 Task: Look for space in Beringen, Belgium from 1st June, 2023 to 9th June, 2023 for 5 adults in price range Rs.6000 to Rs.12000. Place can be entire place with 3 bedrooms having 3 beds and 3 bathrooms. Property type can be house, flat, guest house. Amenities needed are: heating. Booking option can be shelf check-in. Required host language is English.
Action: Mouse moved to (532, 97)
Screenshot: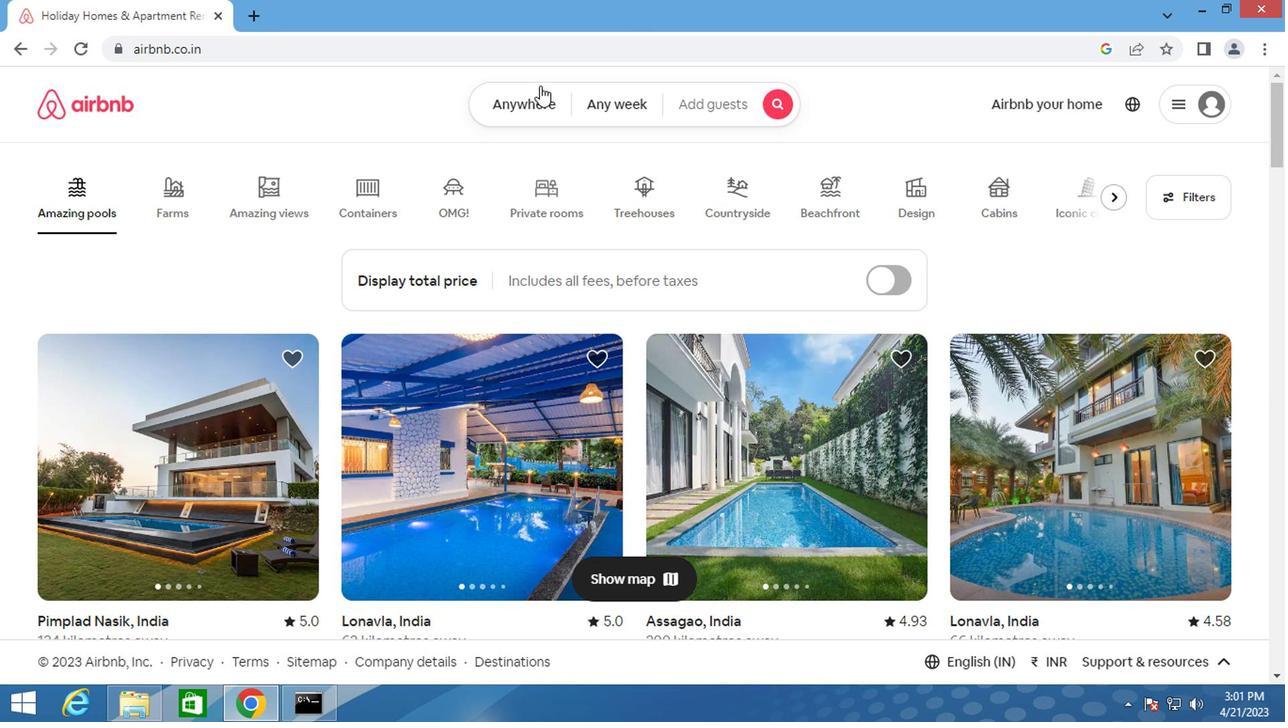 
Action: Mouse pressed left at (532, 97)
Screenshot: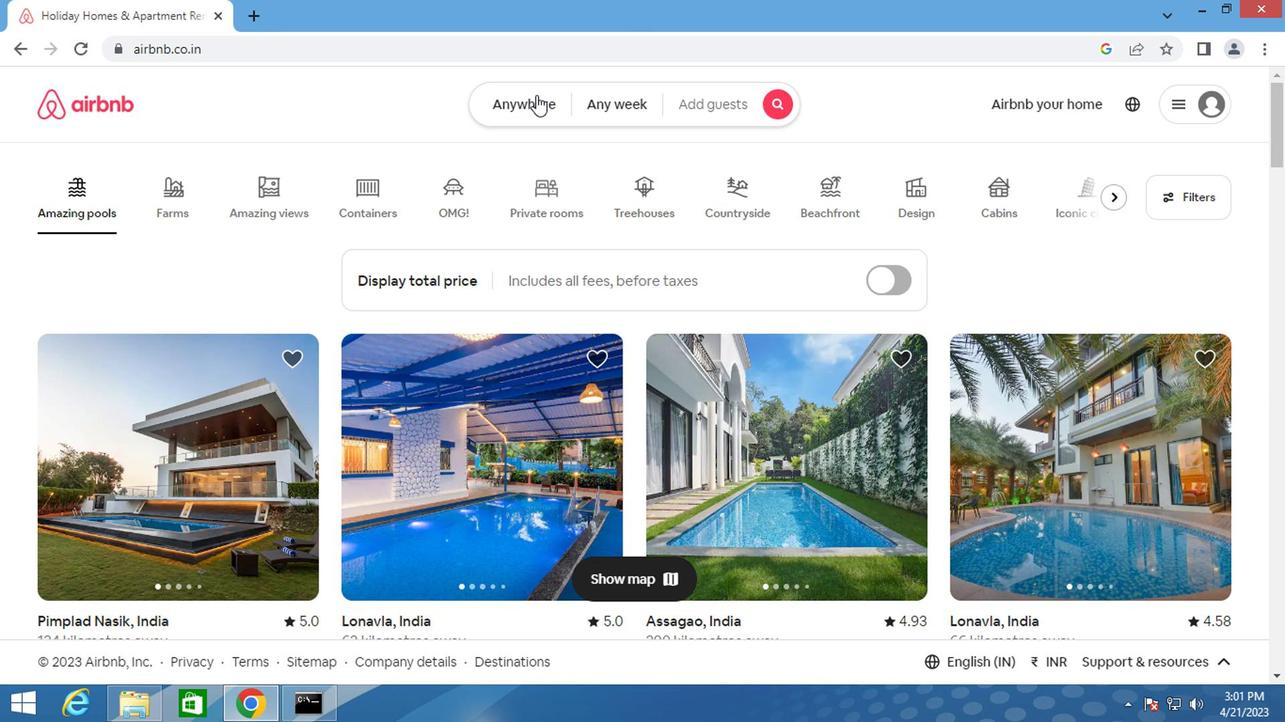 
Action: Mouse moved to (439, 168)
Screenshot: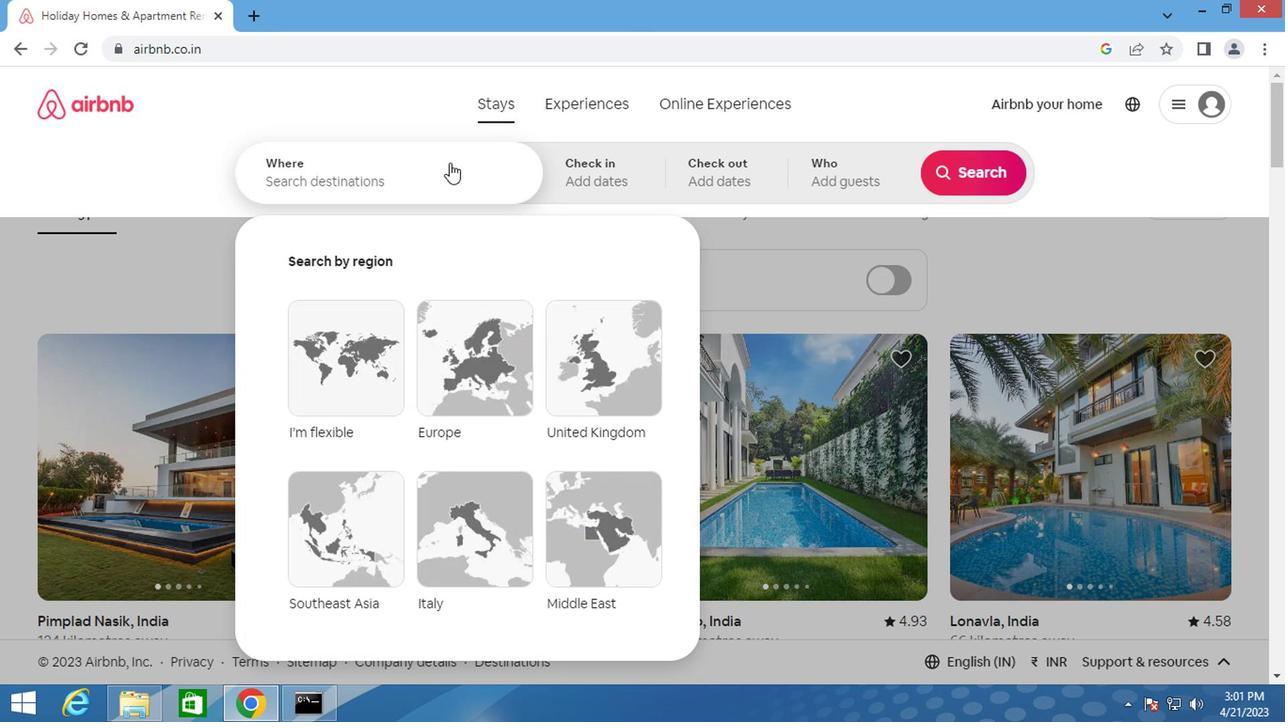 
Action: Mouse pressed left at (439, 168)
Screenshot: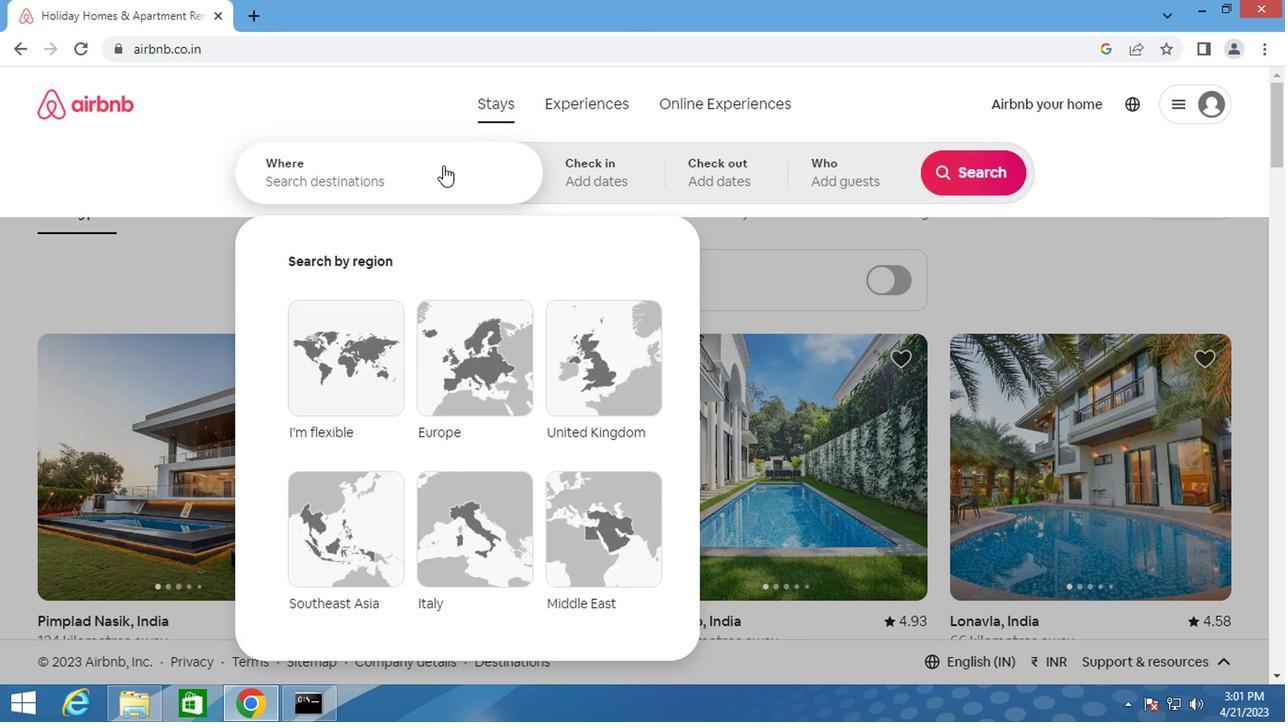 
Action: Mouse moved to (467, 159)
Screenshot: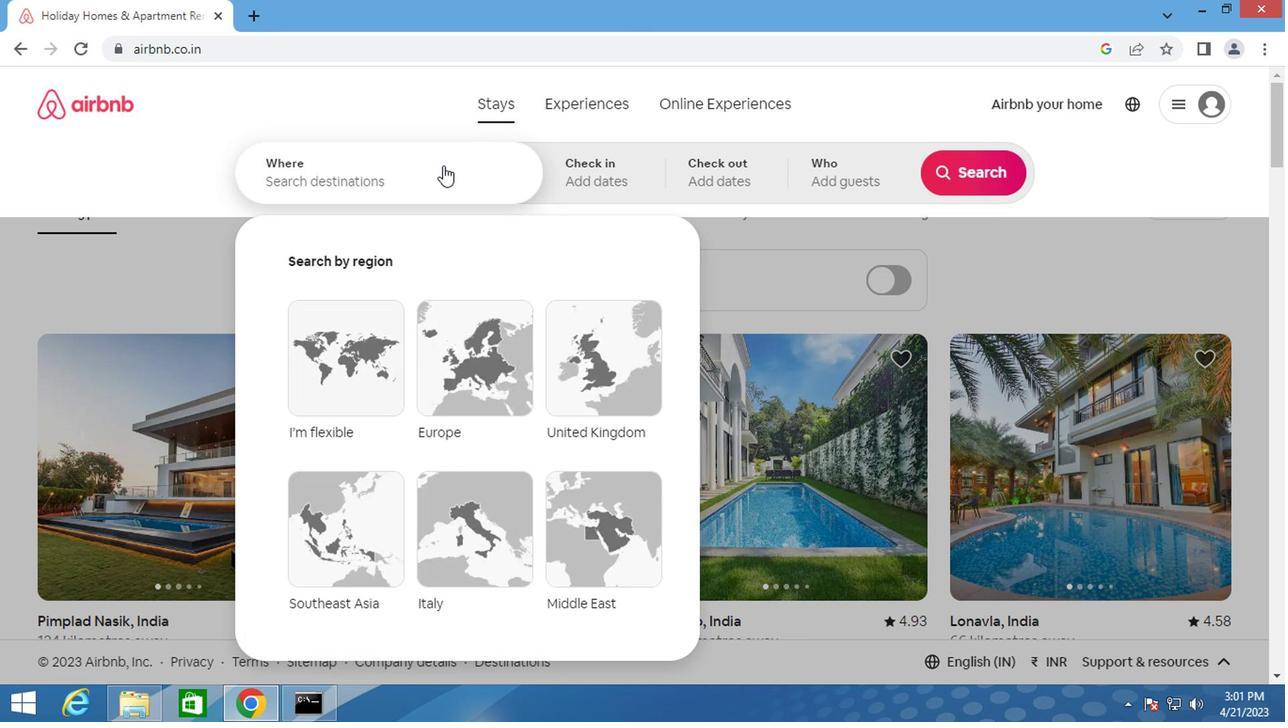
Action: Key pressed <Key.shift>BERINGEN,<Key.shift>BELGIUM
Screenshot: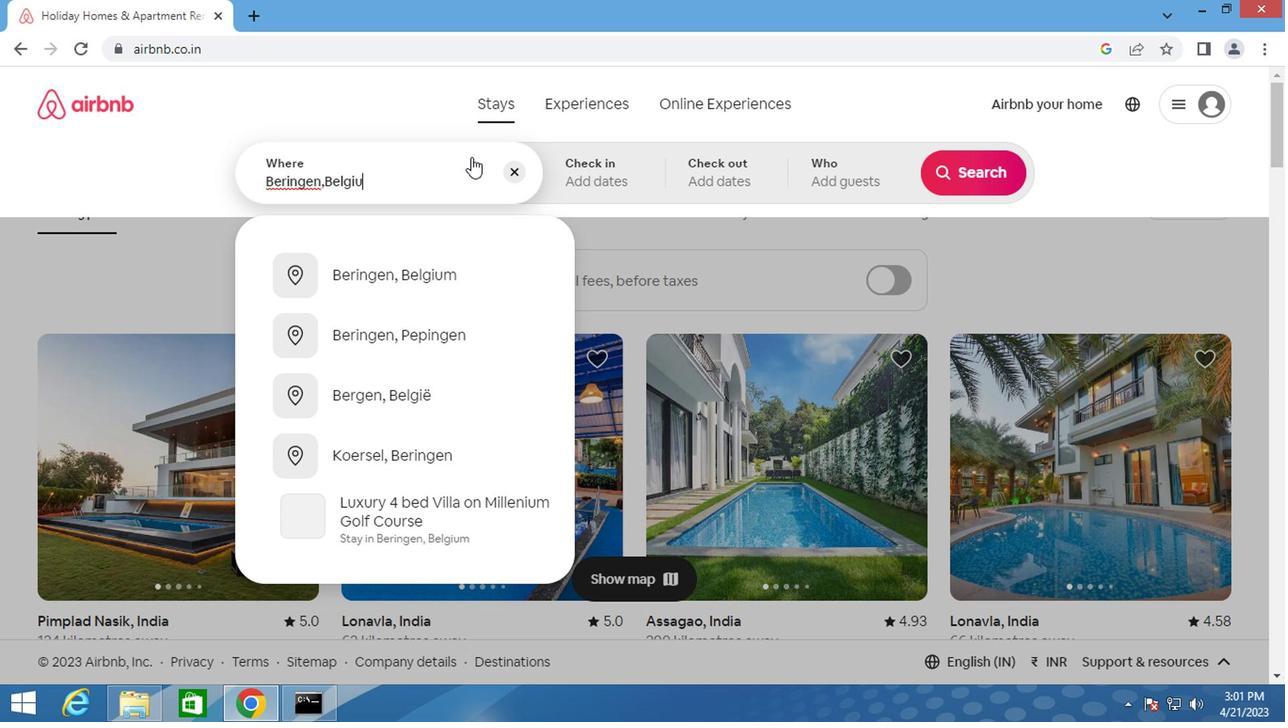 
Action: Mouse moved to (475, 273)
Screenshot: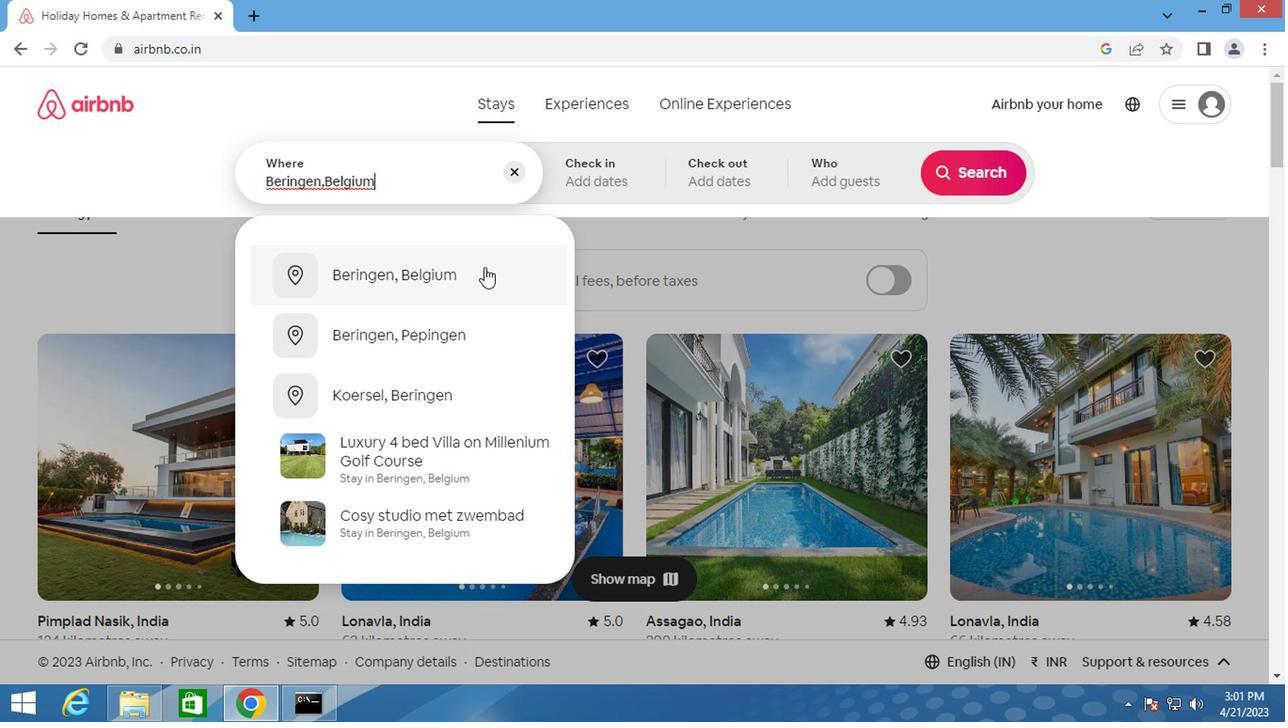 
Action: Mouse pressed left at (475, 273)
Screenshot: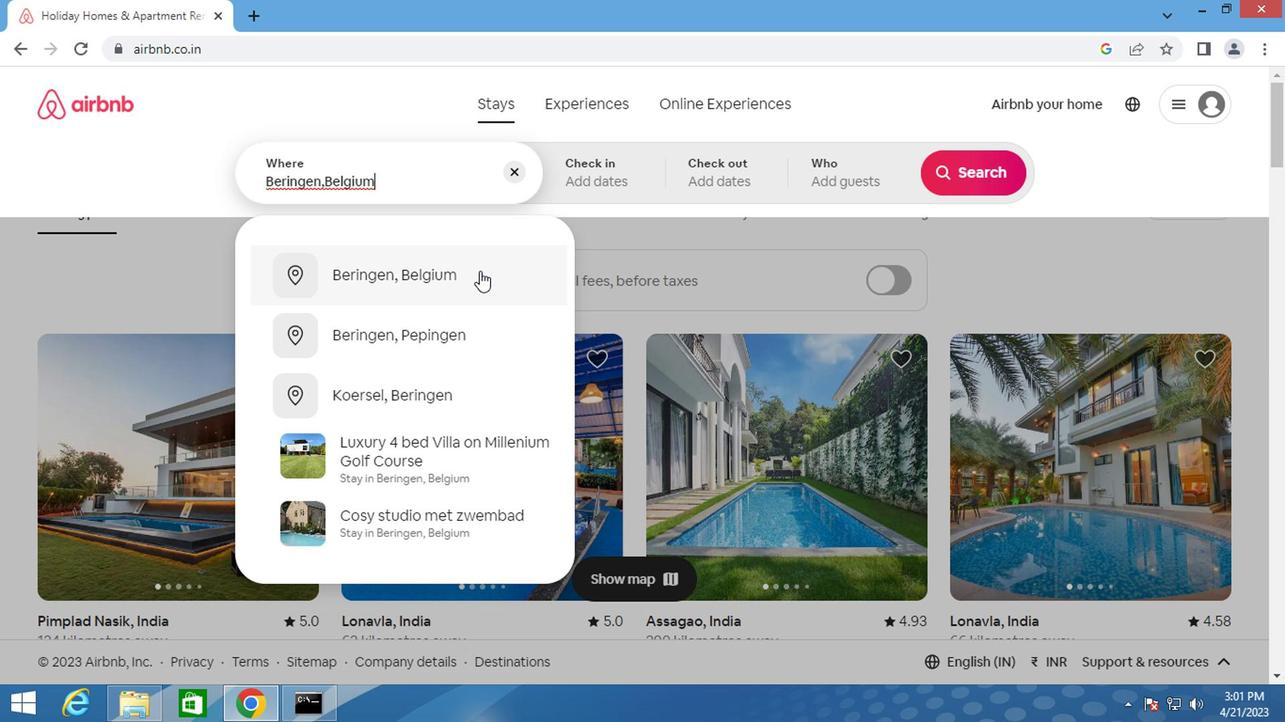 
Action: Mouse moved to (581, 170)
Screenshot: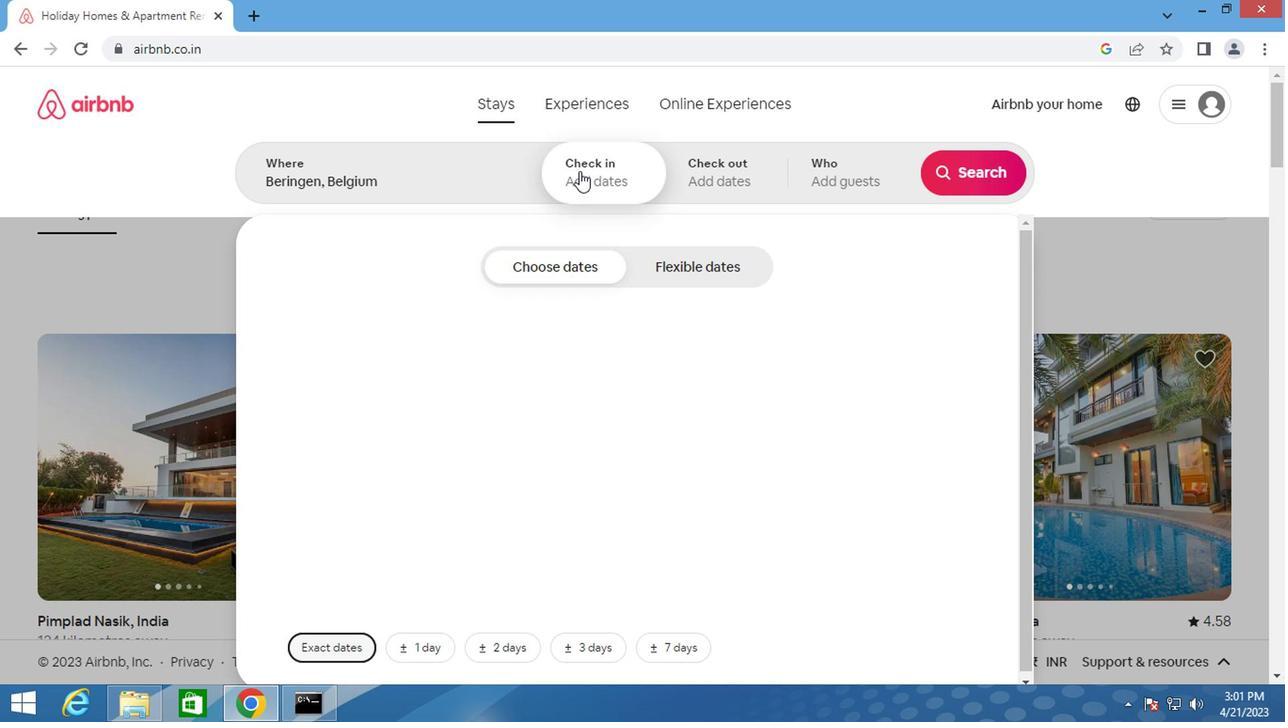 
Action: Mouse pressed left at (581, 170)
Screenshot: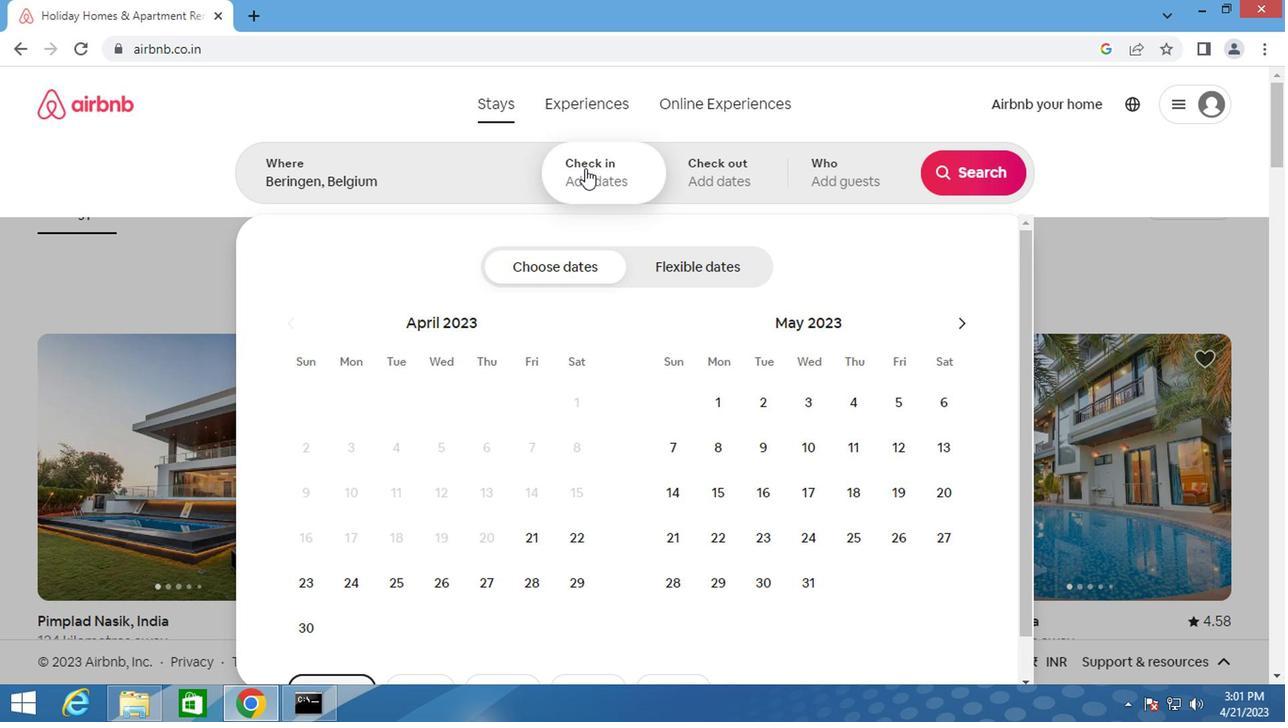 
Action: Mouse moved to (582, 170)
Screenshot: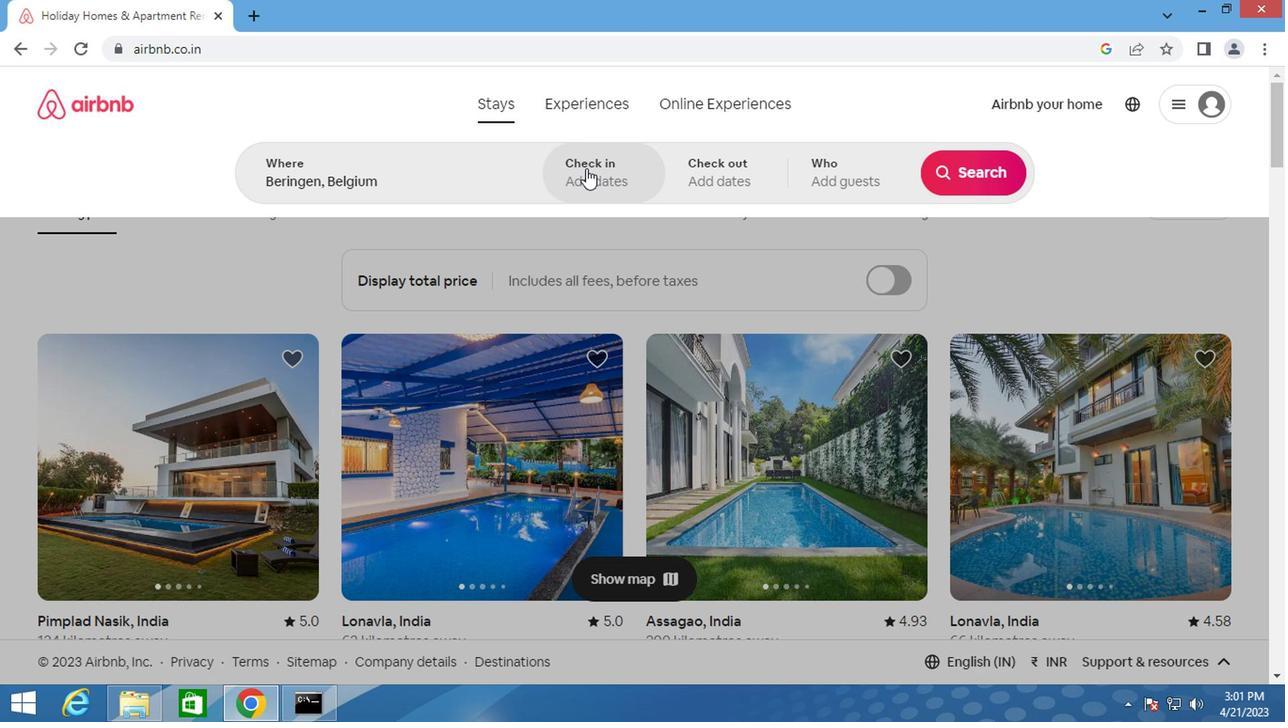 
Action: Mouse pressed left at (582, 170)
Screenshot: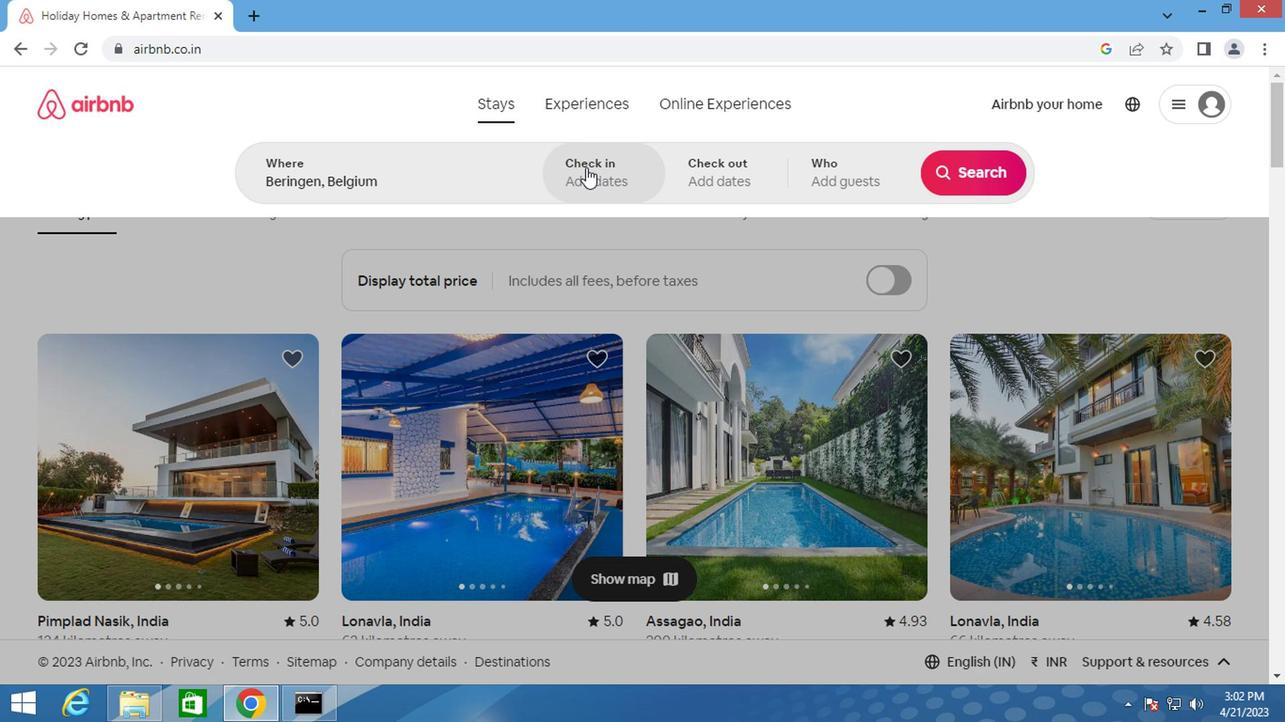 
Action: Mouse moved to (959, 323)
Screenshot: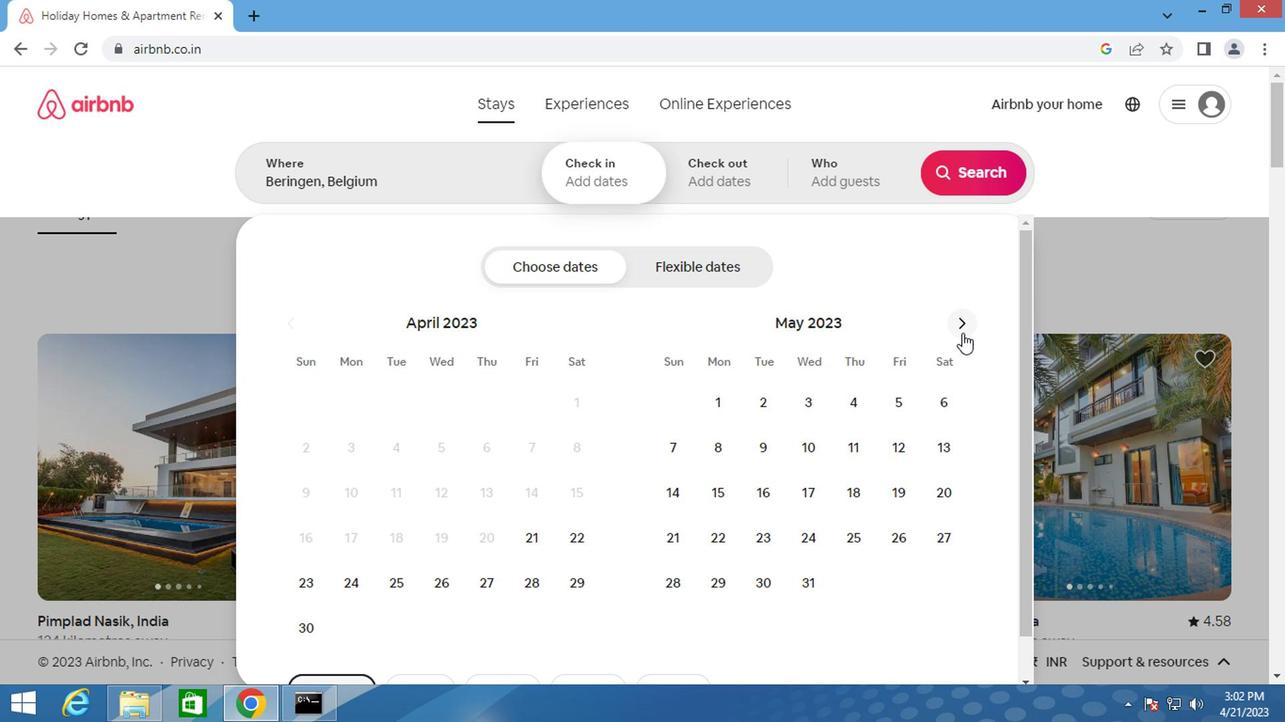 
Action: Mouse pressed left at (959, 323)
Screenshot: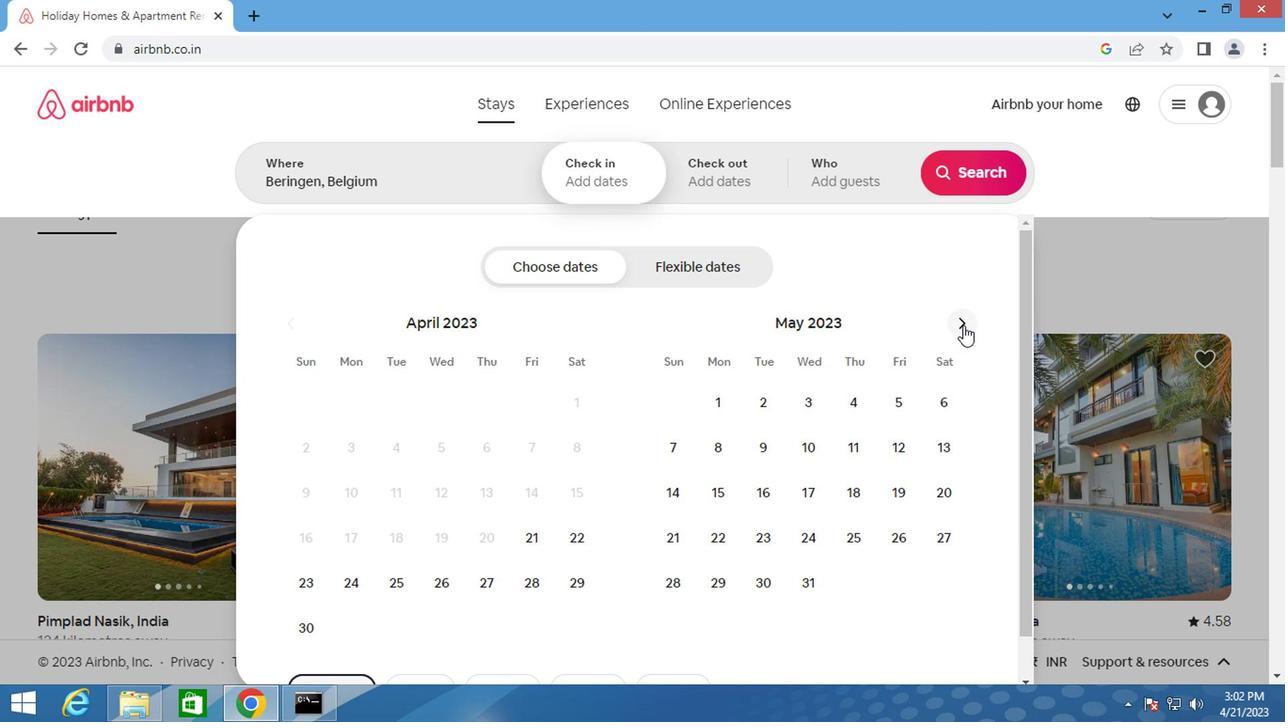 
Action: Mouse moved to (859, 407)
Screenshot: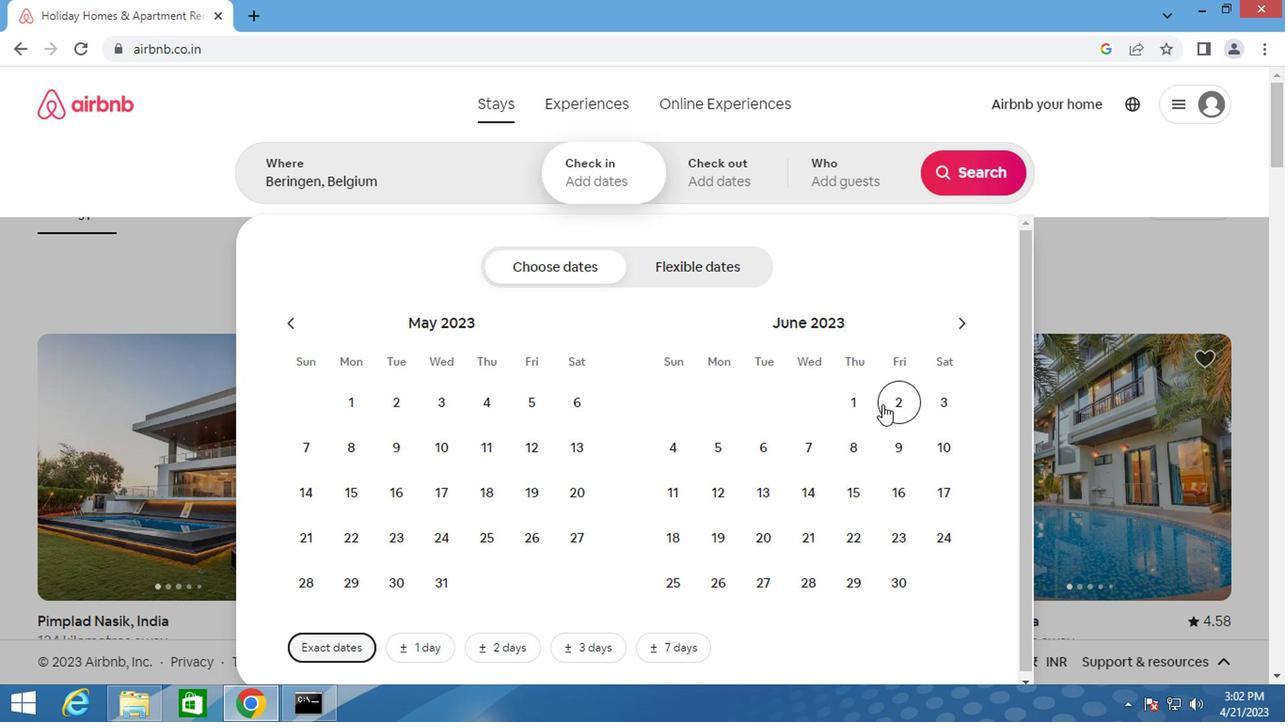 
Action: Mouse pressed left at (859, 407)
Screenshot: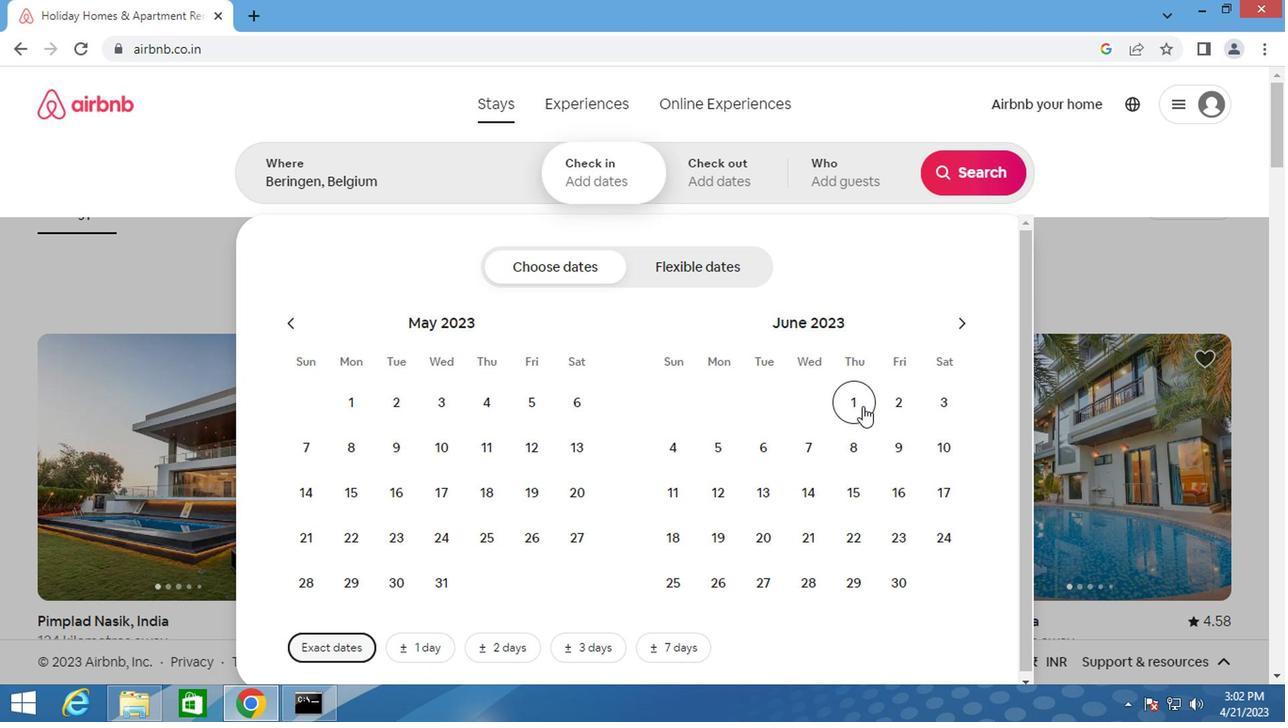 
Action: Mouse moved to (905, 448)
Screenshot: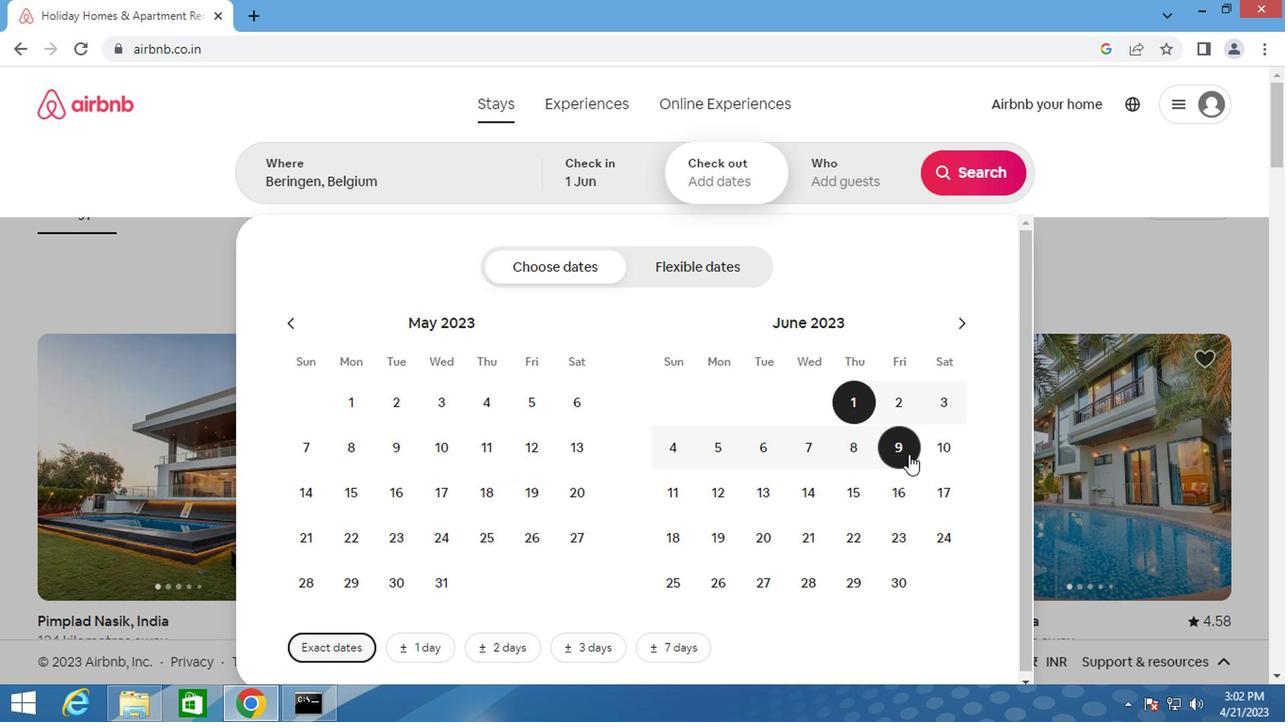 
Action: Mouse pressed left at (905, 448)
Screenshot: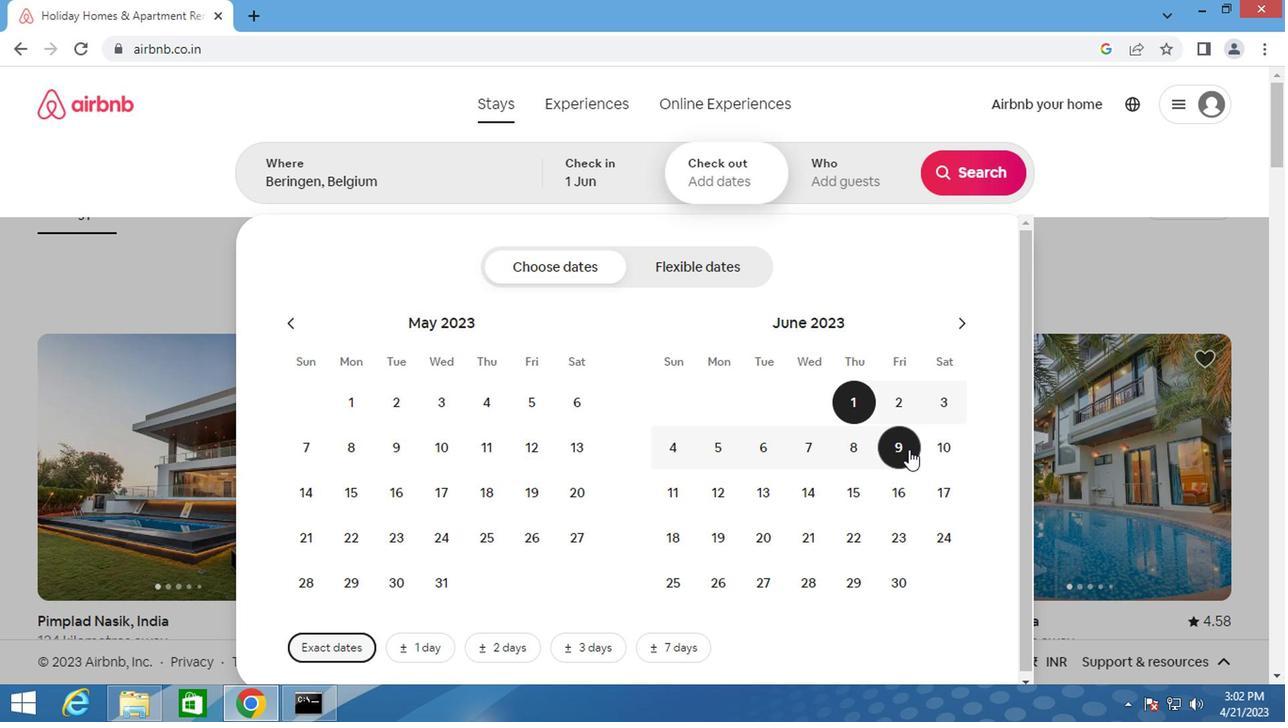 
Action: Mouse moved to (836, 186)
Screenshot: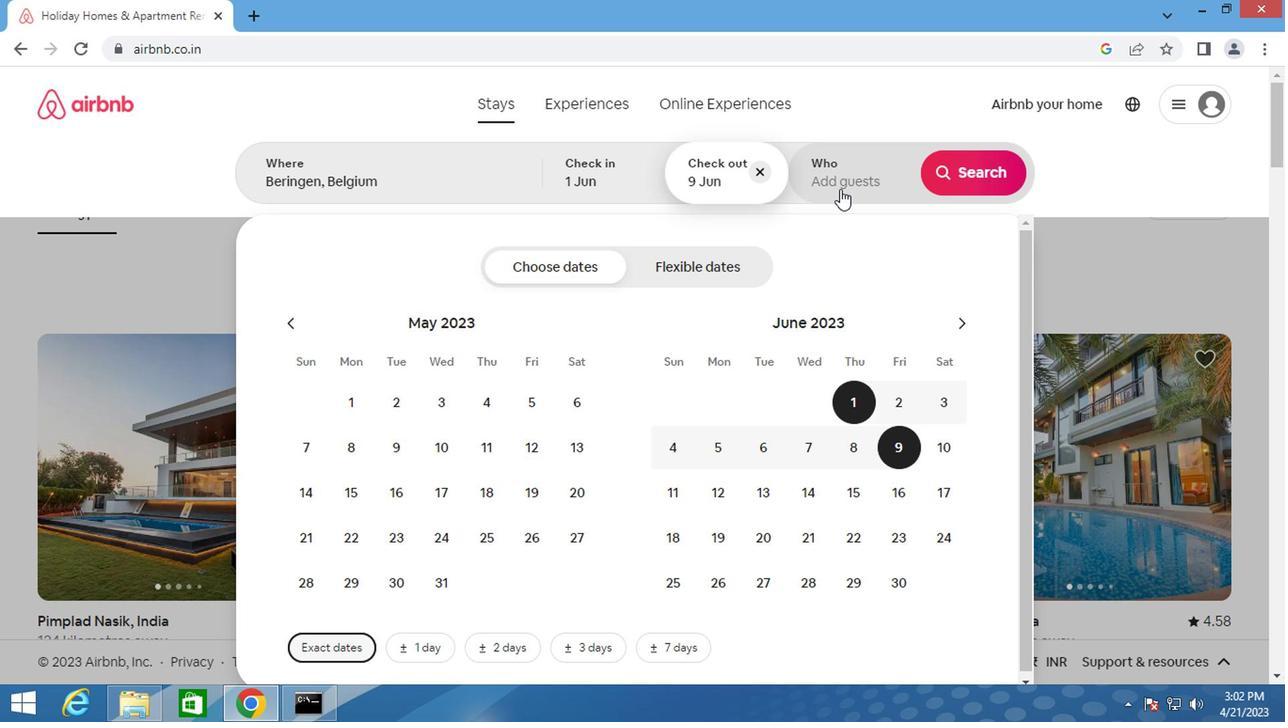 
Action: Mouse pressed left at (836, 186)
Screenshot: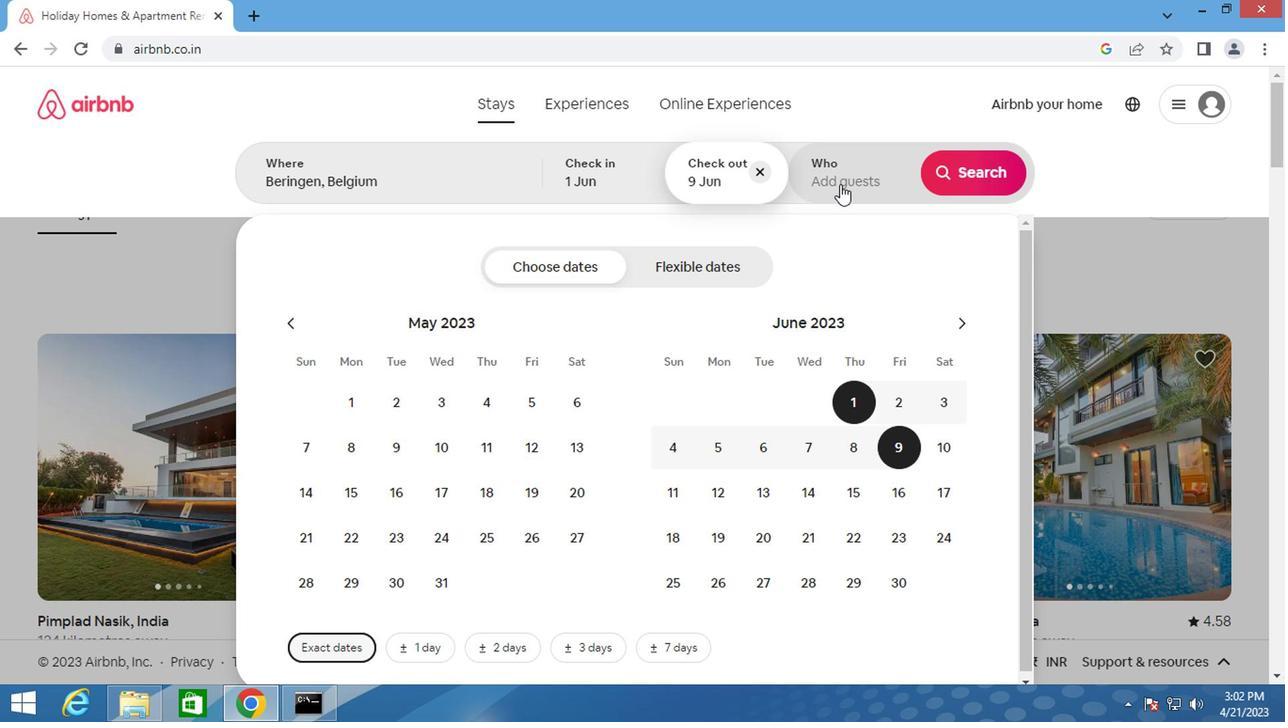 
Action: Mouse moved to (969, 275)
Screenshot: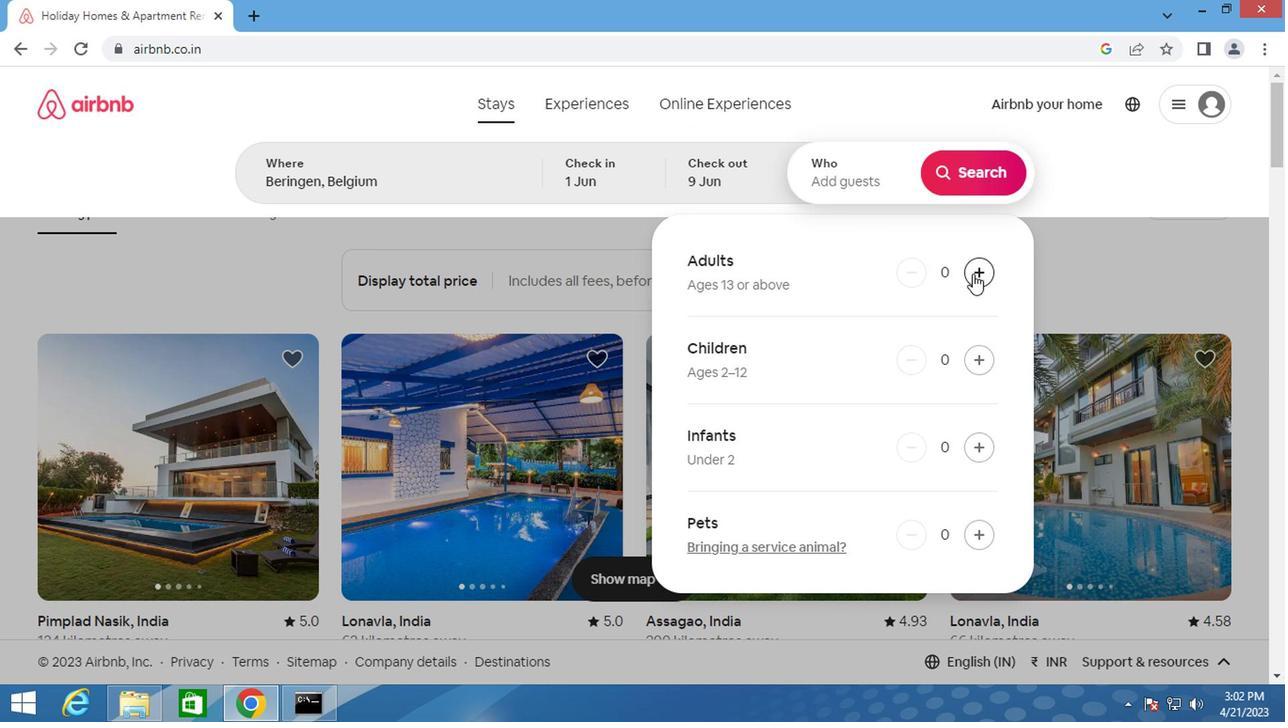 
Action: Mouse pressed left at (969, 275)
Screenshot: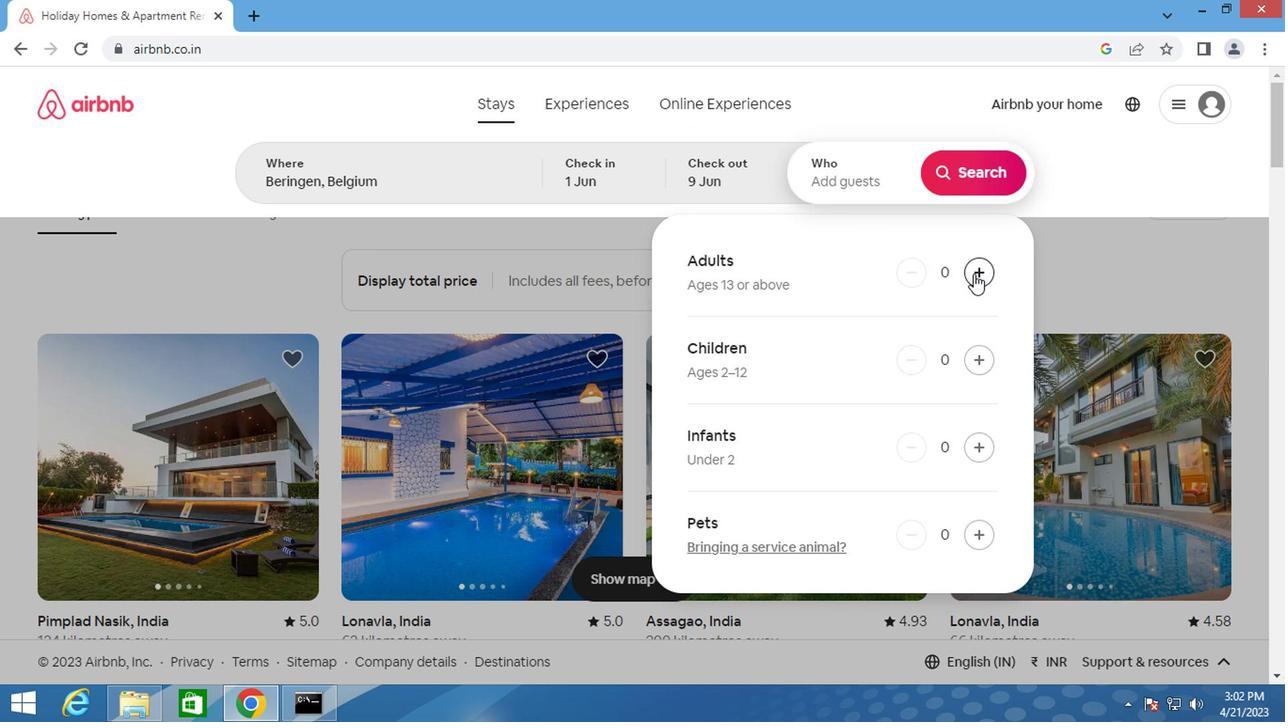 
Action: Mouse pressed left at (969, 275)
Screenshot: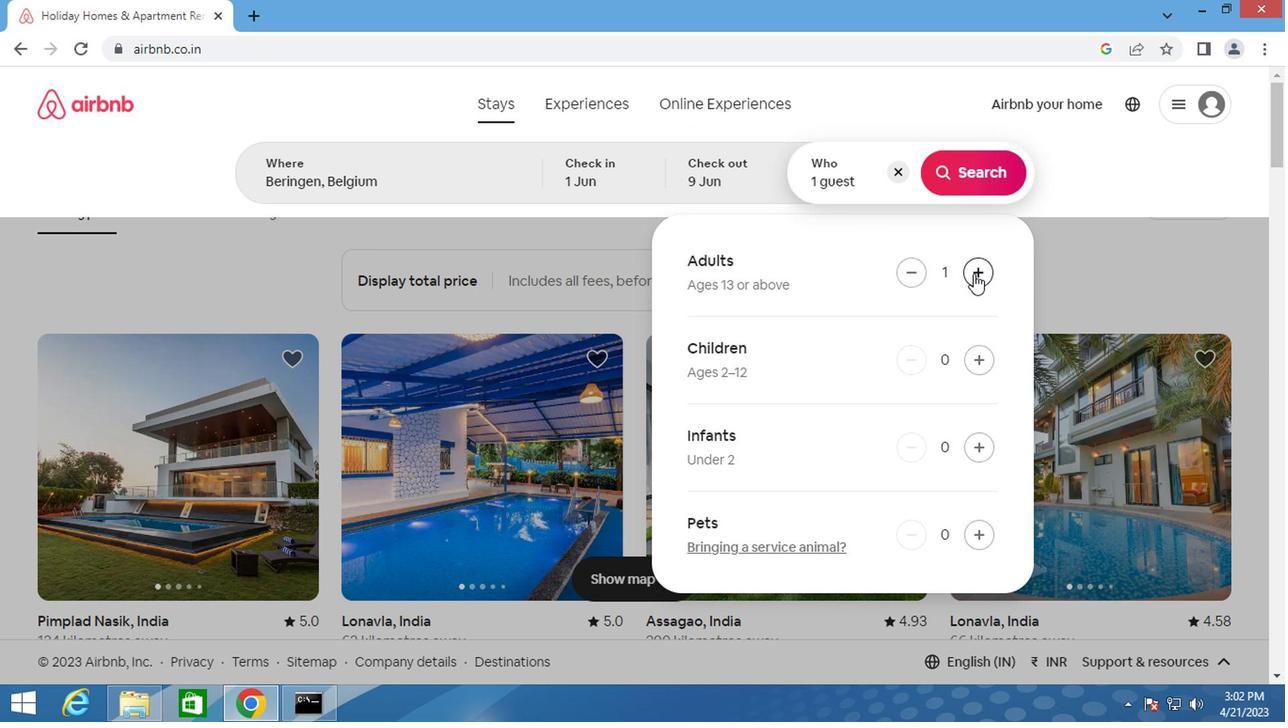
Action: Mouse pressed left at (969, 275)
Screenshot: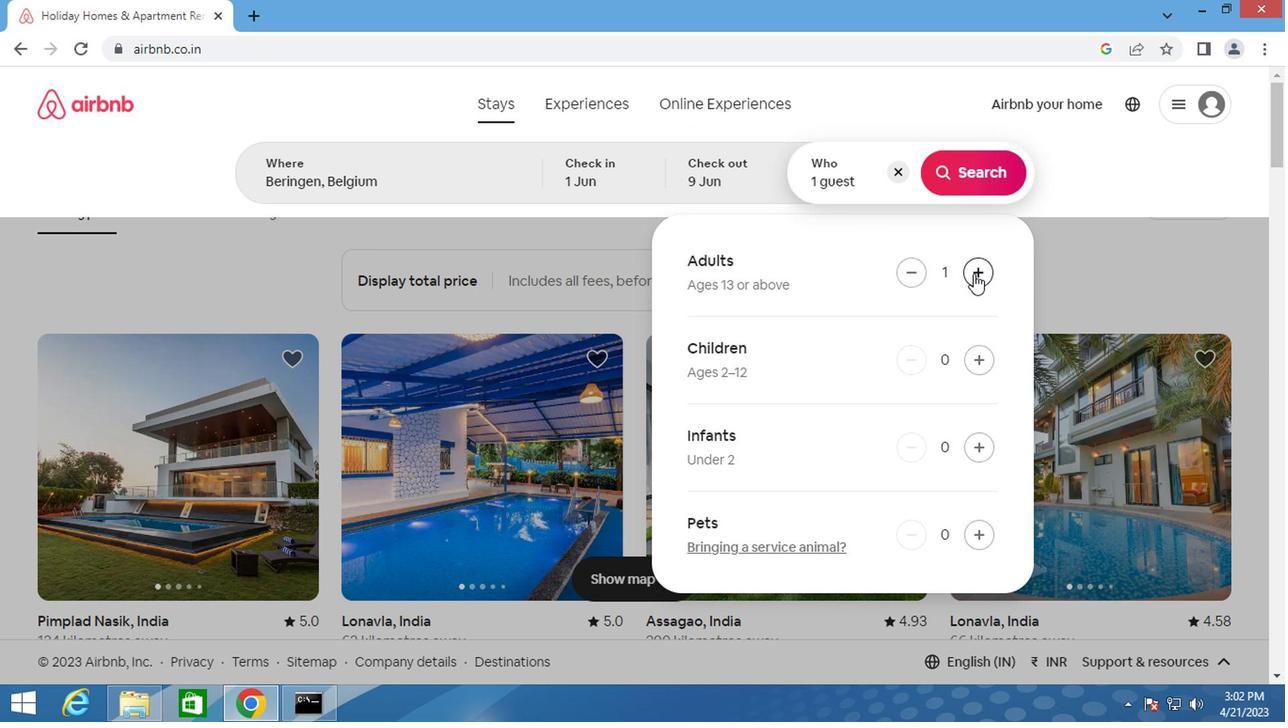 
Action: Mouse pressed left at (969, 275)
Screenshot: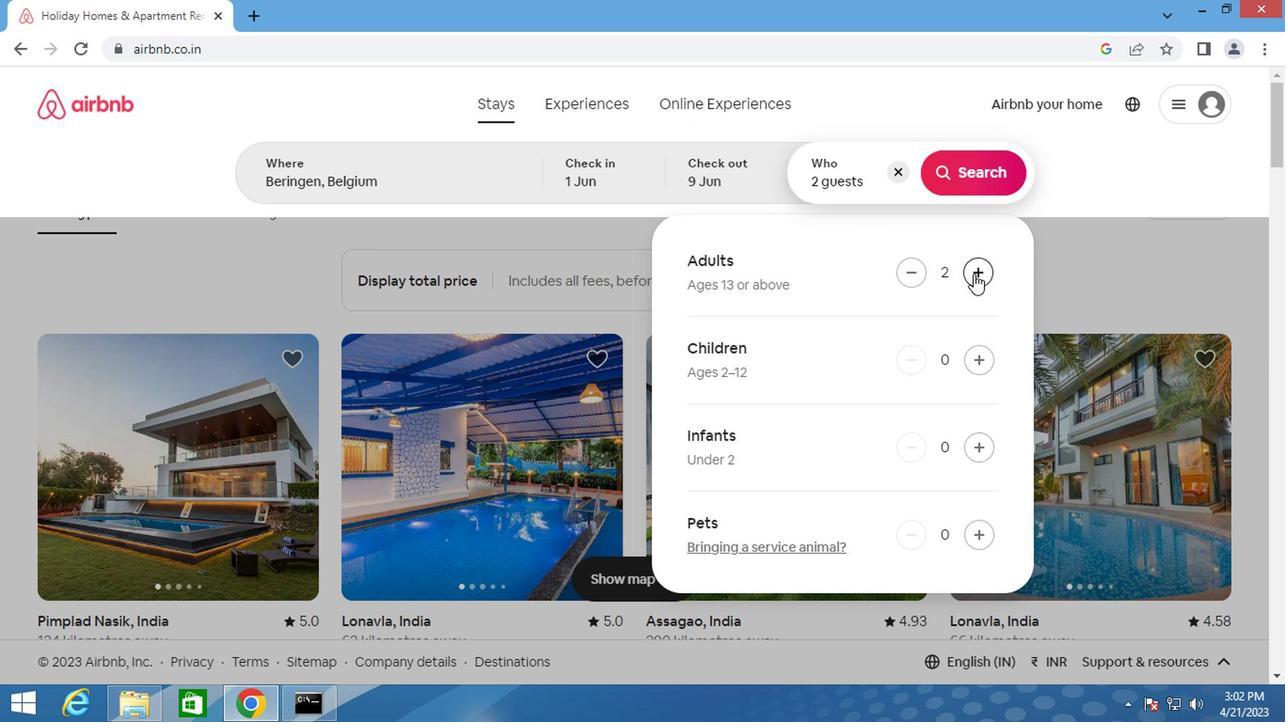
Action: Mouse moved to (969, 275)
Screenshot: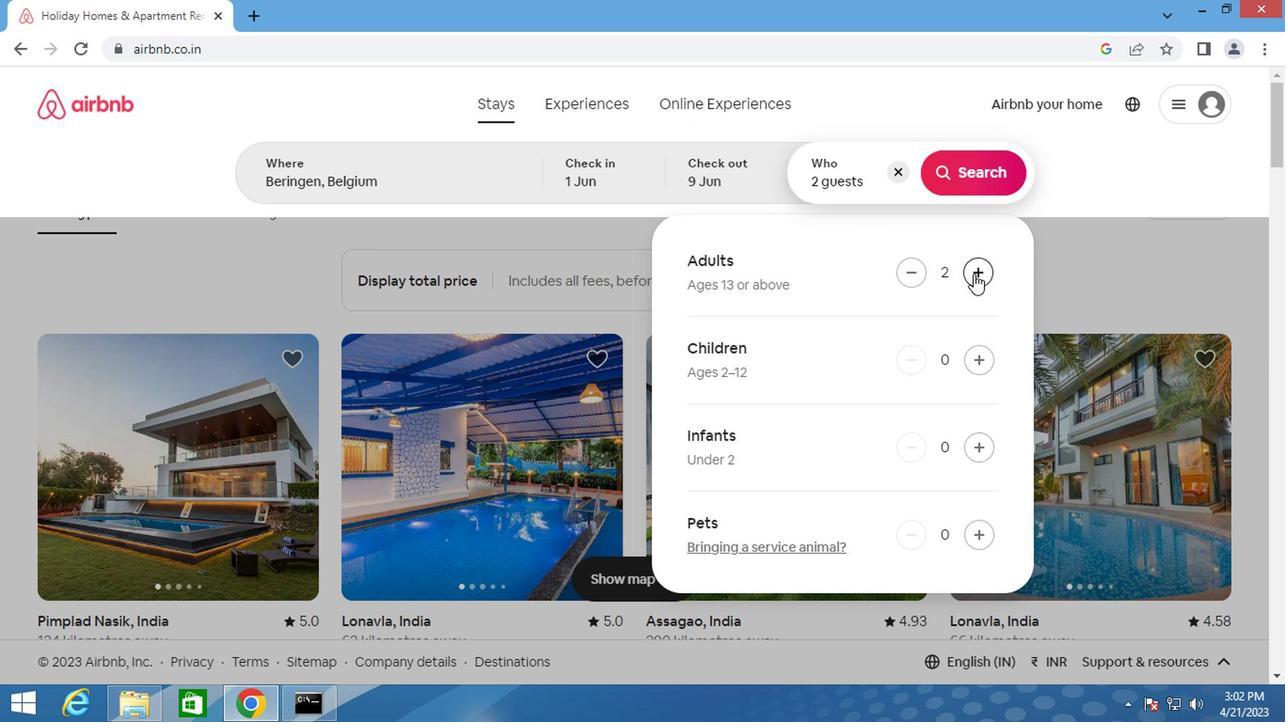 
Action: Mouse pressed left at (969, 275)
Screenshot: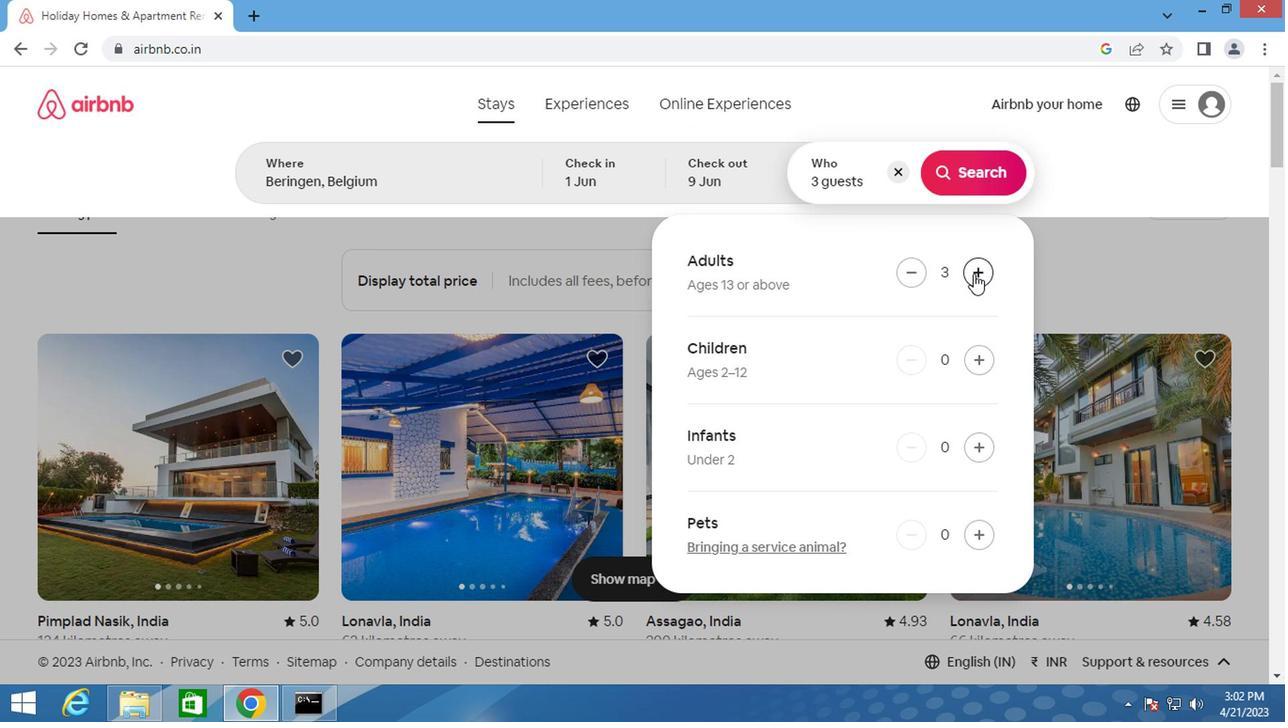 
Action: Mouse moved to (1003, 180)
Screenshot: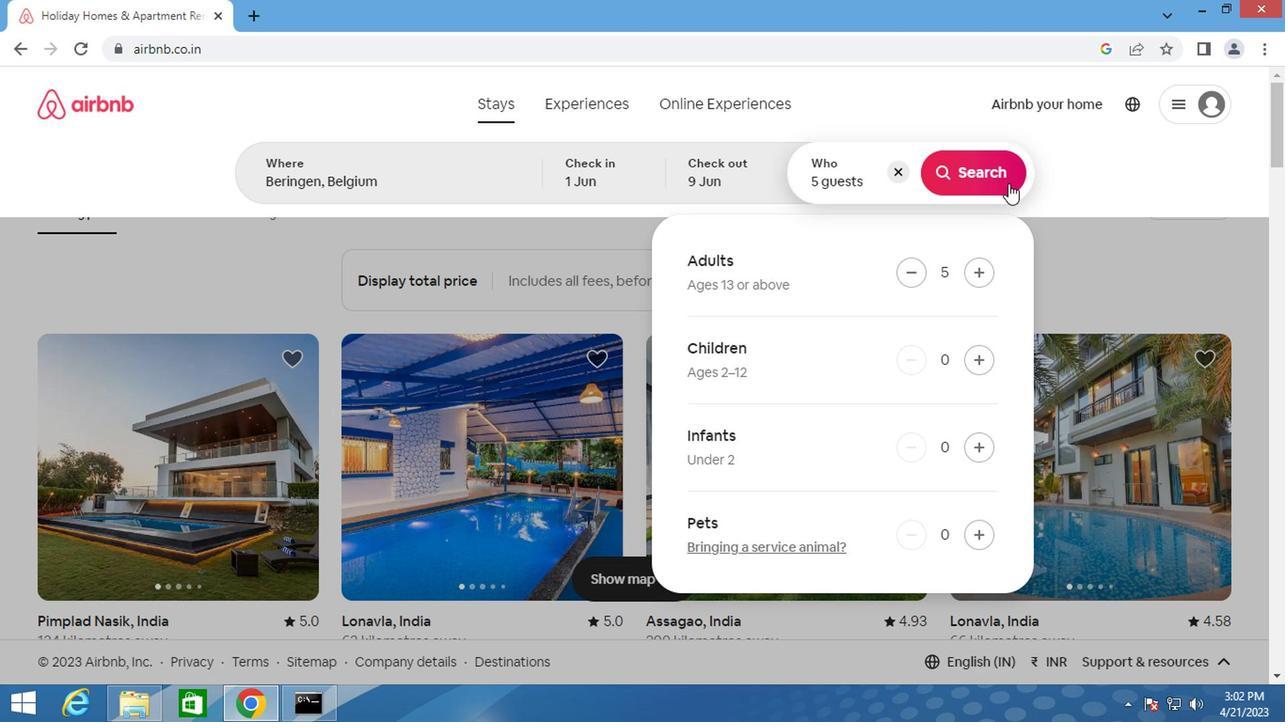 
Action: Mouse pressed left at (1003, 180)
Screenshot: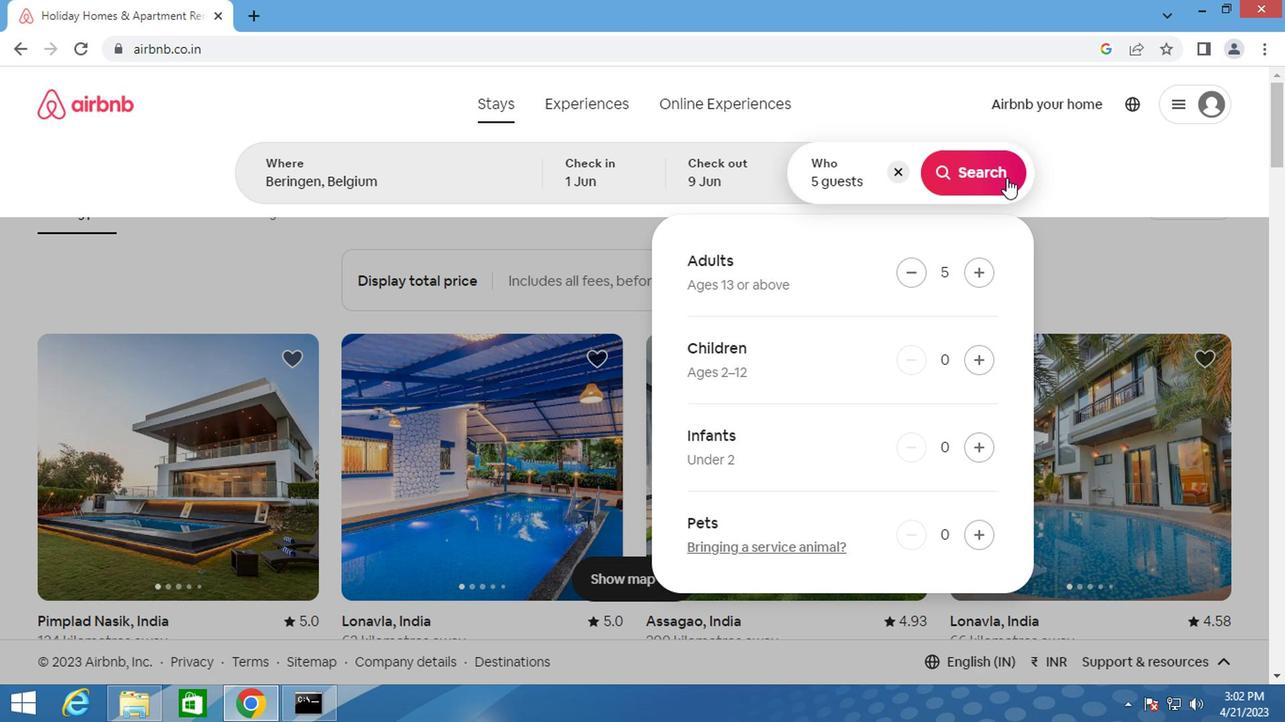 
Action: Mouse moved to (1187, 174)
Screenshot: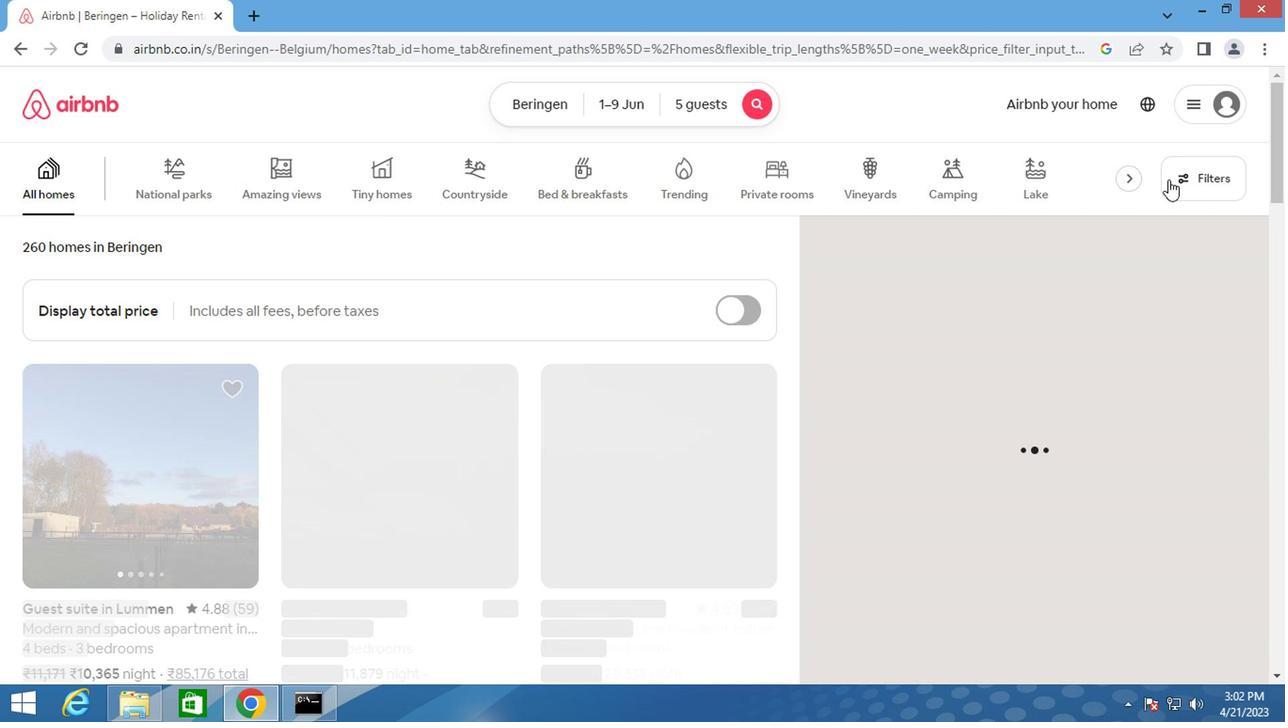 
Action: Mouse pressed left at (1187, 174)
Screenshot: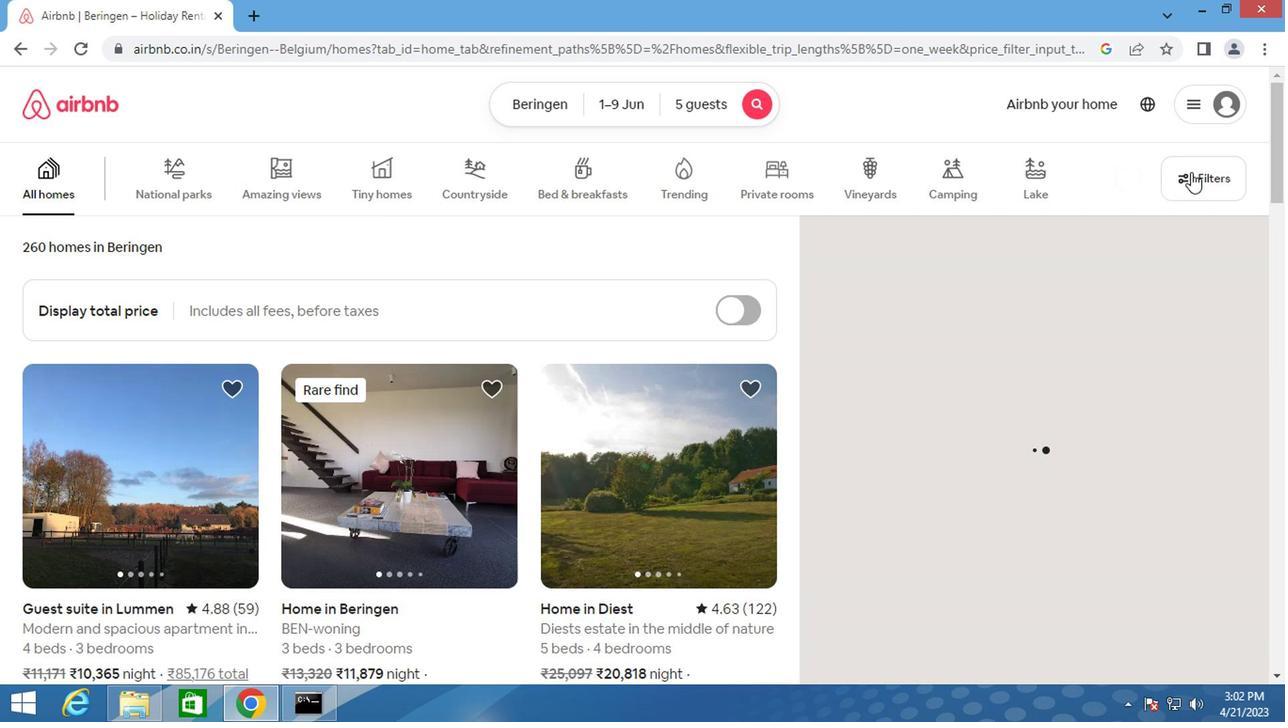 
Action: Mouse moved to (376, 414)
Screenshot: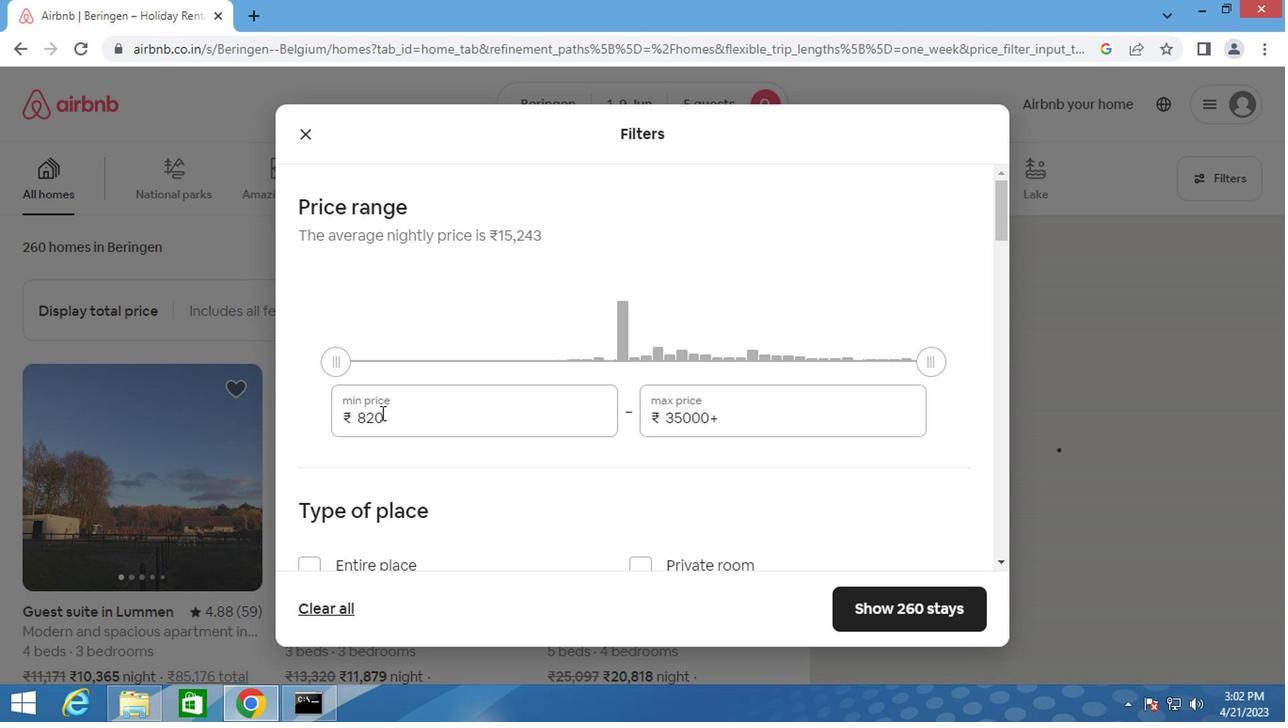 
Action: Mouse pressed left at (376, 414)
Screenshot: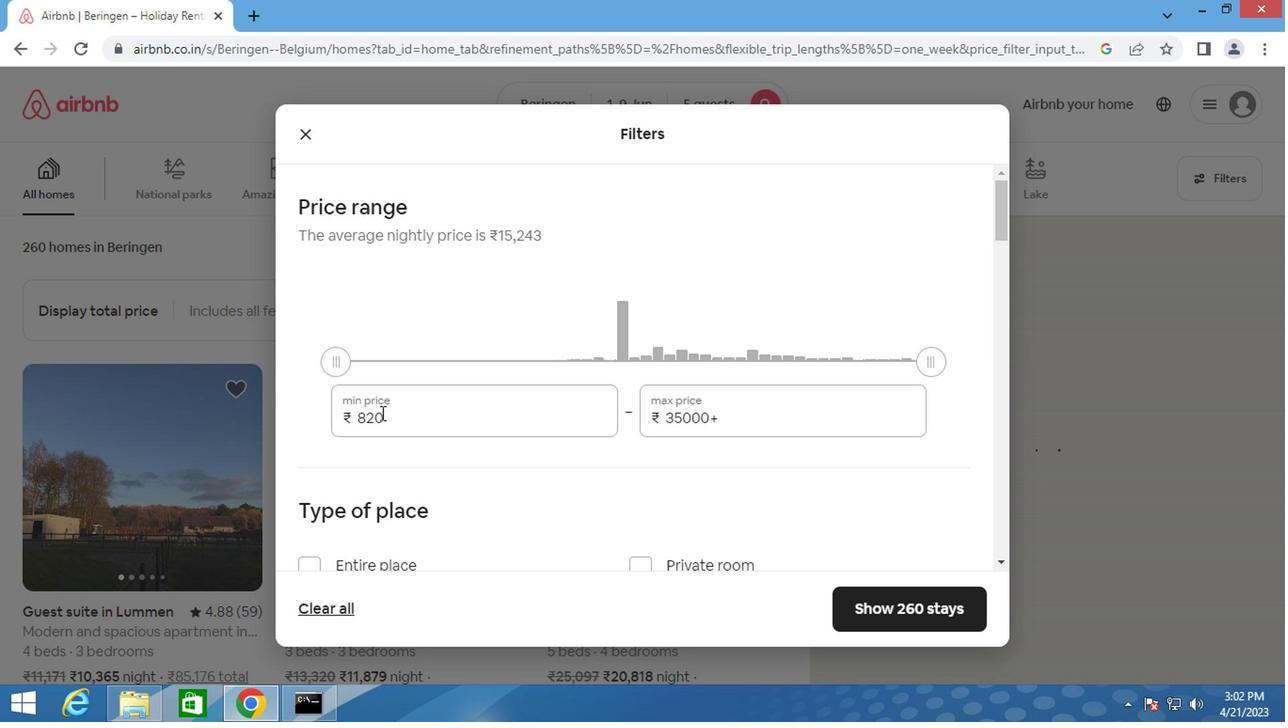
Action: Mouse moved to (376, 413)
Screenshot: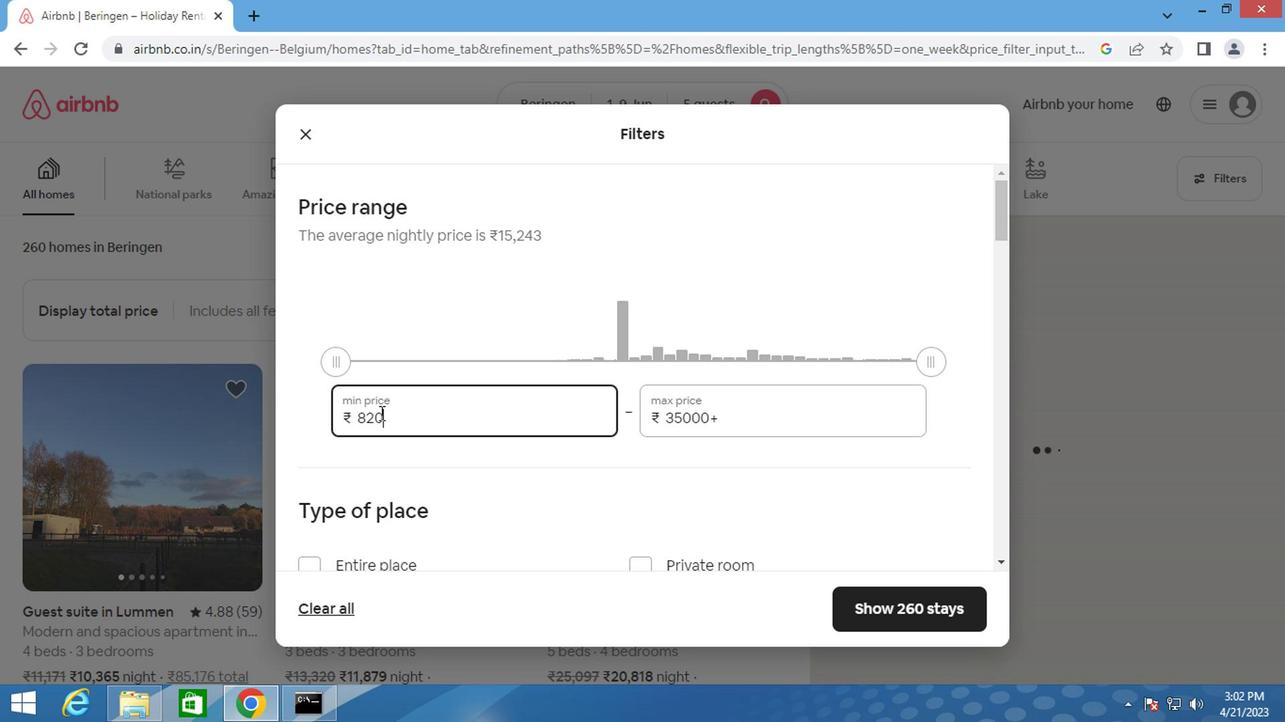 
Action: Mouse pressed left at (376, 413)
Screenshot: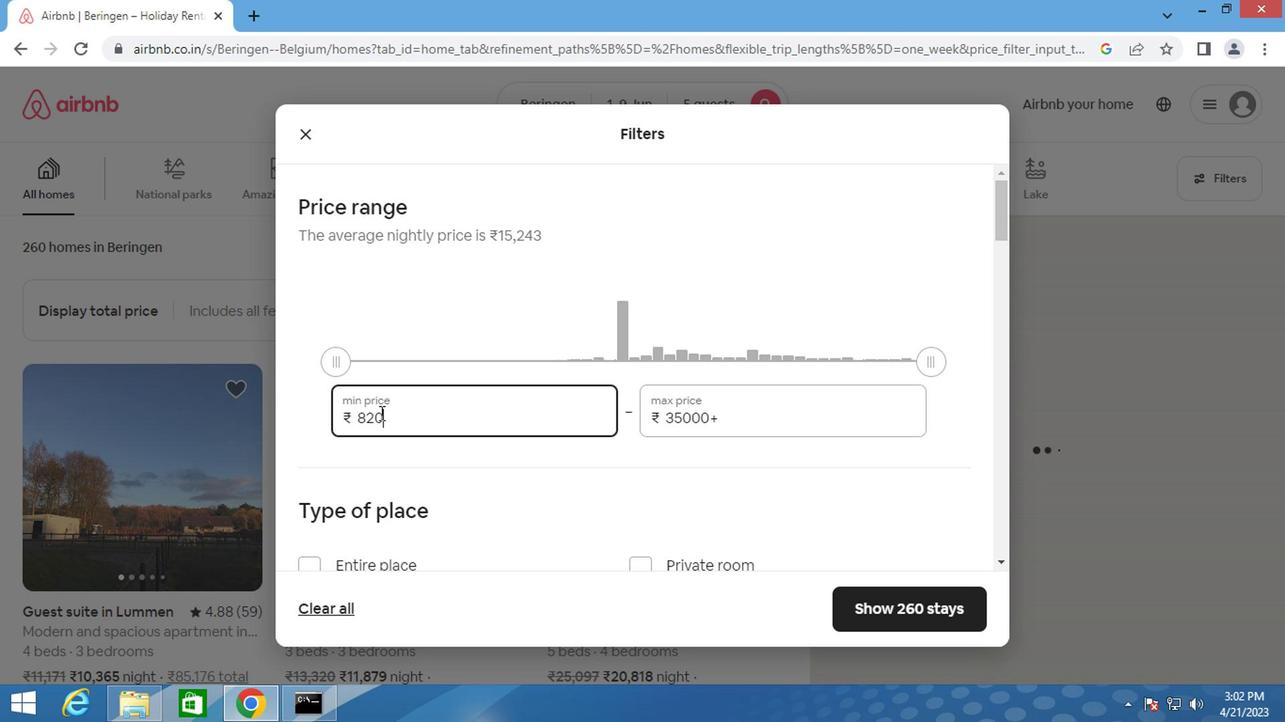 
Action: Mouse moved to (376, 412)
Screenshot: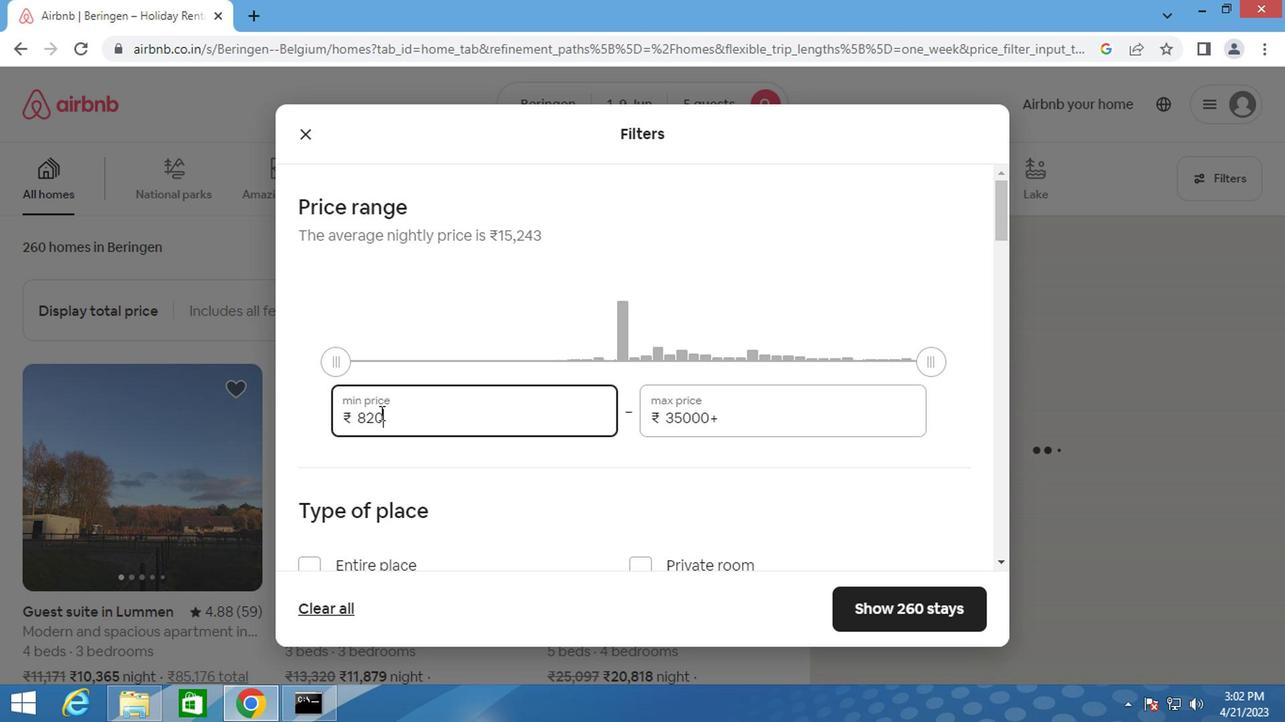 
Action: Key pressed <Key.backspace>
Screenshot: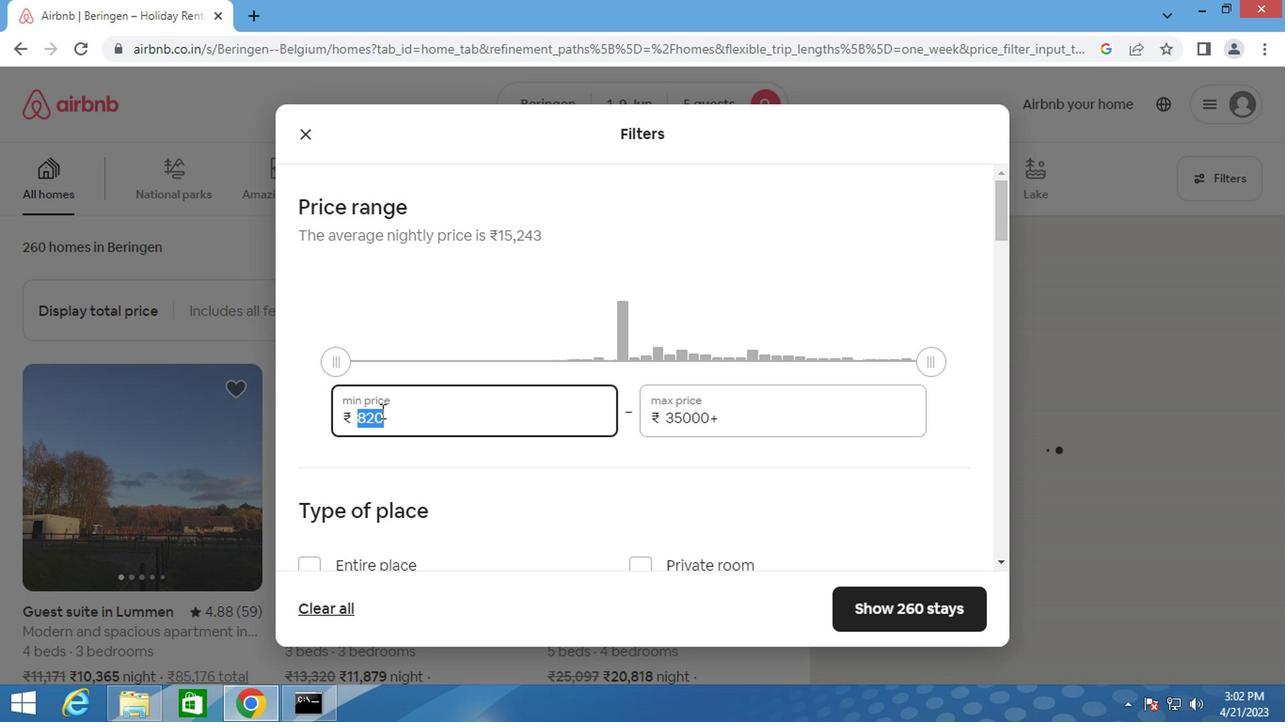
Action: Mouse moved to (371, 415)
Screenshot: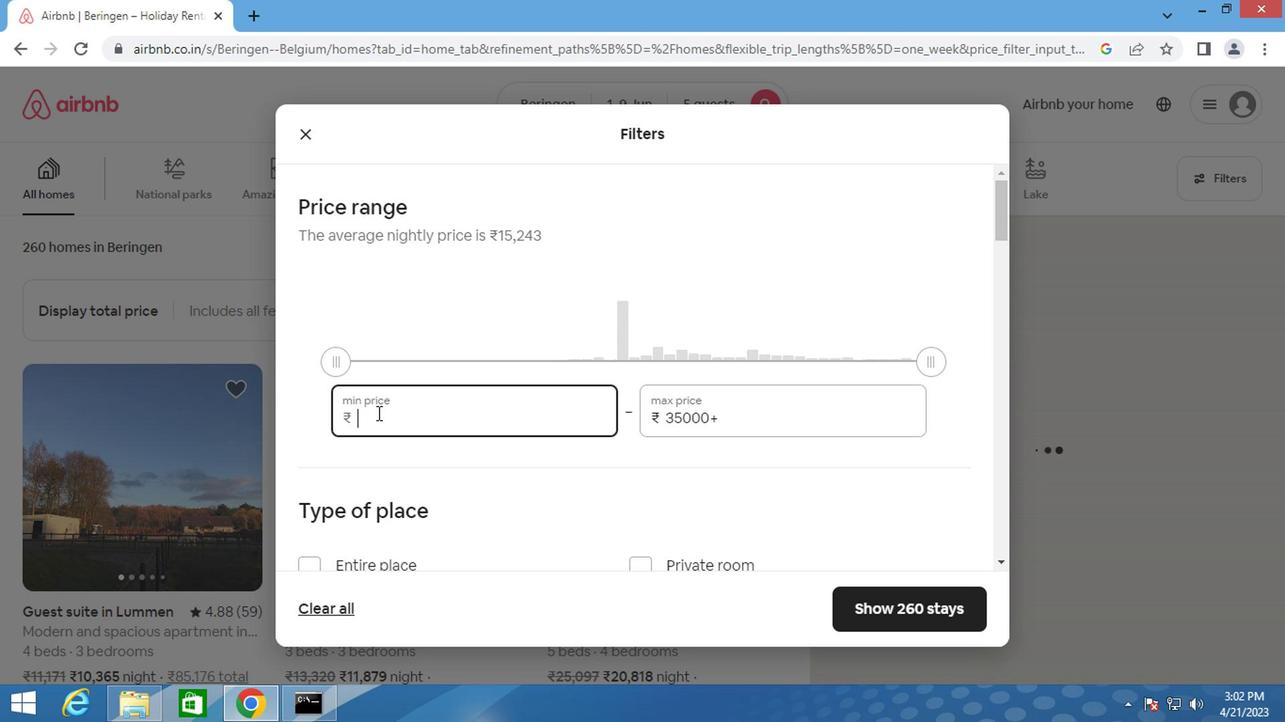 
Action: Key pressed 1
Screenshot: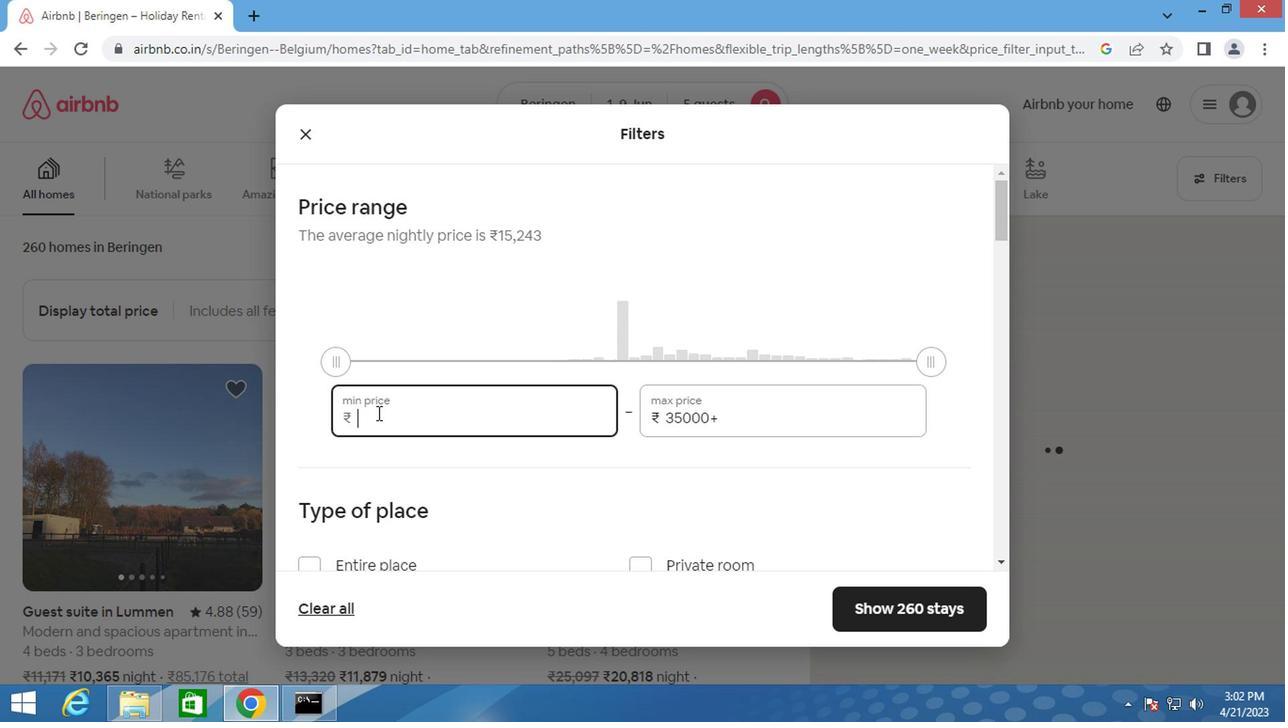 
Action: Mouse moved to (368, 417)
Screenshot: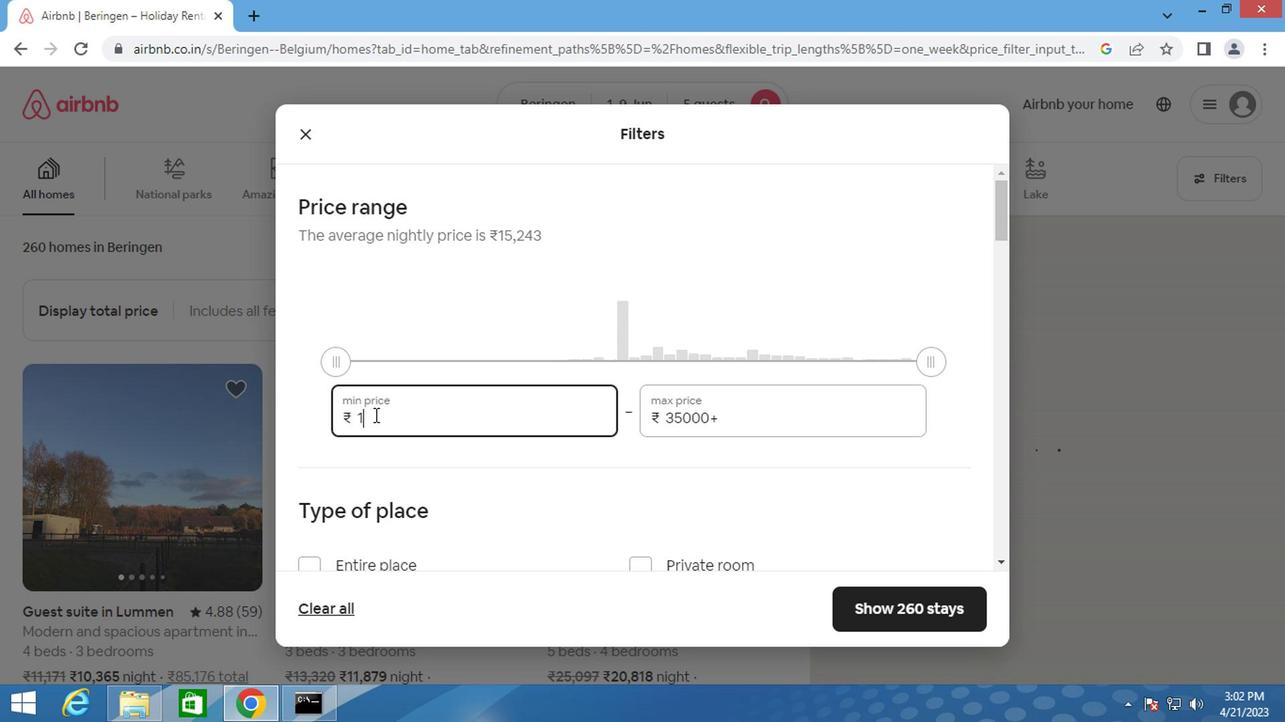 
Action: Key pressed 0
Screenshot: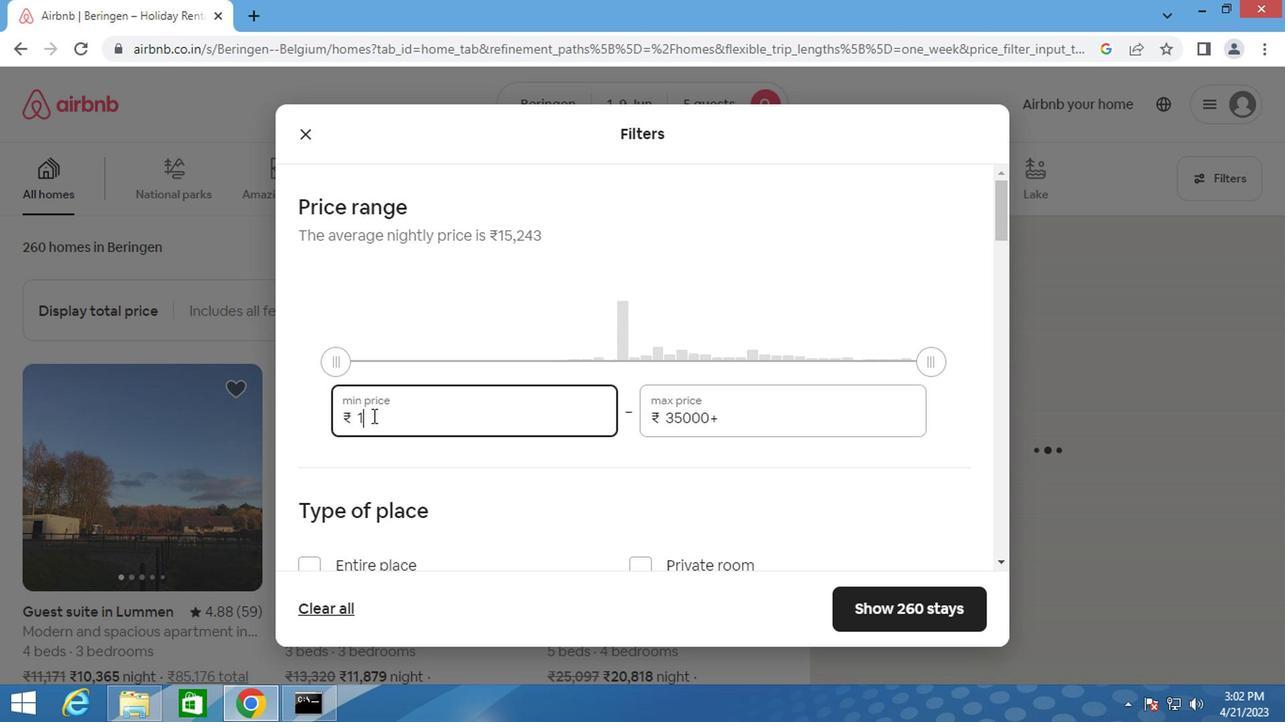 
Action: Mouse moved to (368, 417)
Screenshot: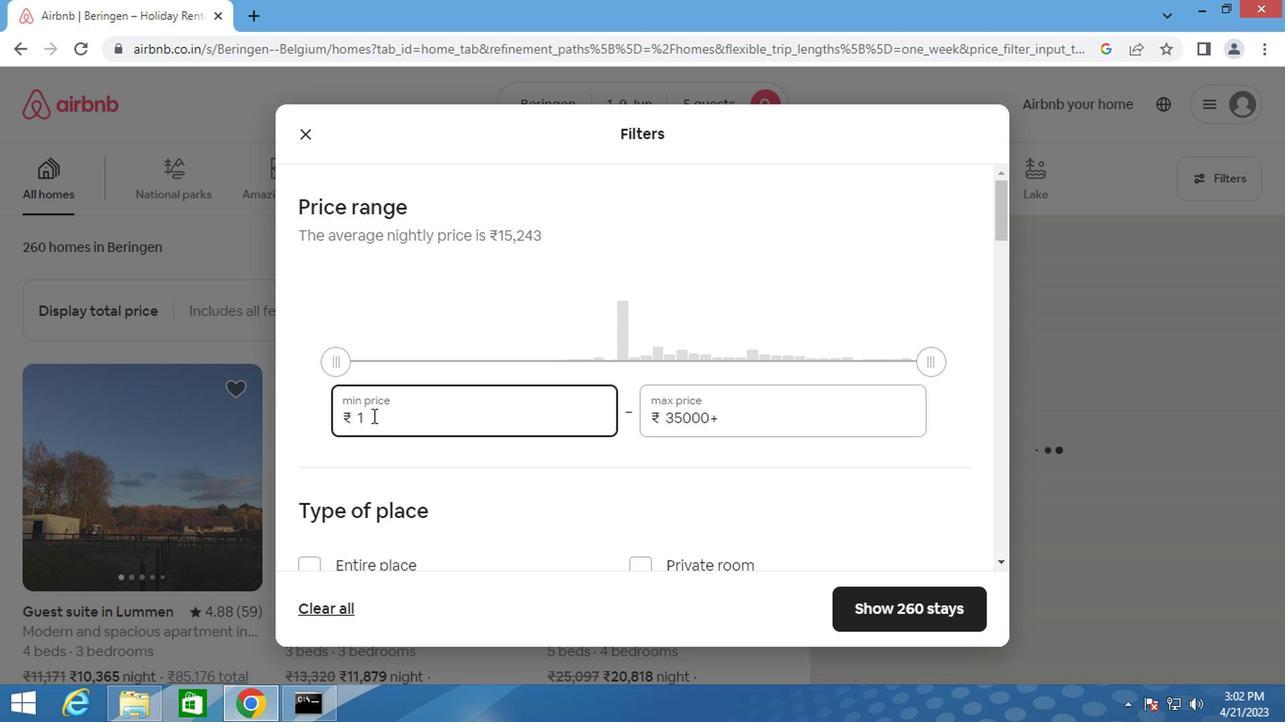 
Action: Key pressed 000
Screenshot: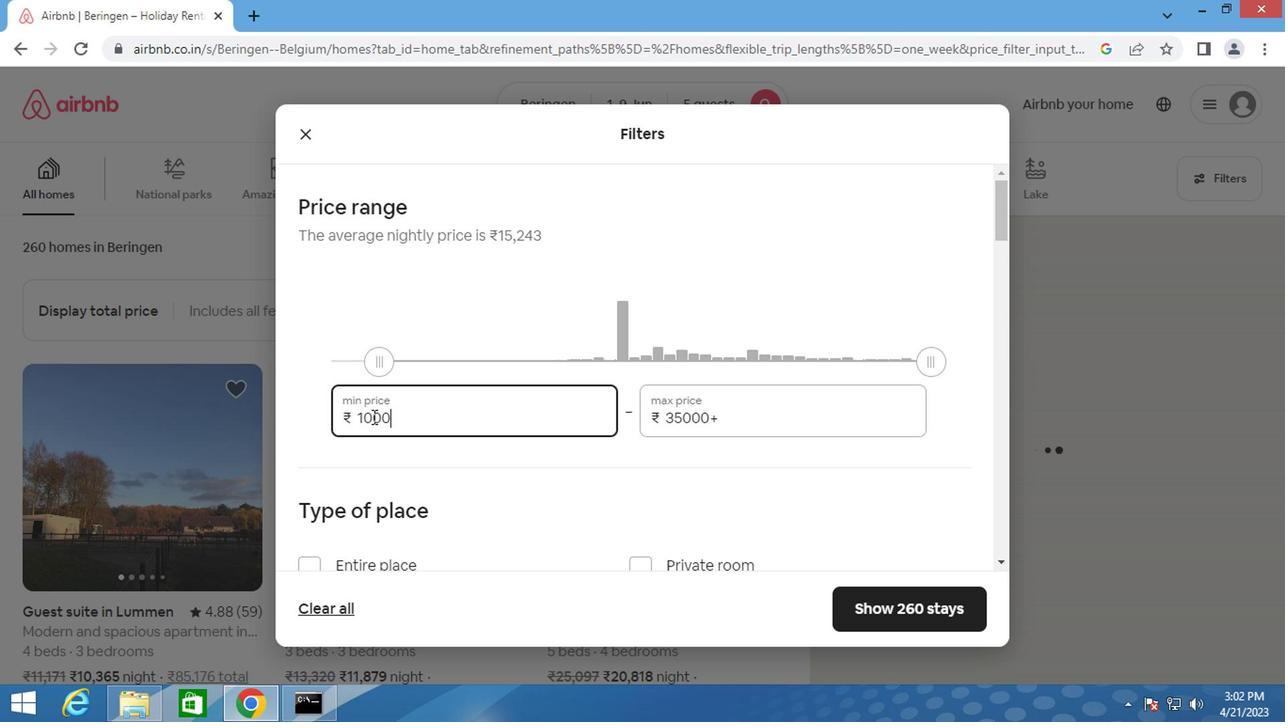 
Action: Mouse moved to (688, 417)
Screenshot: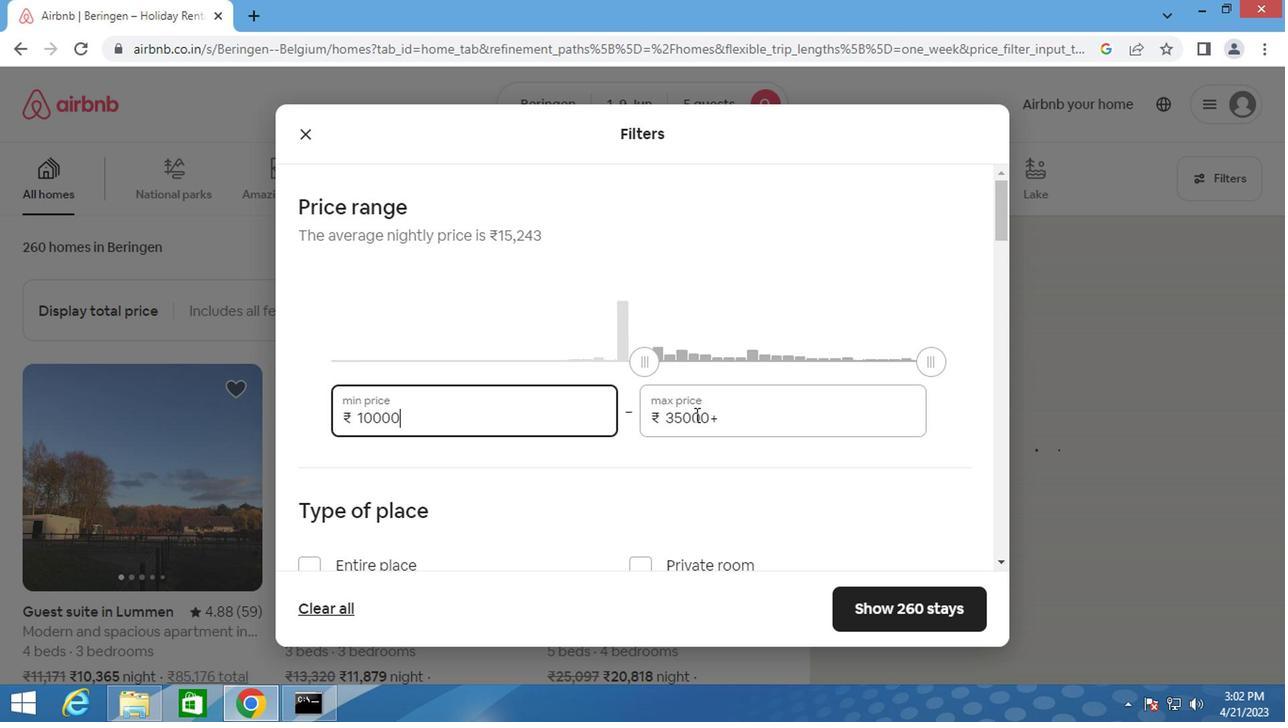 
Action: Mouse pressed left at (688, 417)
Screenshot: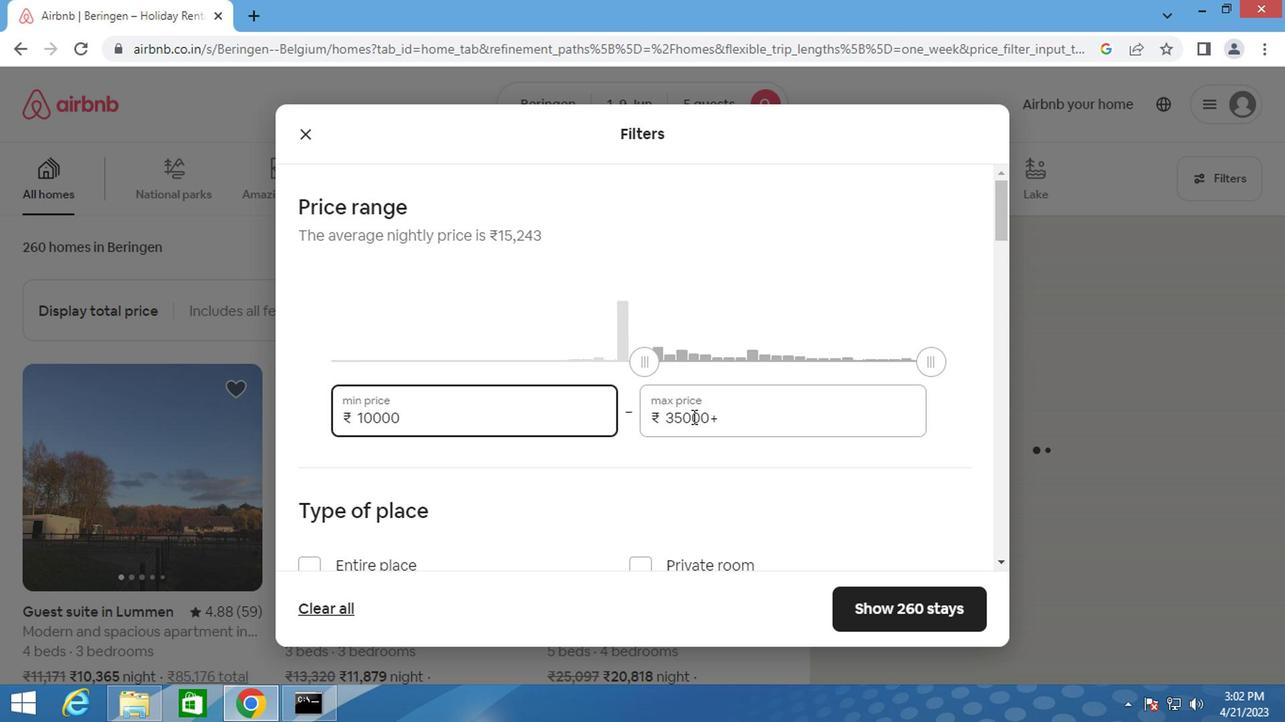 
Action: Mouse pressed left at (688, 417)
Screenshot: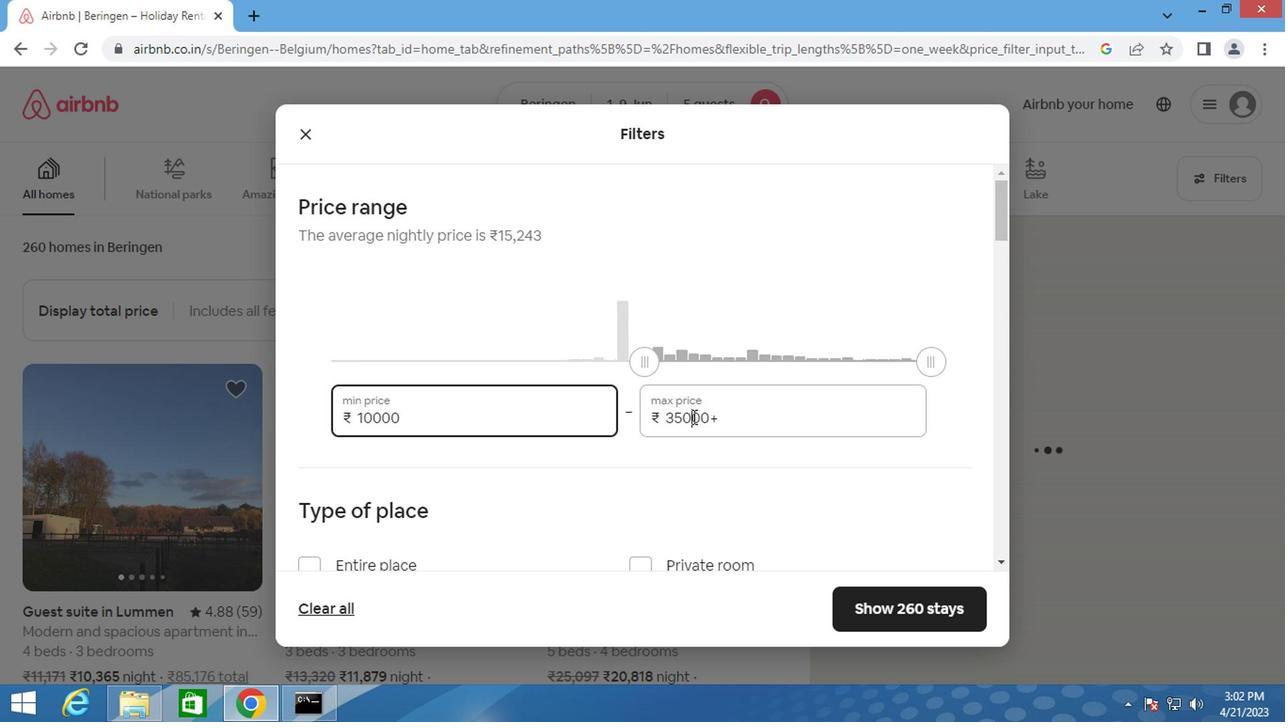 
Action: Mouse moved to (689, 417)
Screenshot: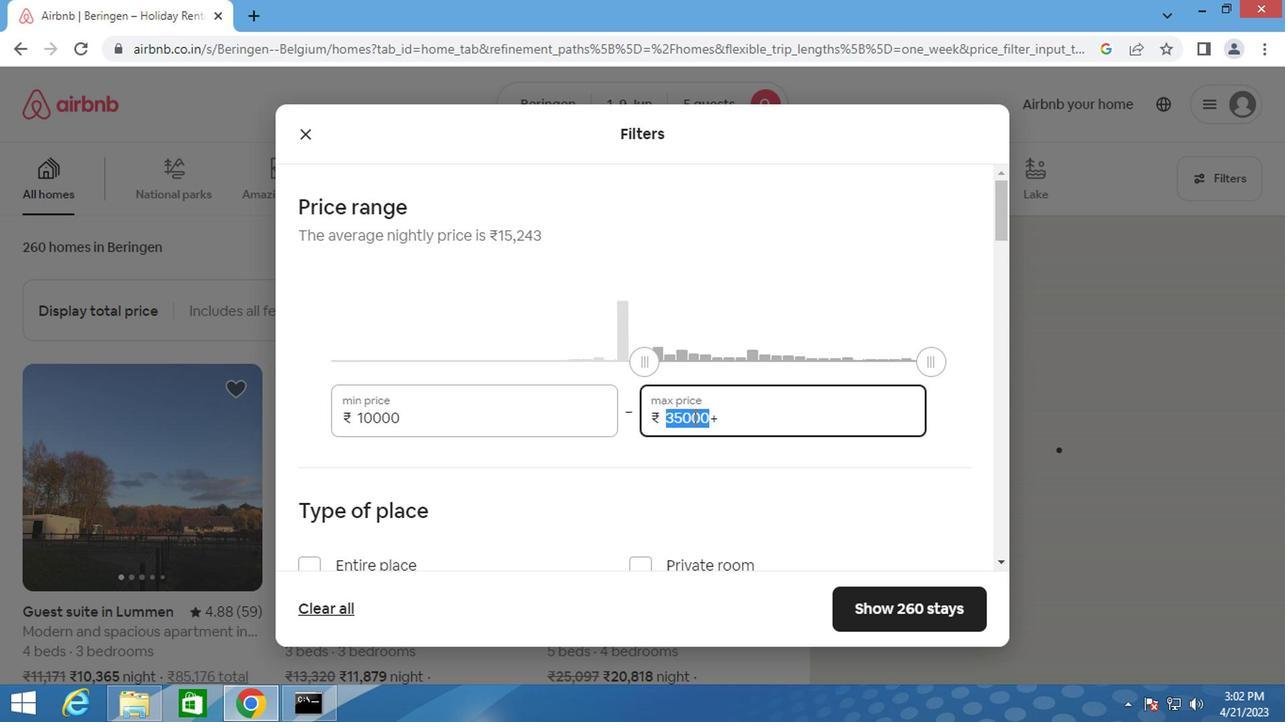 
Action: Key pressed <Key.backspace>15000<Key.backspace><Key.backspace><Key.backspace><Key.backspace><Key.backspace><Key.backspace><Key.backspace><Key.backspace><Key.backspace><Key.backspace><Key.backspace><Key.backspace>15000
Screenshot: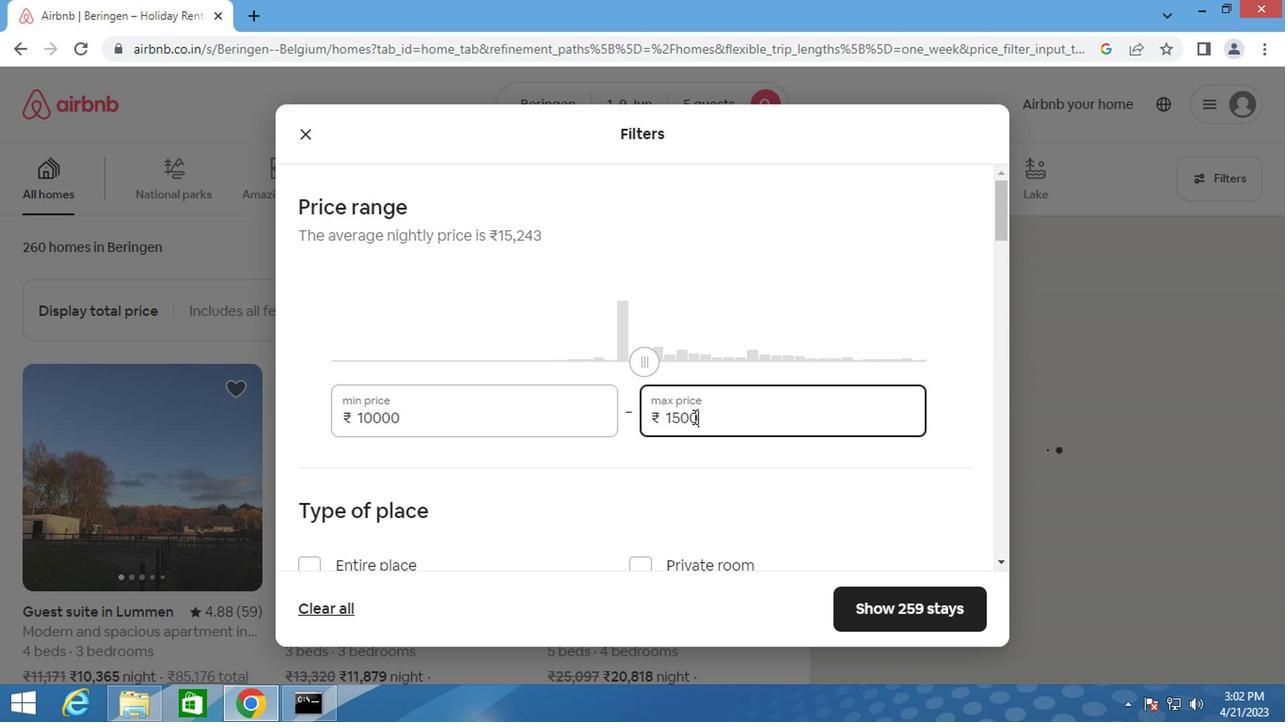 
Action: Mouse moved to (730, 477)
Screenshot: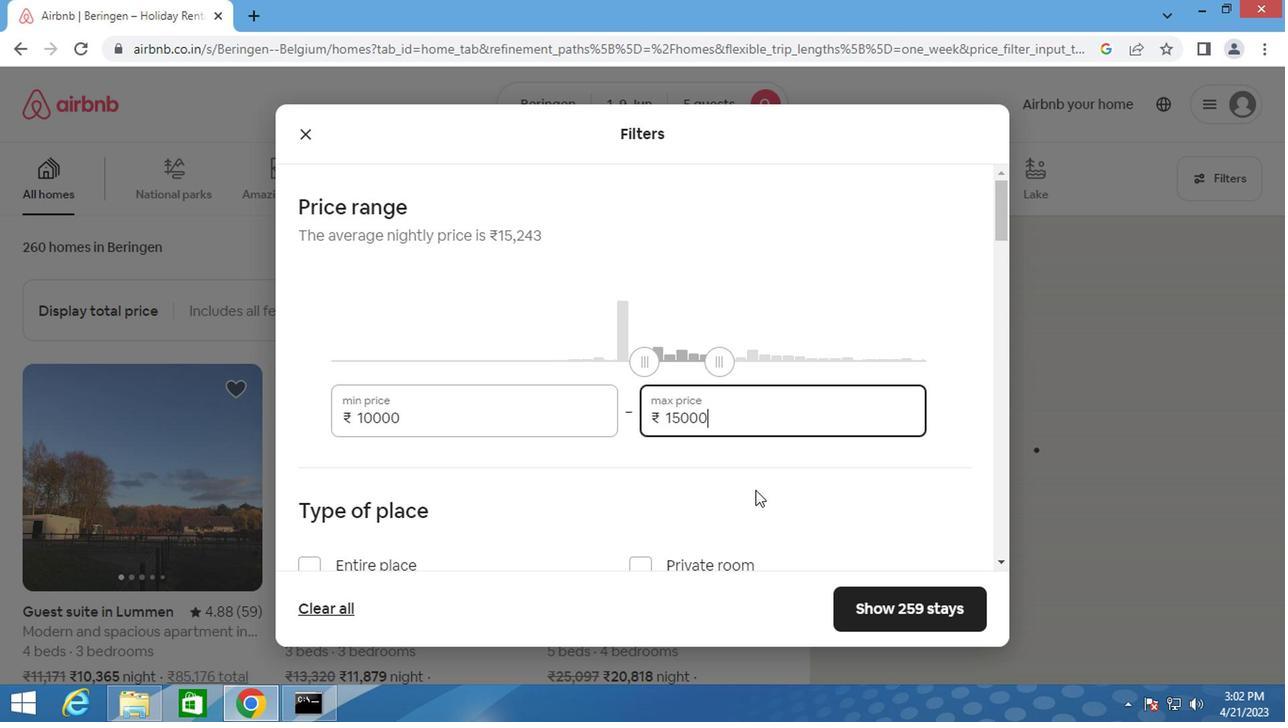 
Action: Mouse scrolled (730, 476) with delta (0, -1)
Screenshot: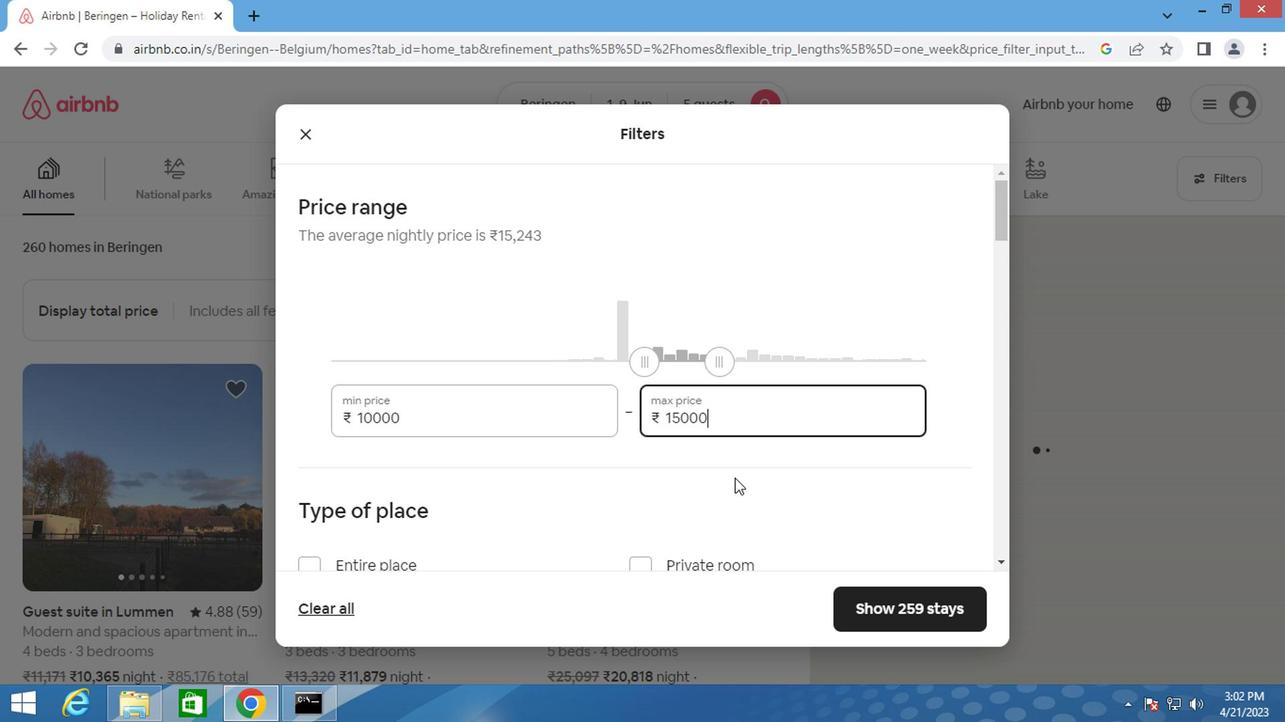 
Action: Mouse scrolled (730, 476) with delta (0, -1)
Screenshot: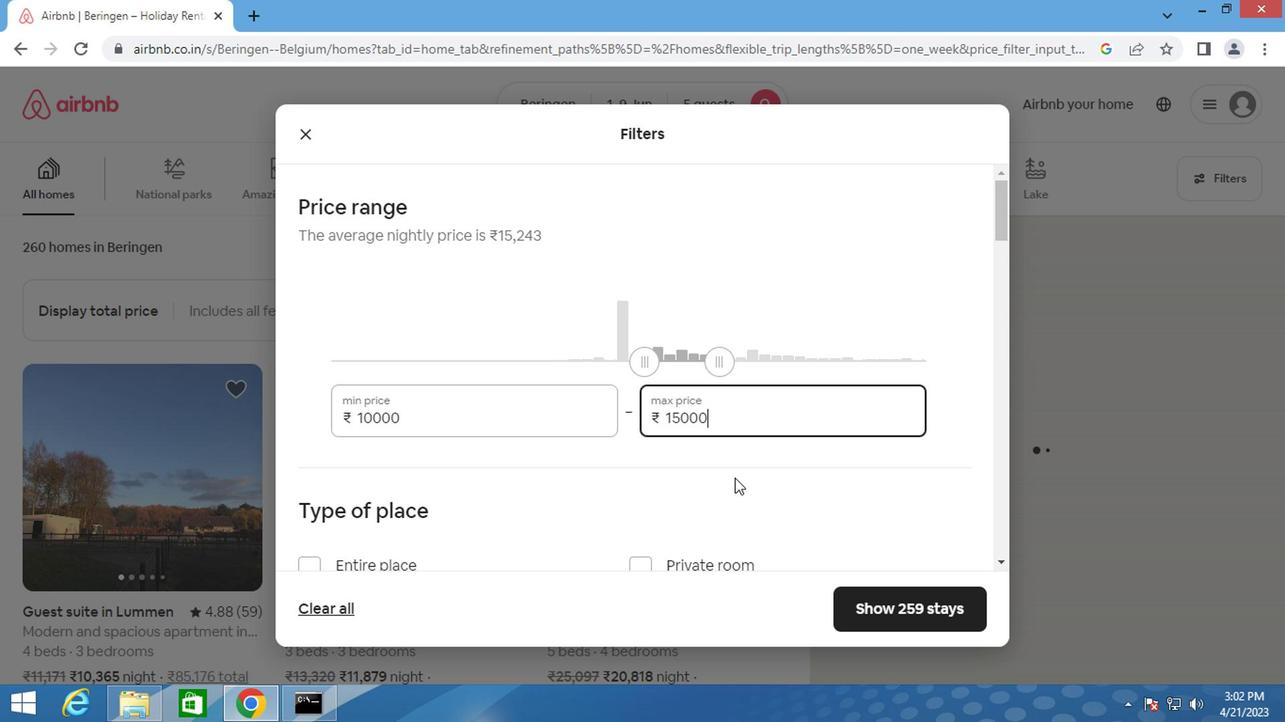 
Action: Mouse scrolled (730, 476) with delta (0, -1)
Screenshot: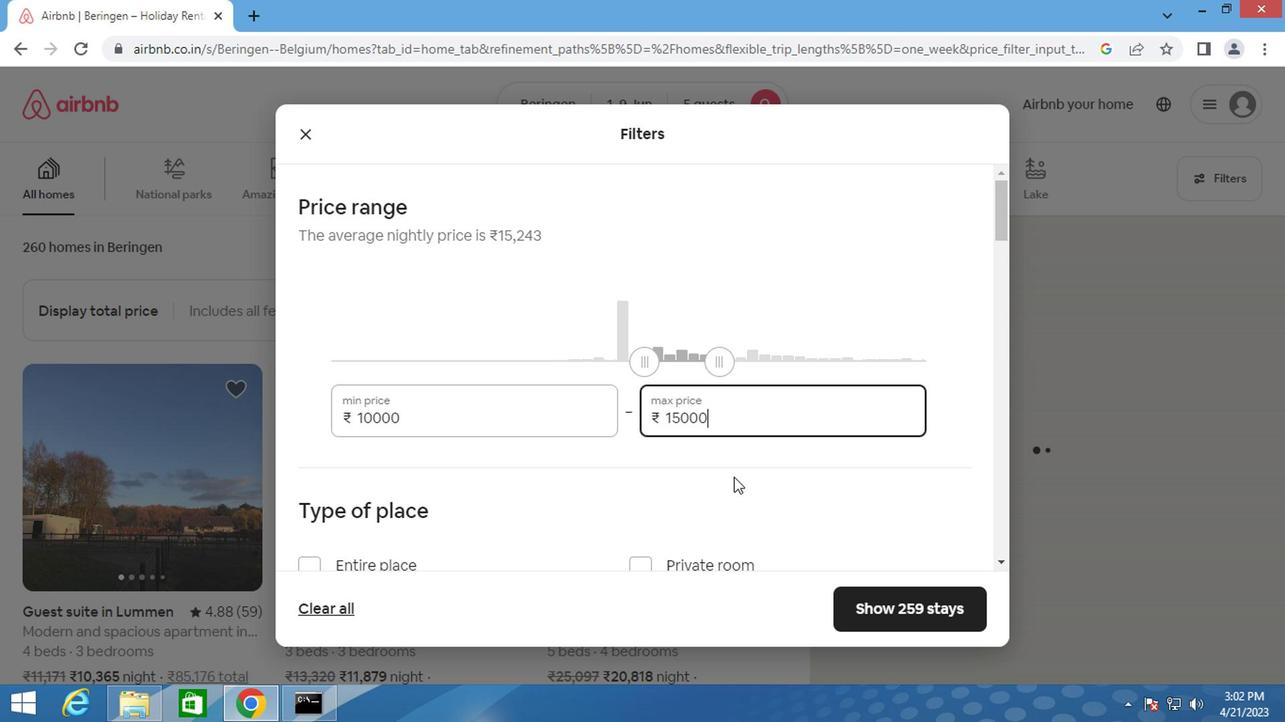 
Action: Mouse moved to (307, 285)
Screenshot: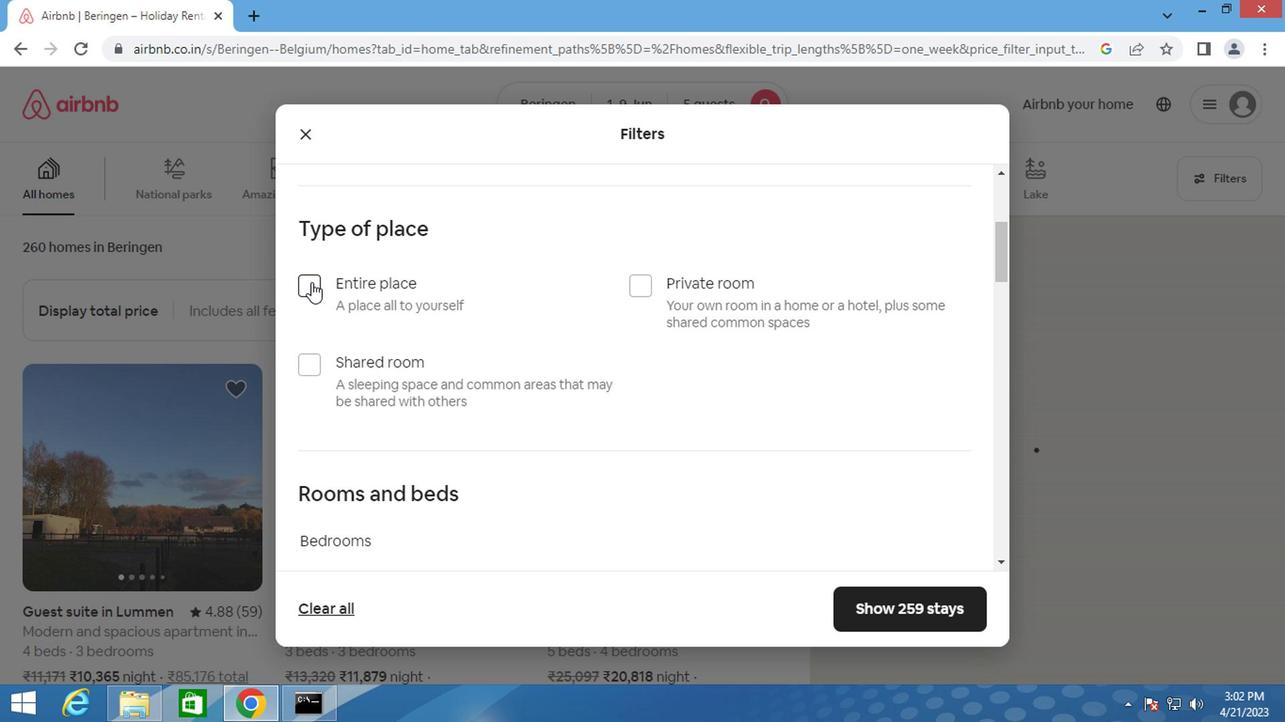 
Action: Mouse pressed left at (307, 285)
Screenshot: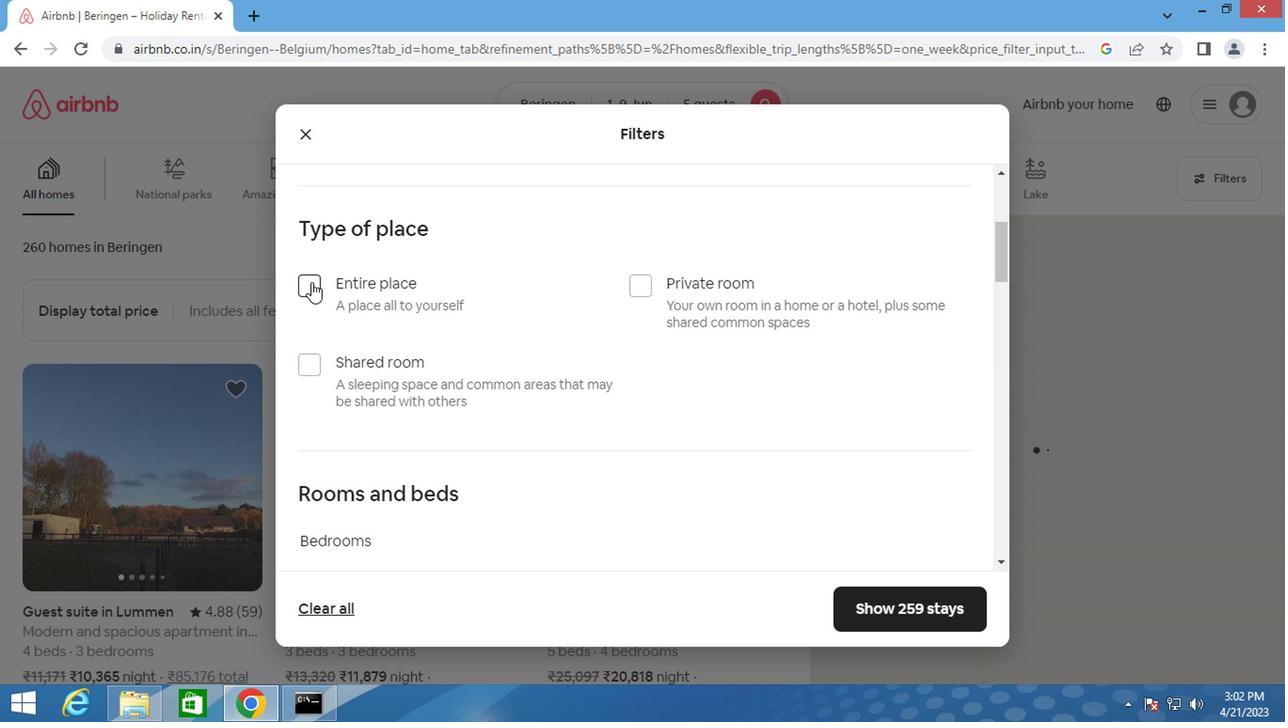 
Action: Mouse moved to (439, 313)
Screenshot: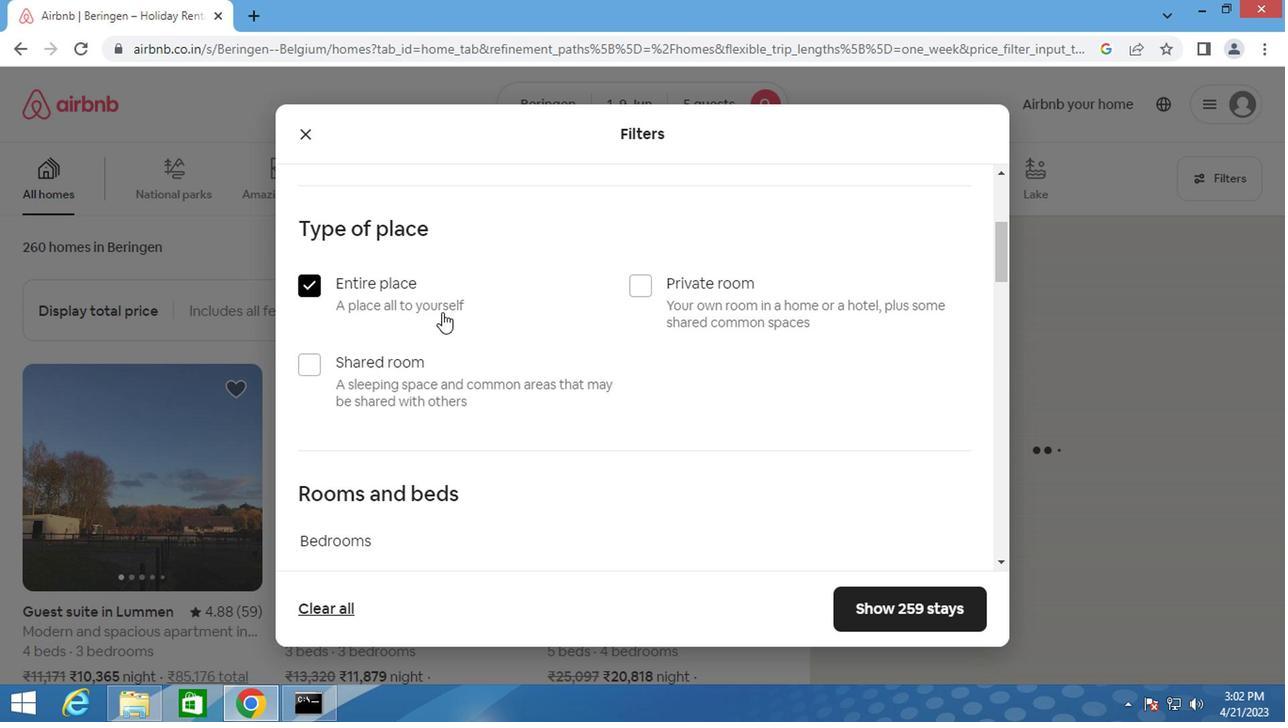 
Action: Mouse scrolled (439, 313) with delta (0, 0)
Screenshot: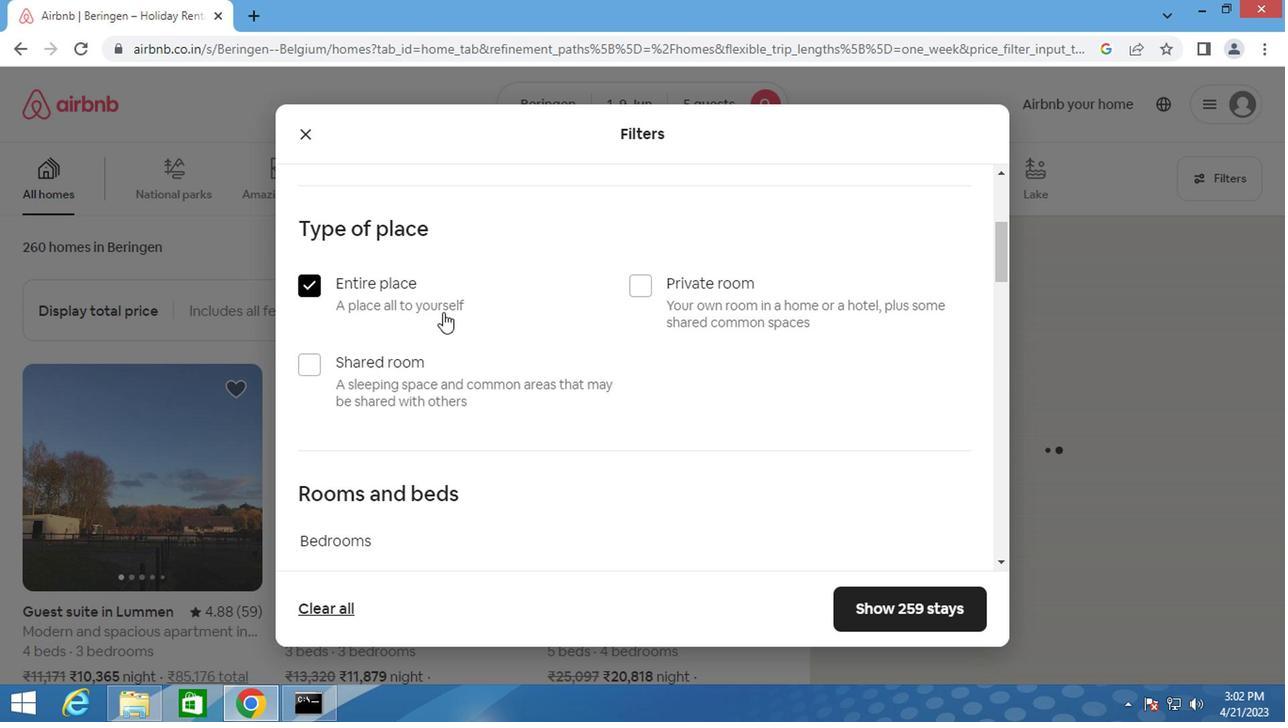 
Action: Mouse scrolled (439, 313) with delta (0, 0)
Screenshot: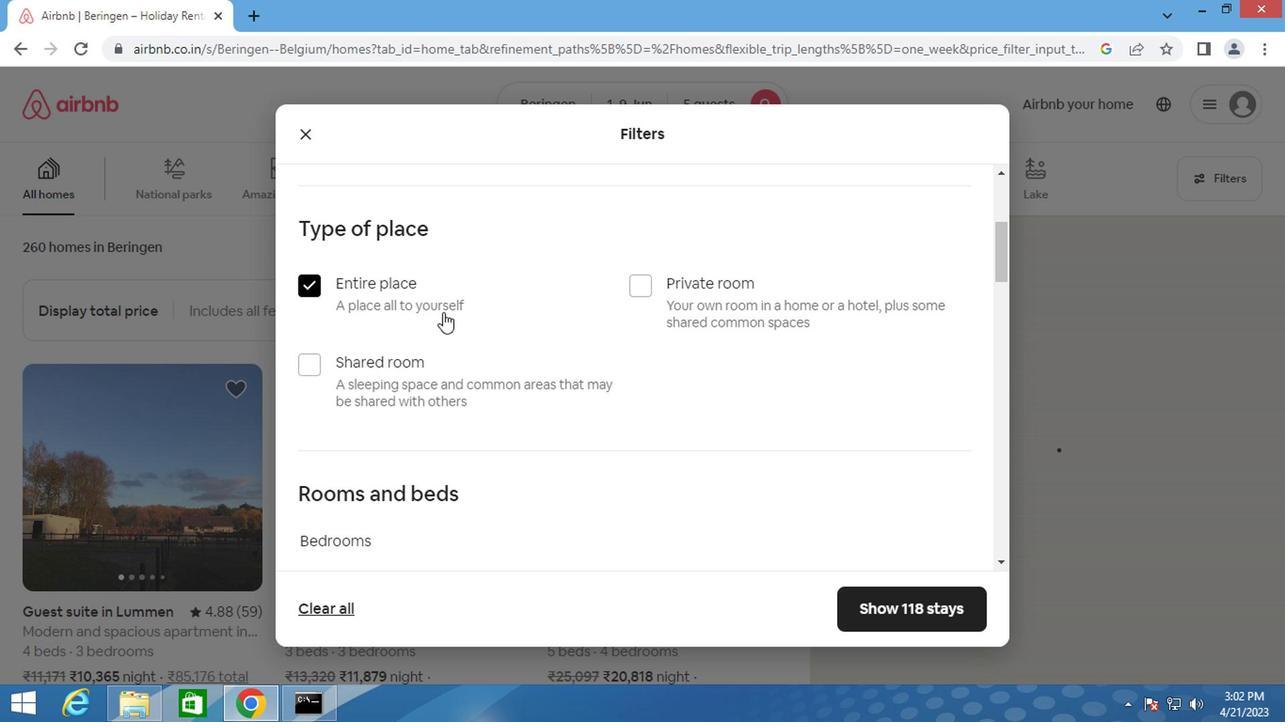 
Action: Mouse moved to (413, 391)
Screenshot: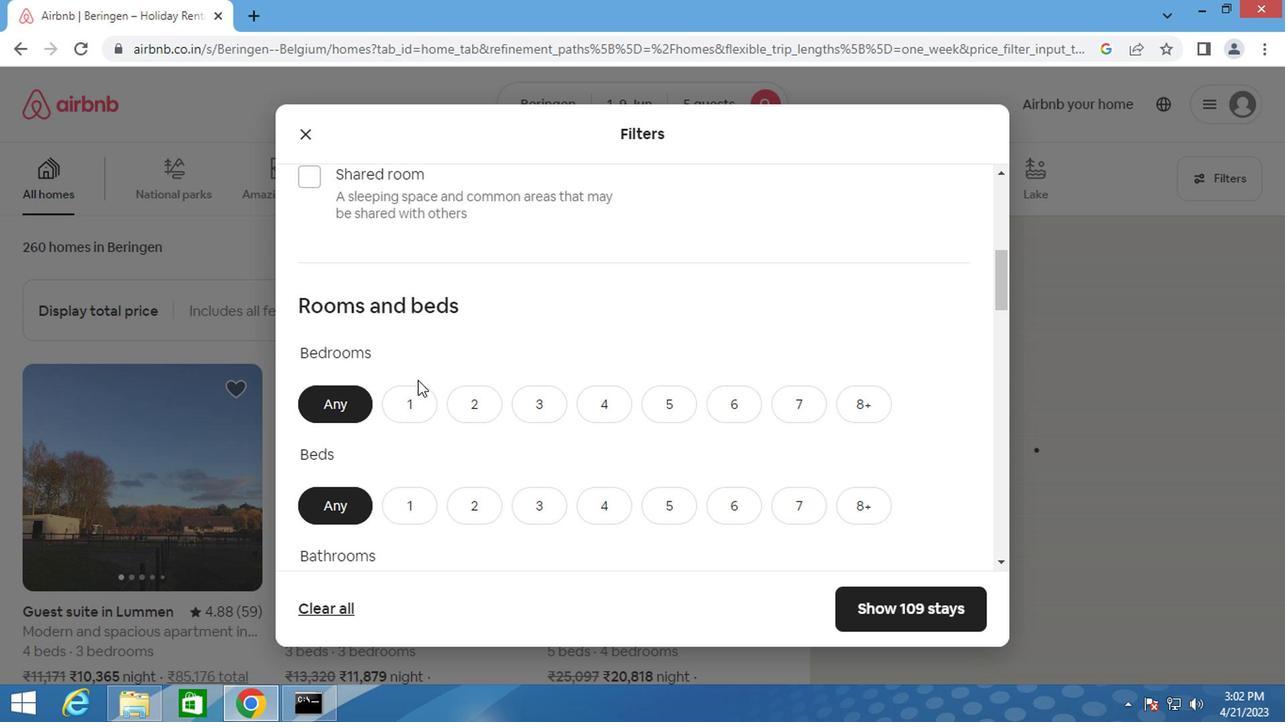 
Action: Mouse pressed left at (413, 391)
Screenshot: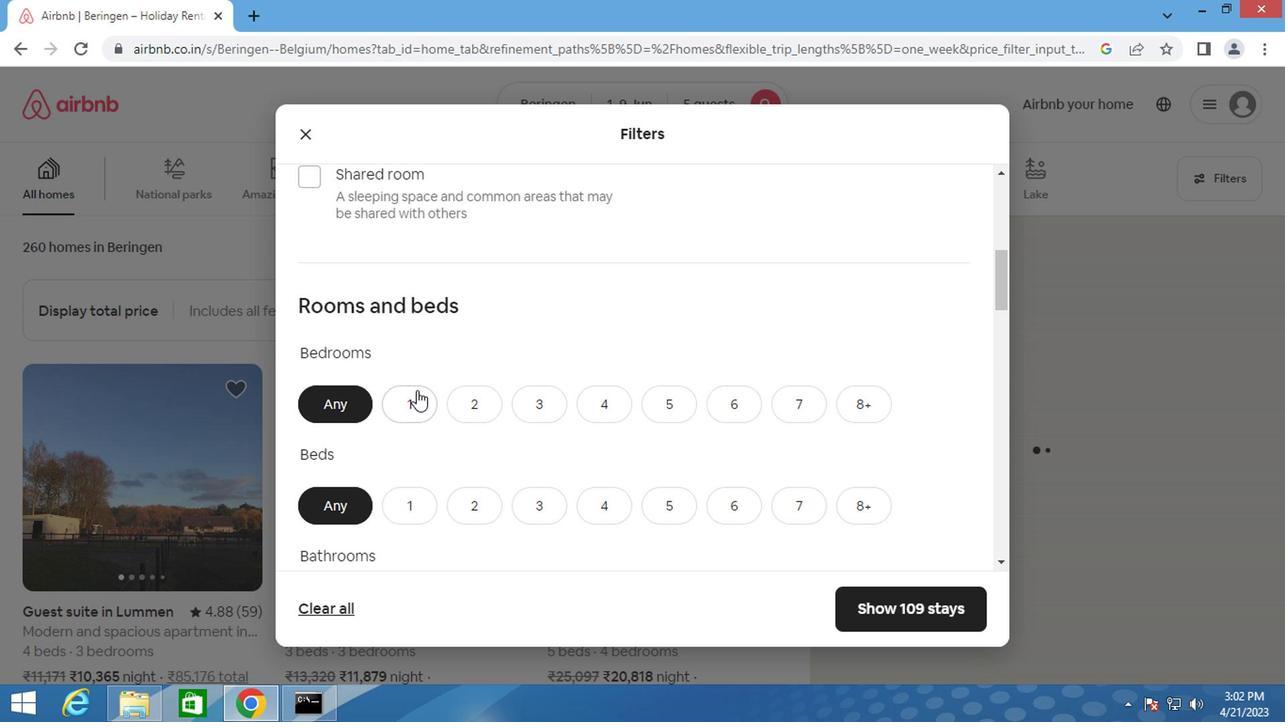 
Action: Mouse moved to (401, 502)
Screenshot: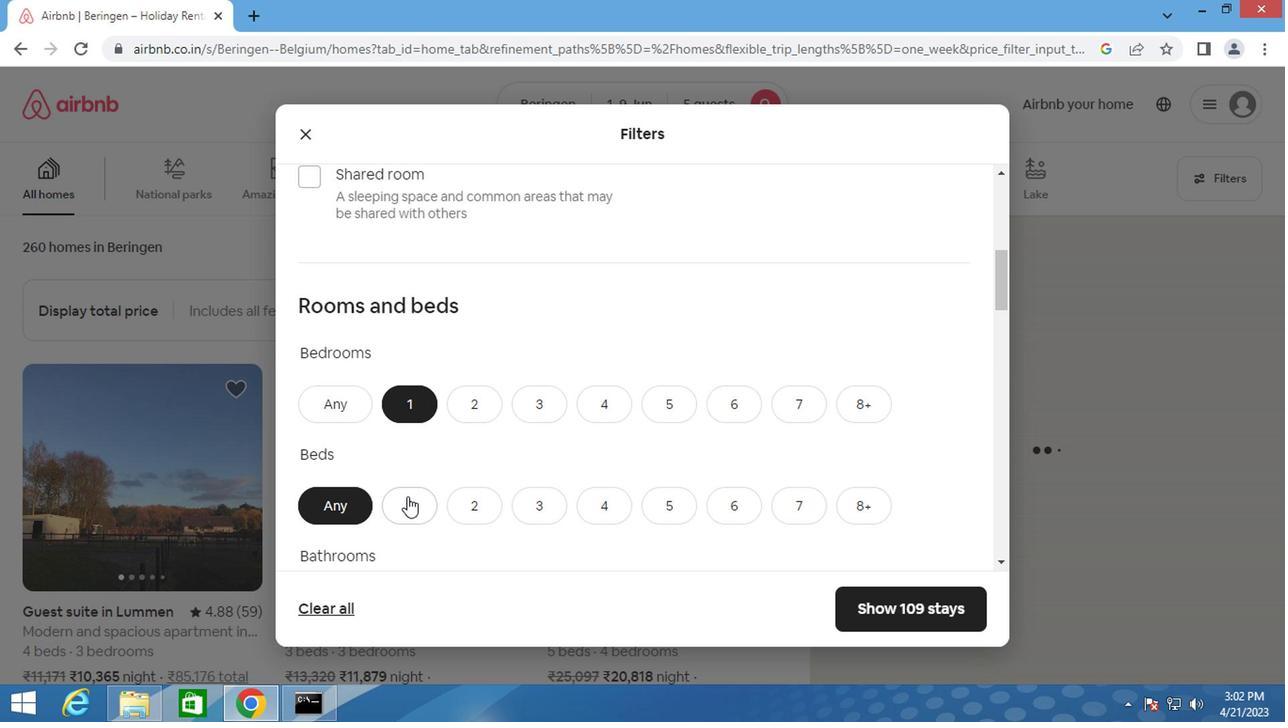 
Action: Mouse pressed left at (401, 502)
Screenshot: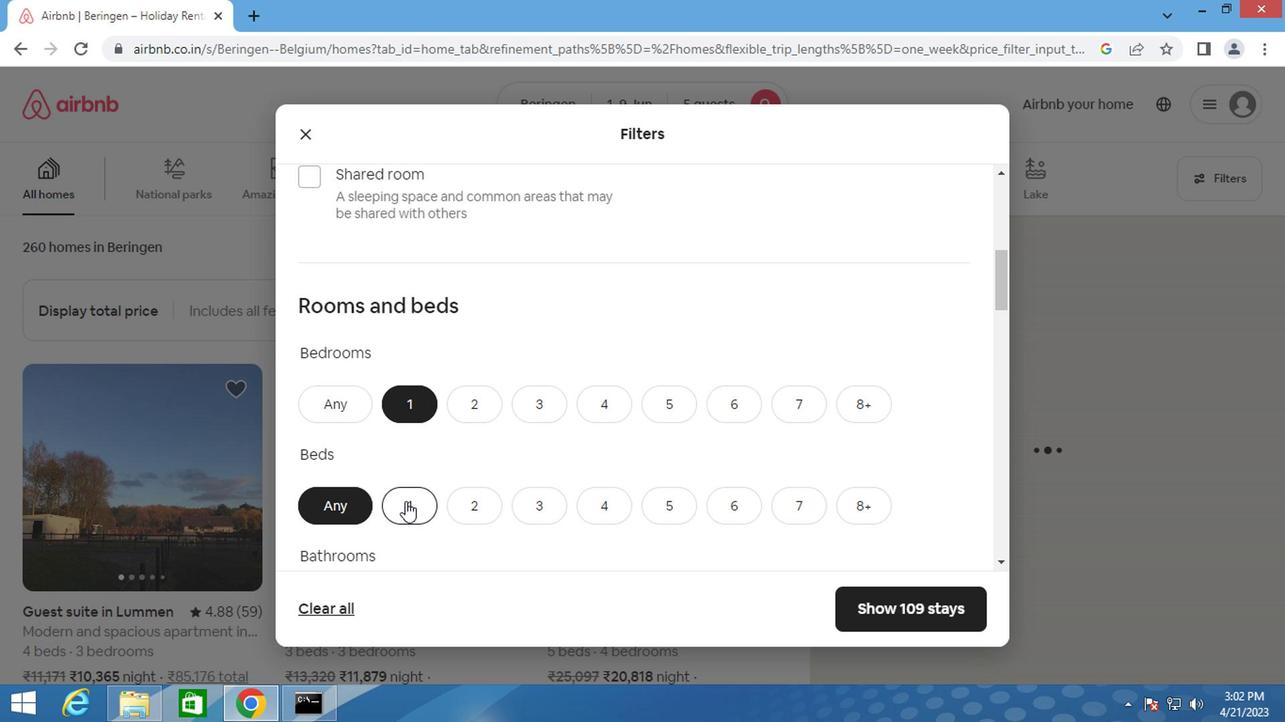 
Action: Mouse moved to (408, 494)
Screenshot: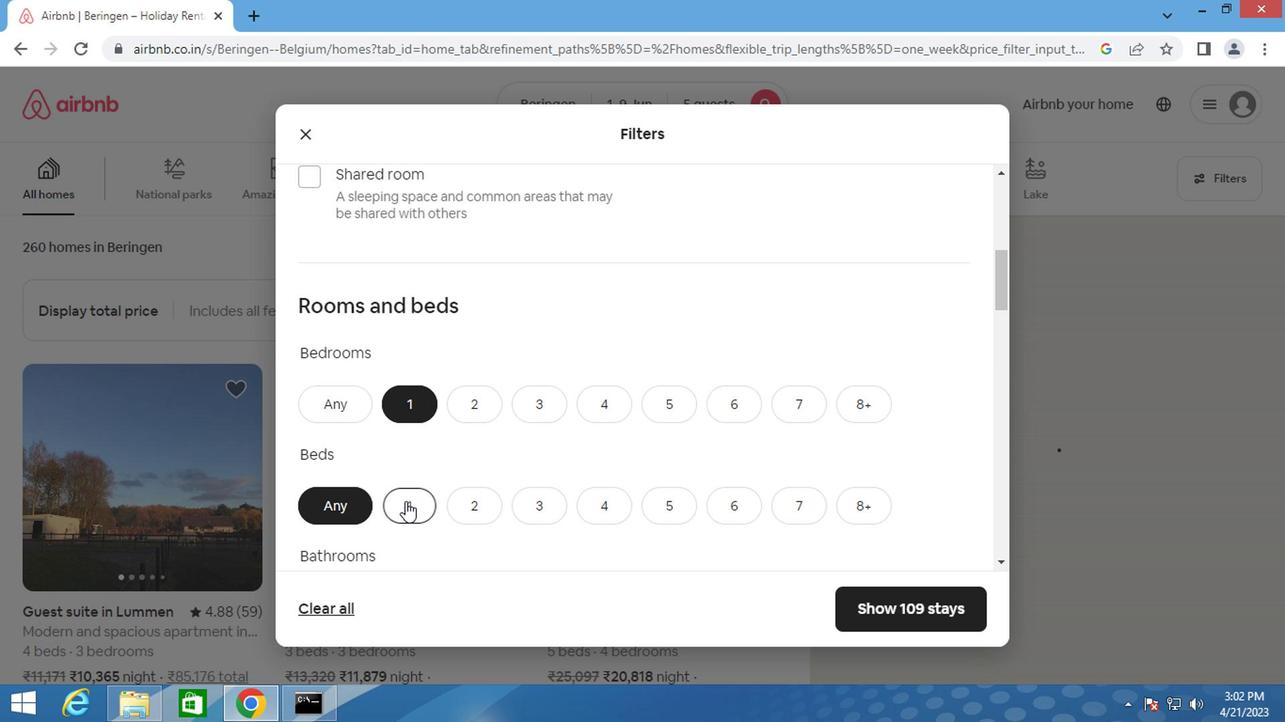 
Action: Mouse scrolled (408, 493) with delta (0, -1)
Screenshot: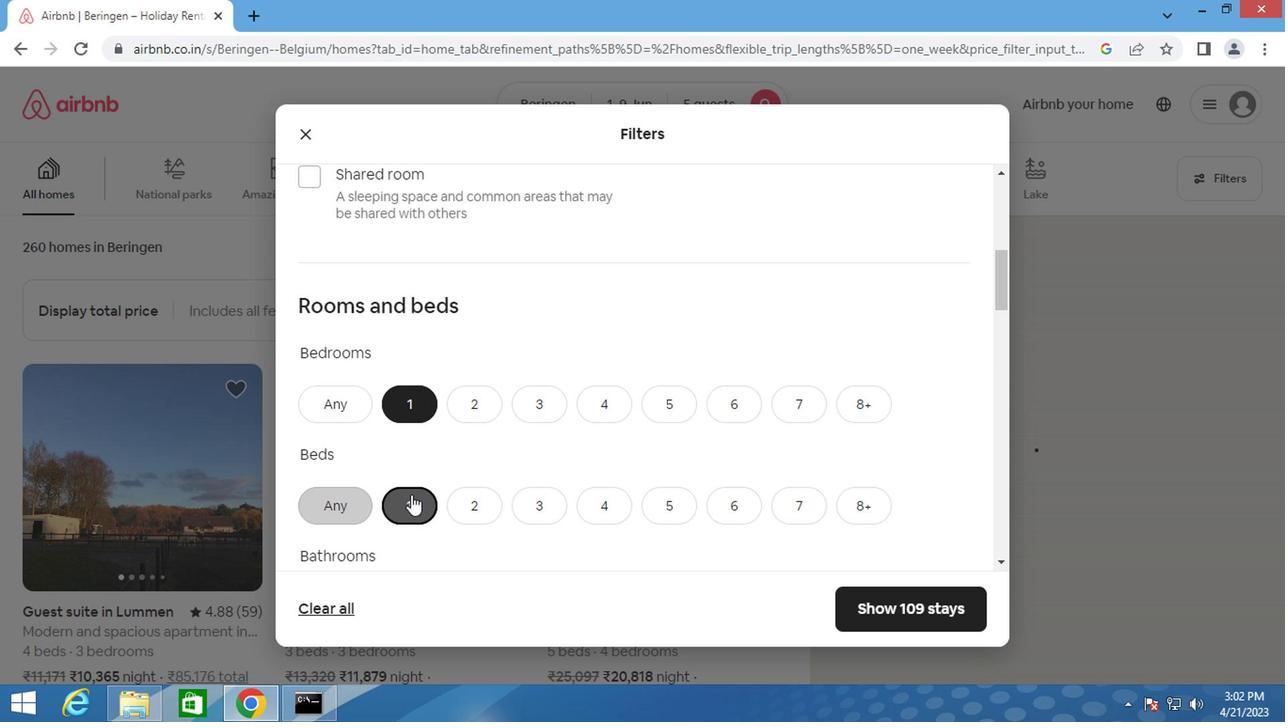
Action: Mouse scrolled (408, 493) with delta (0, -1)
Screenshot: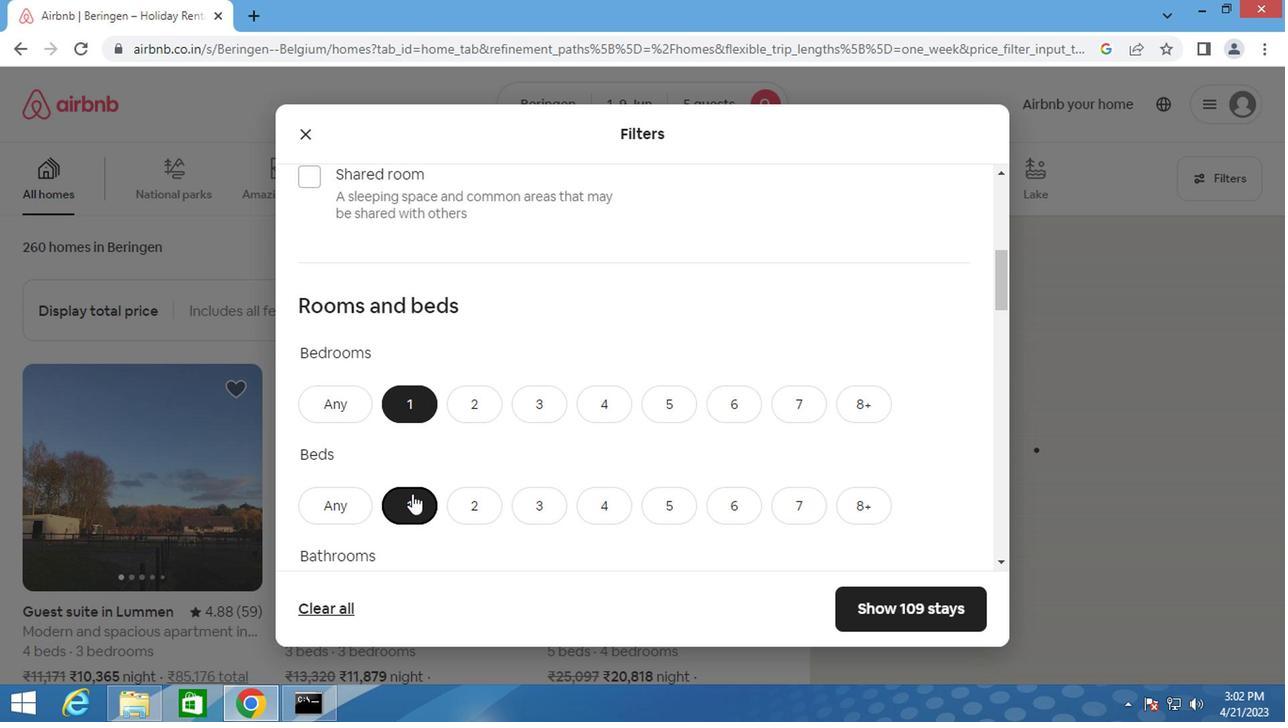 
Action: Mouse moved to (401, 422)
Screenshot: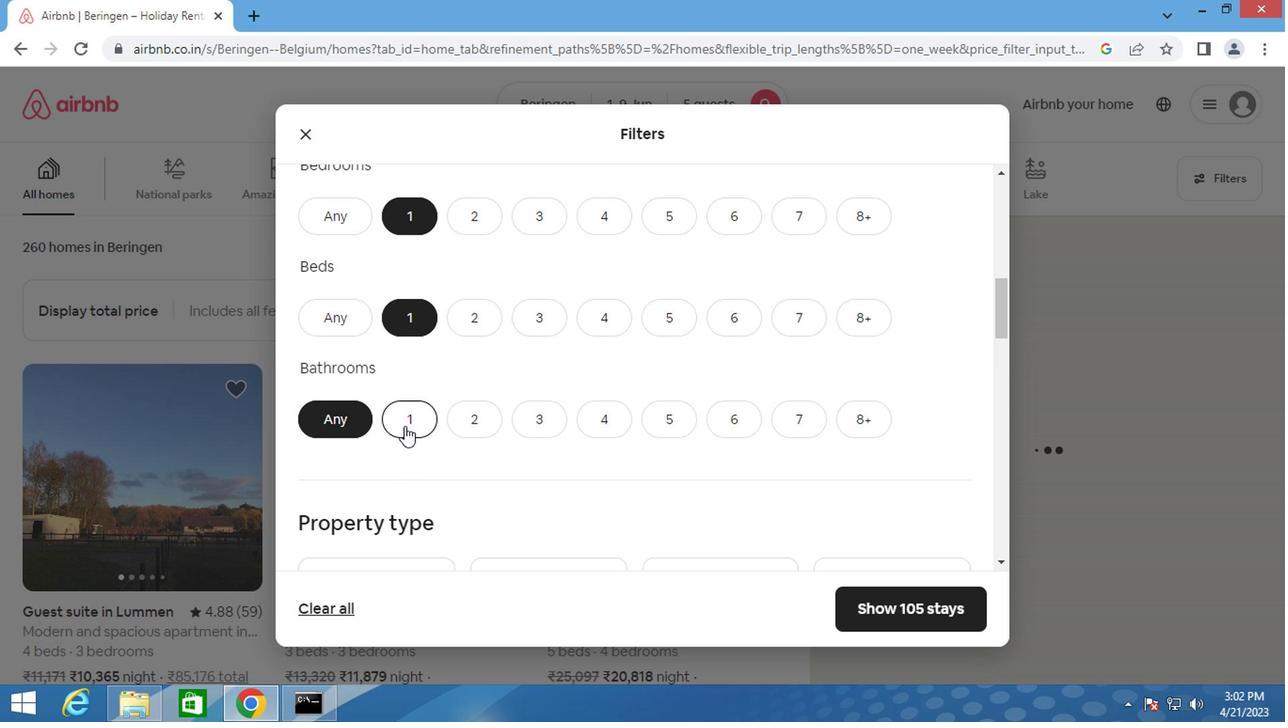 
Action: Mouse pressed left at (401, 422)
Screenshot: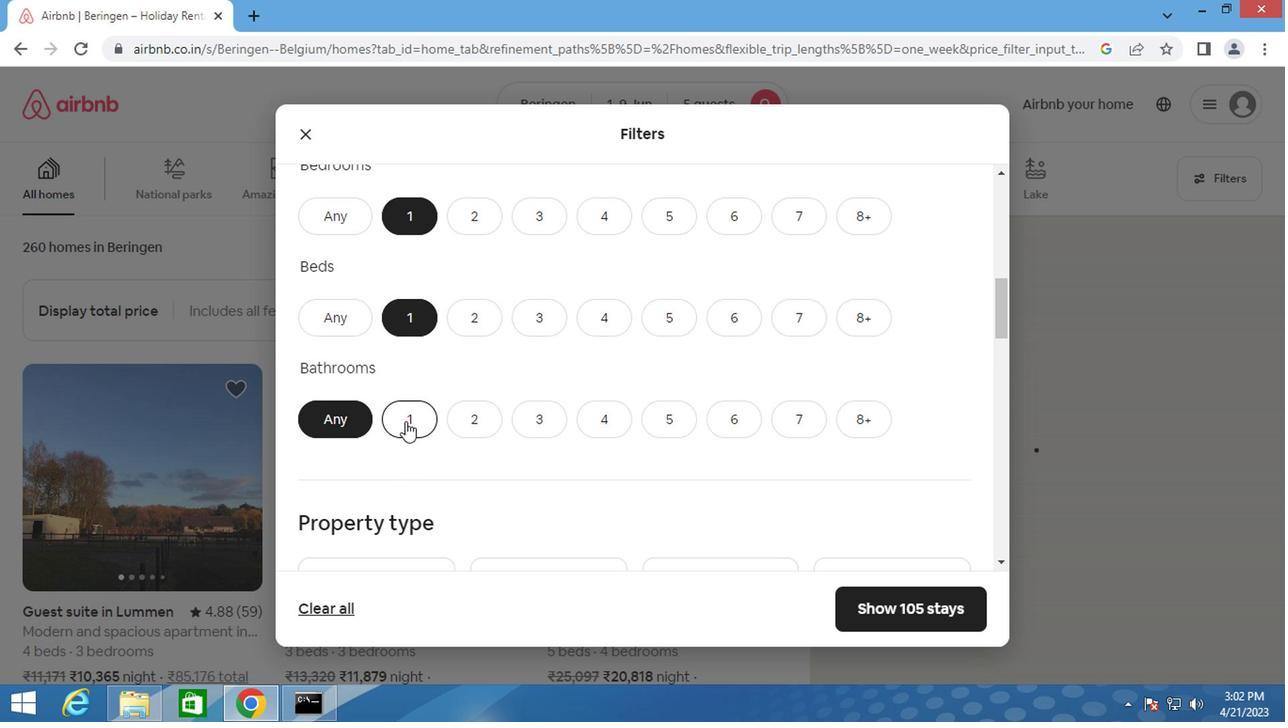 
Action: Mouse scrolled (401, 421) with delta (0, 0)
Screenshot: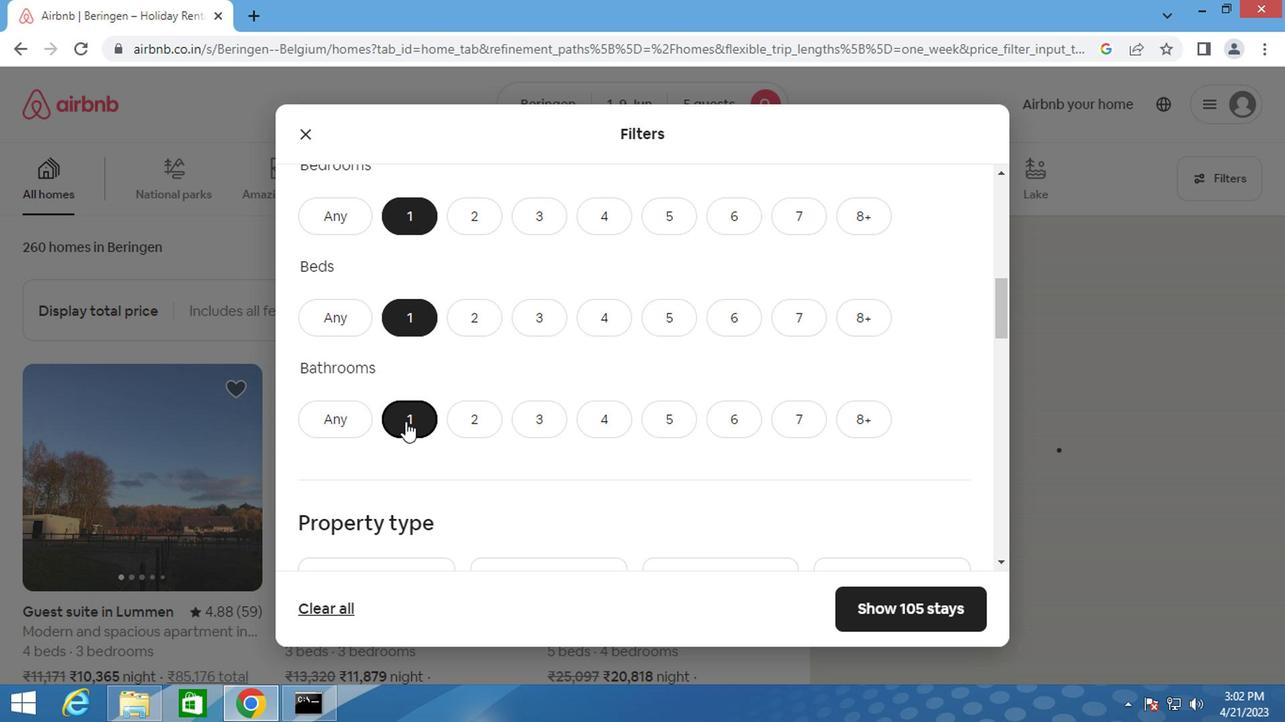 
Action: Mouse scrolled (401, 421) with delta (0, 0)
Screenshot: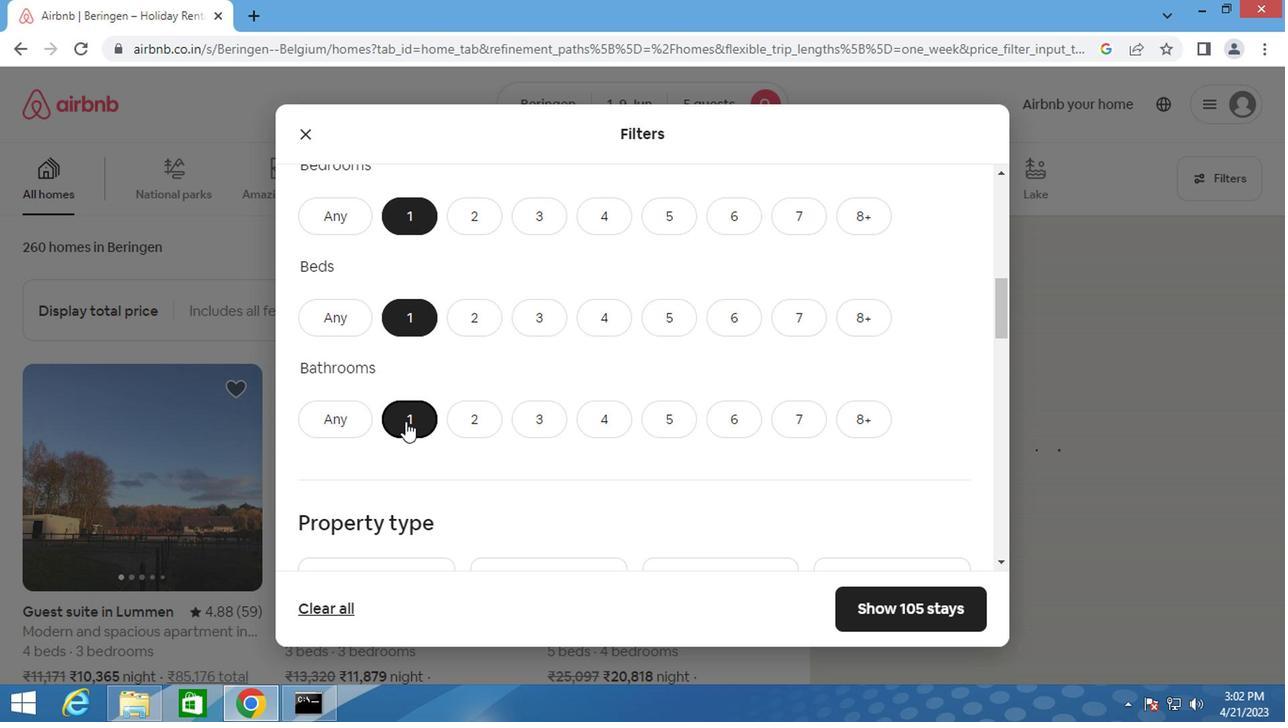 
Action: Mouse scrolled (401, 421) with delta (0, 0)
Screenshot: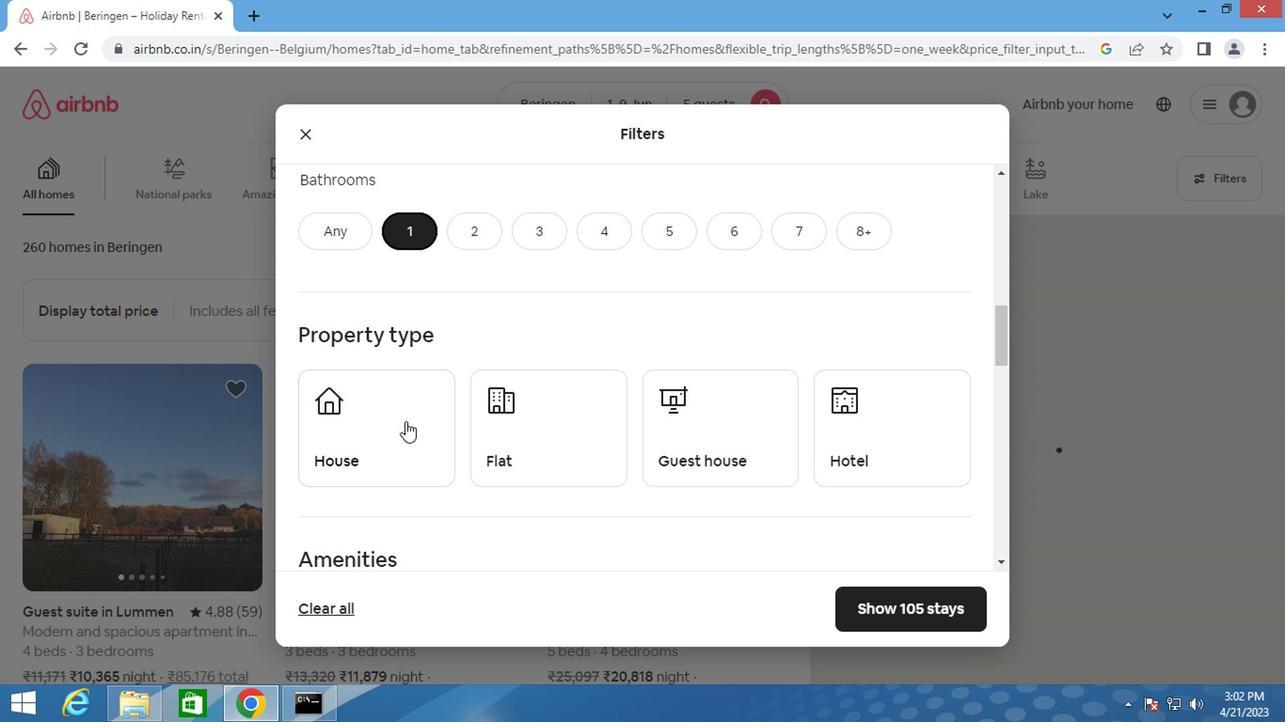 
Action: Mouse moved to (422, 349)
Screenshot: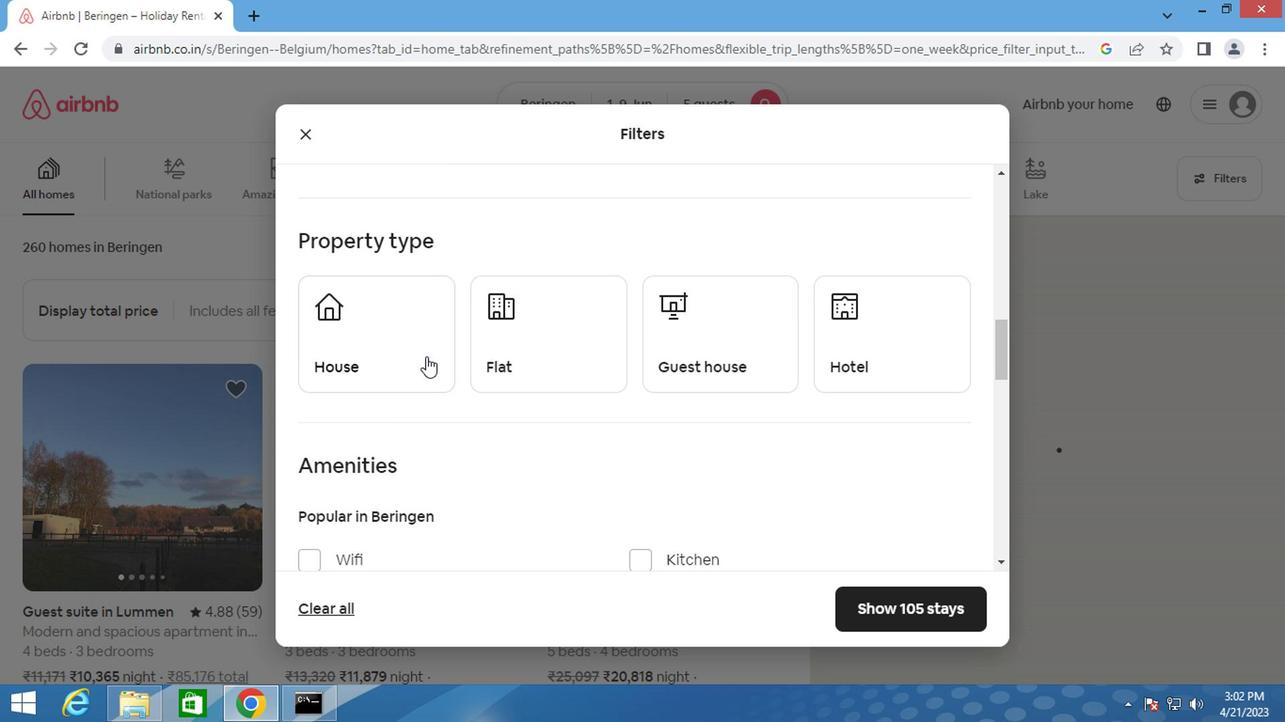 
Action: Mouse pressed left at (422, 349)
Screenshot: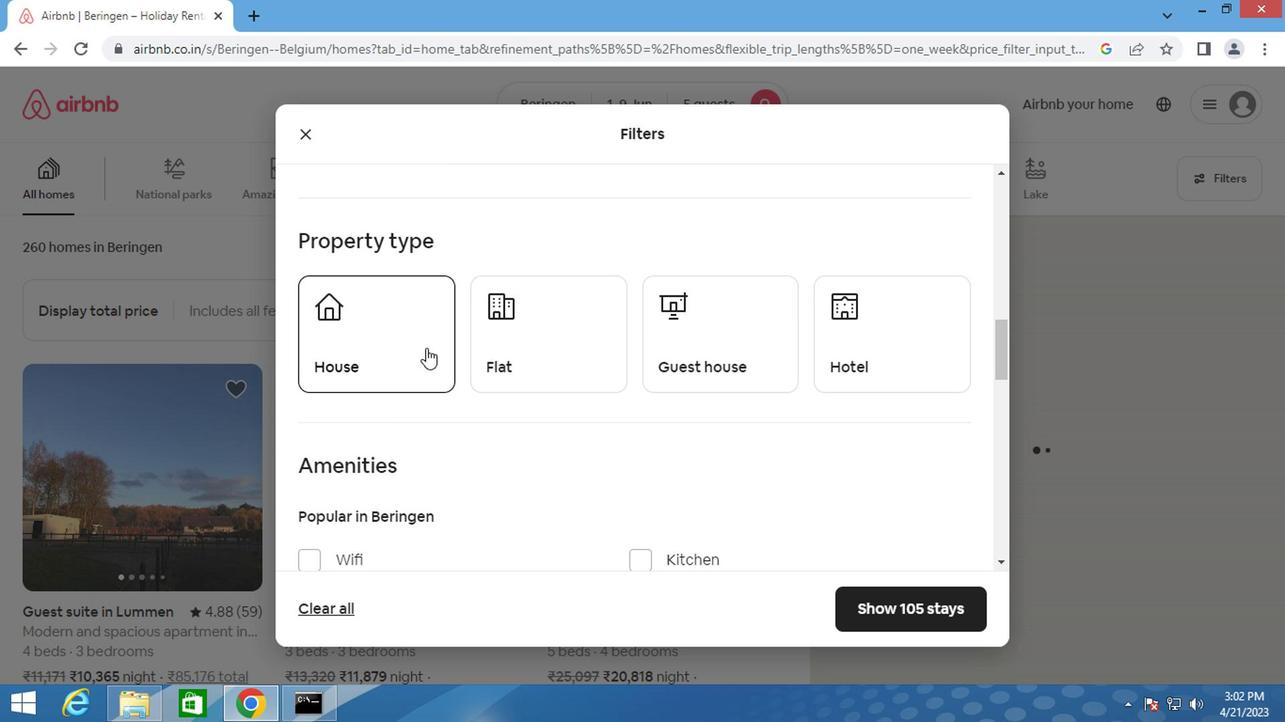 
Action: Mouse moved to (476, 354)
Screenshot: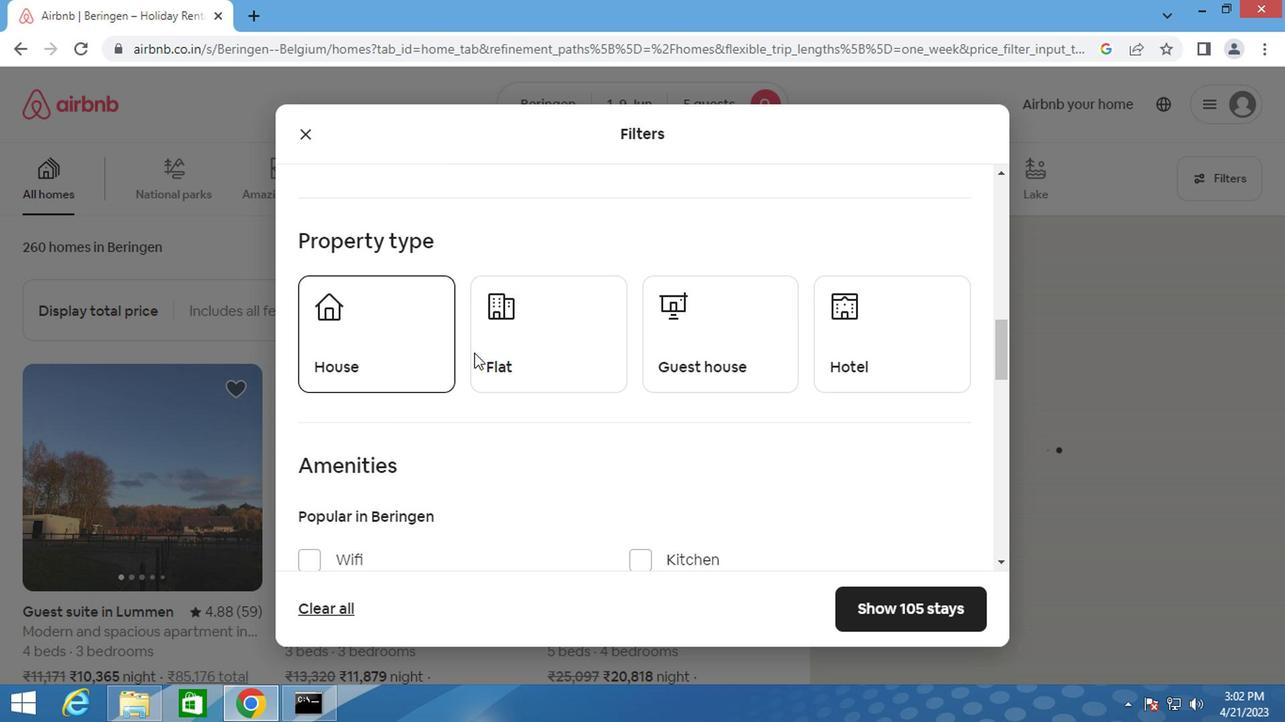 
Action: Mouse pressed left at (476, 354)
Screenshot: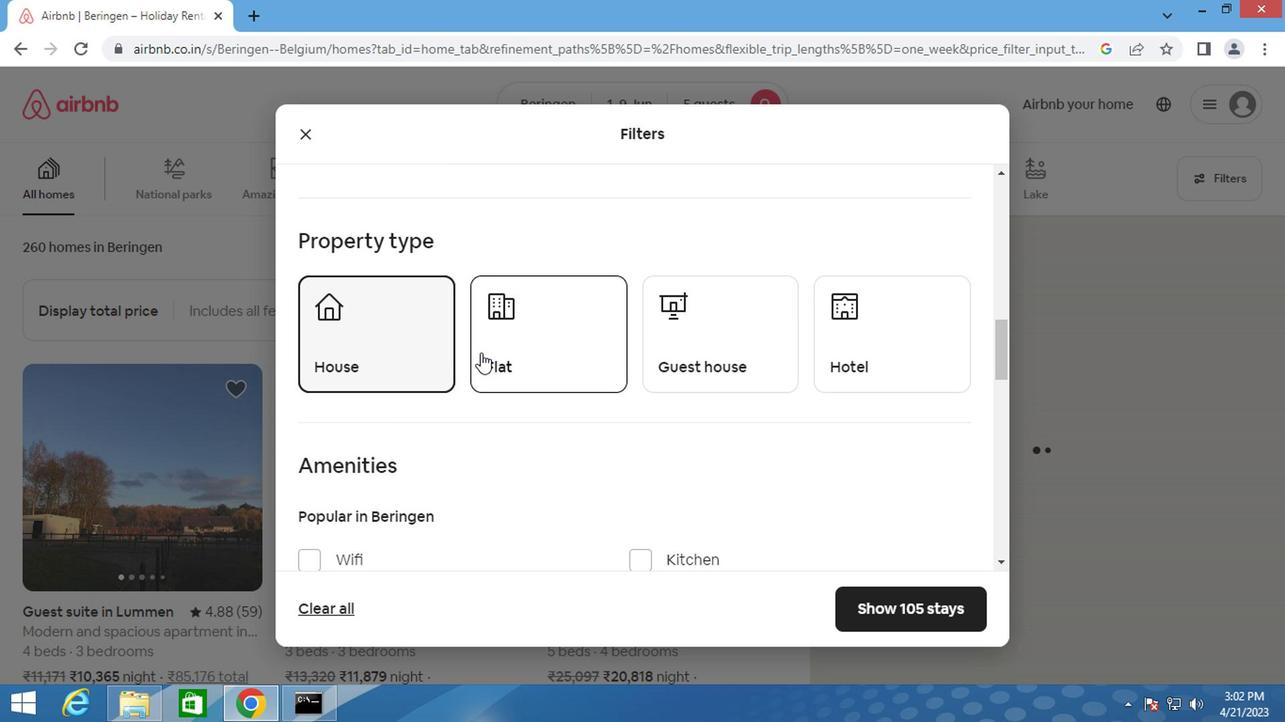 
Action: Mouse moved to (665, 354)
Screenshot: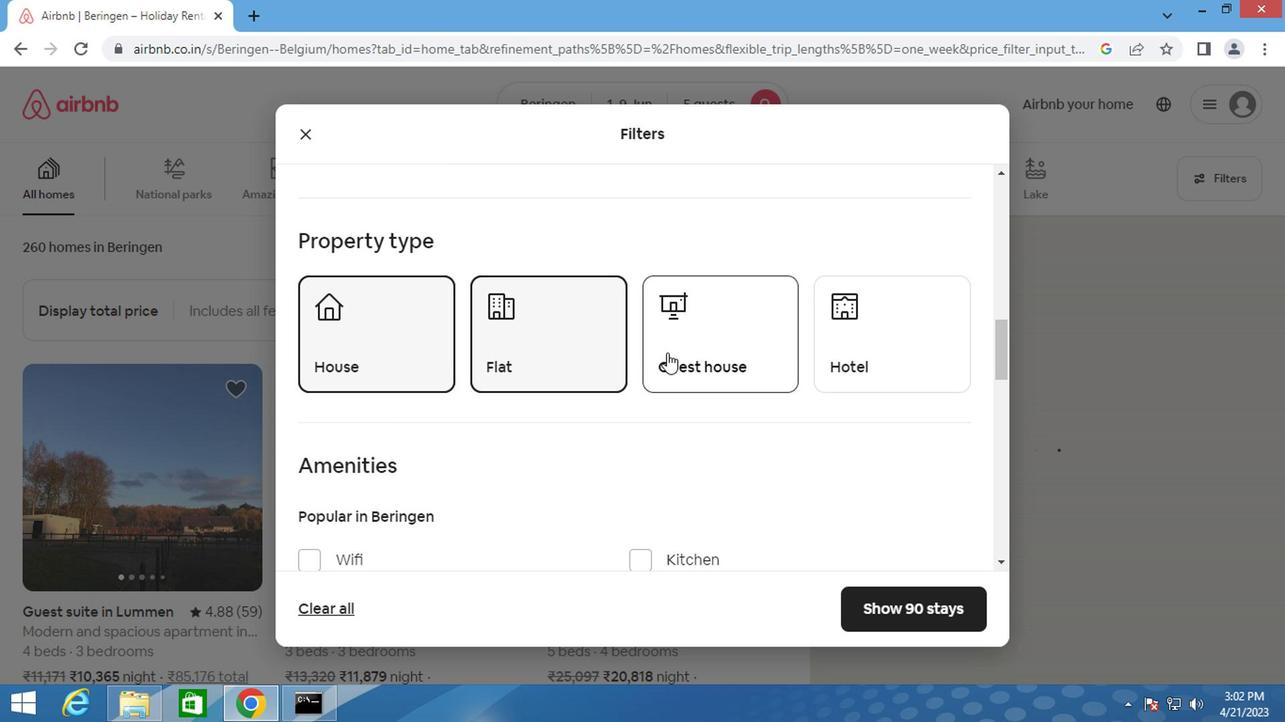 
Action: Mouse pressed left at (665, 354)
Screenshot: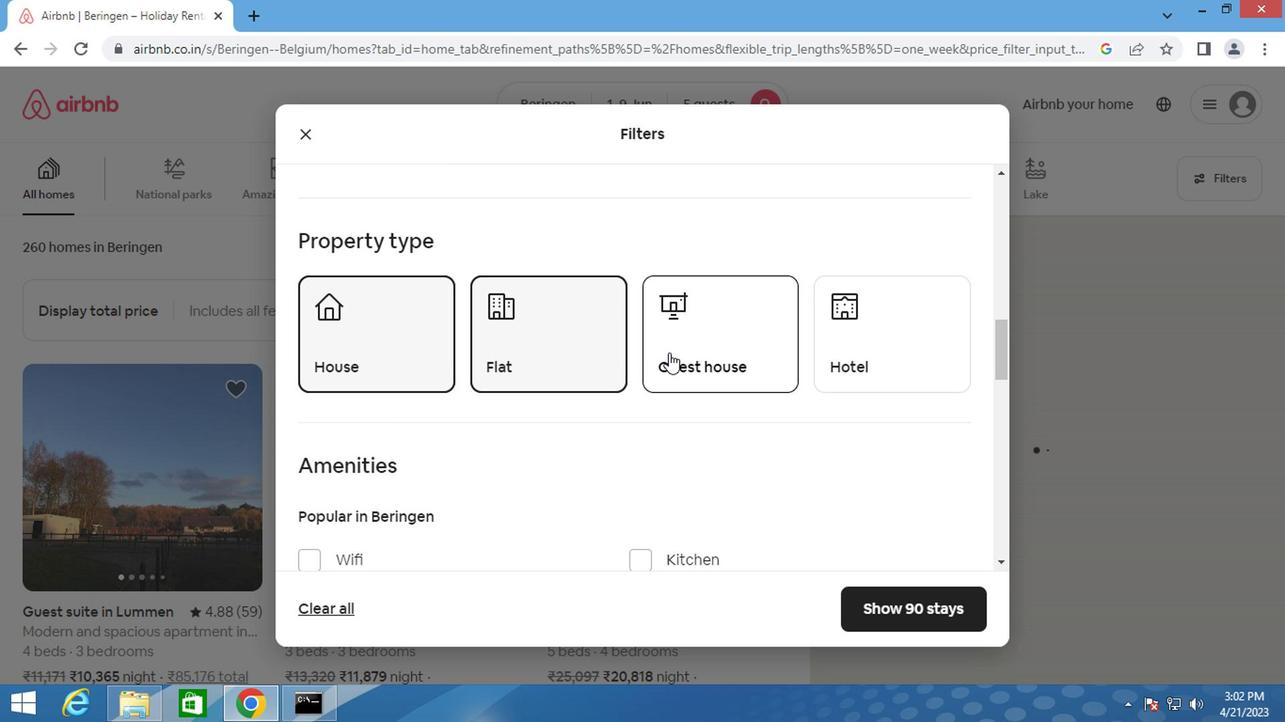 
Action: Mouse moved to (888, 378)
Screenshot: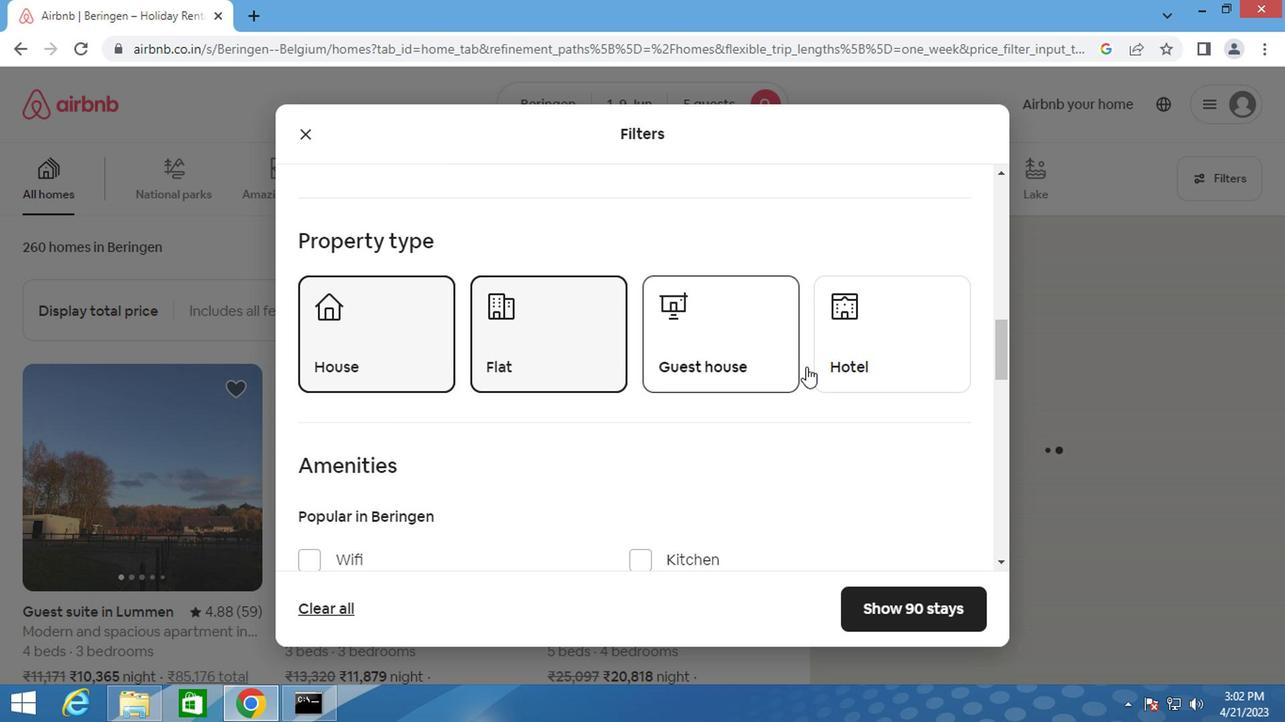 
Action: Mouse pressed left at (888, 378)
Screenshot: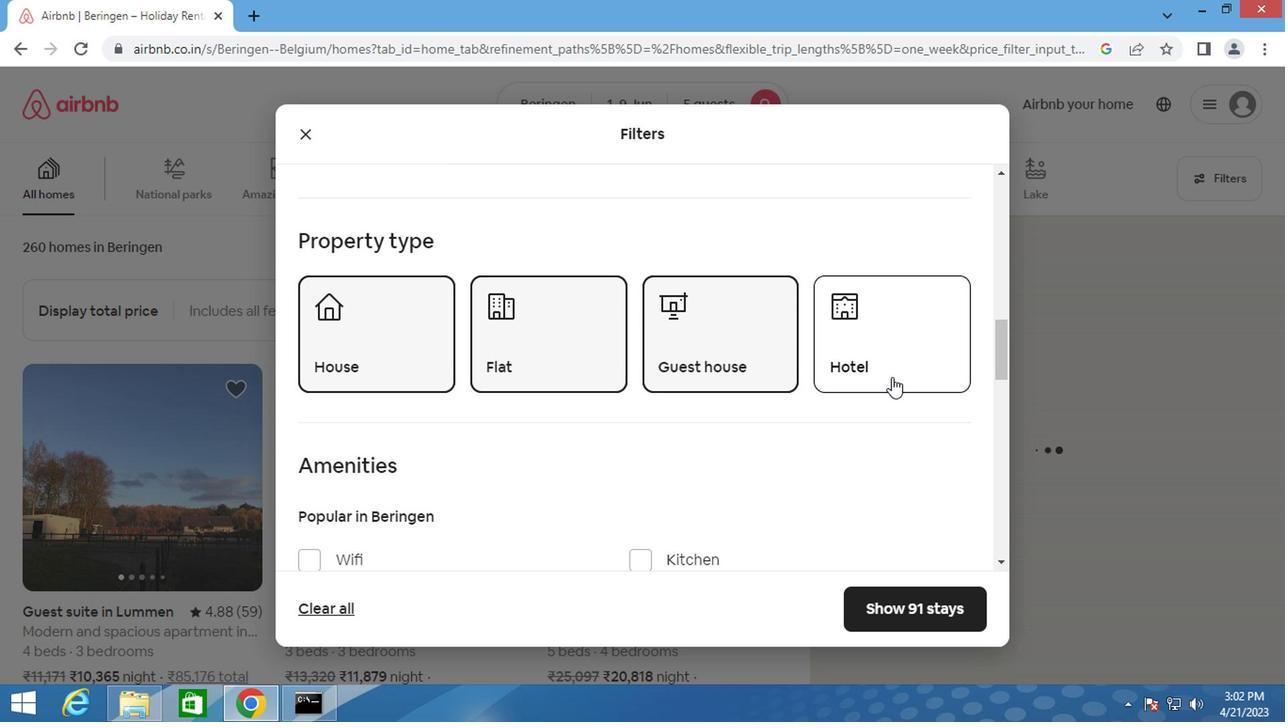 
Action: Mouse moved to (585, 405)
Screenshot: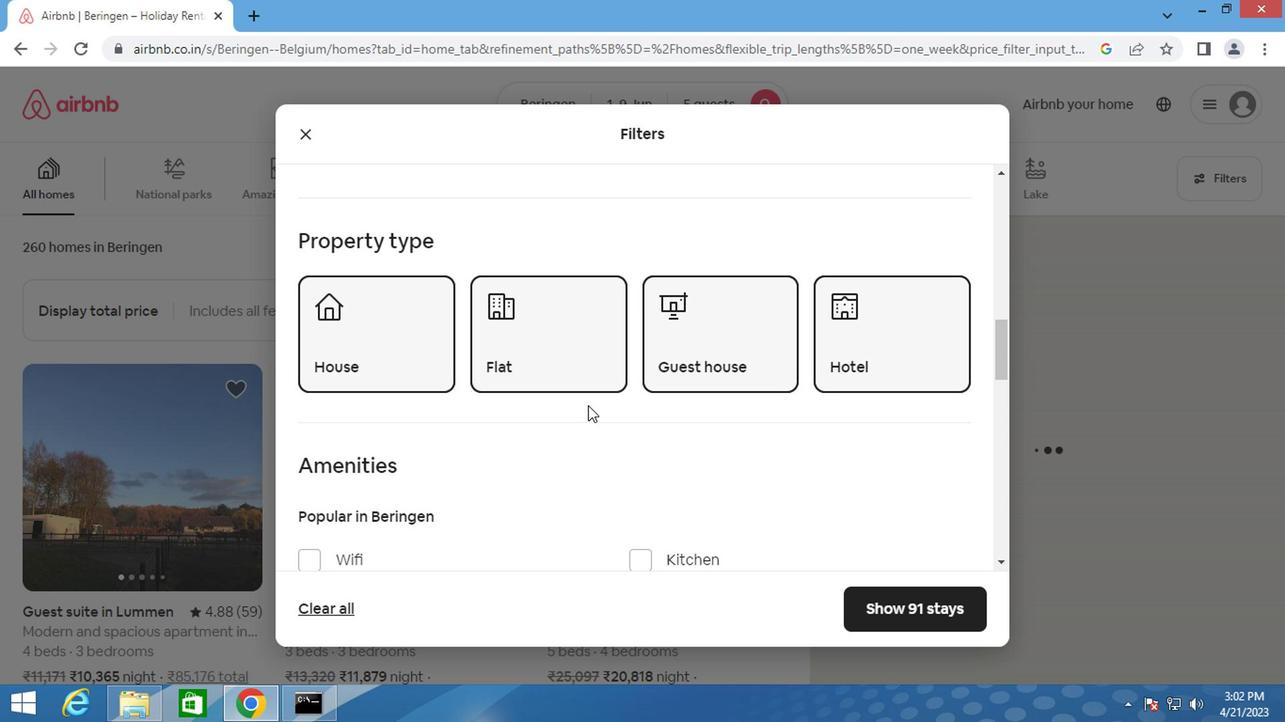 
Action: Mouse scrolled (585, 404) with delta (0, 0)
Screenshot: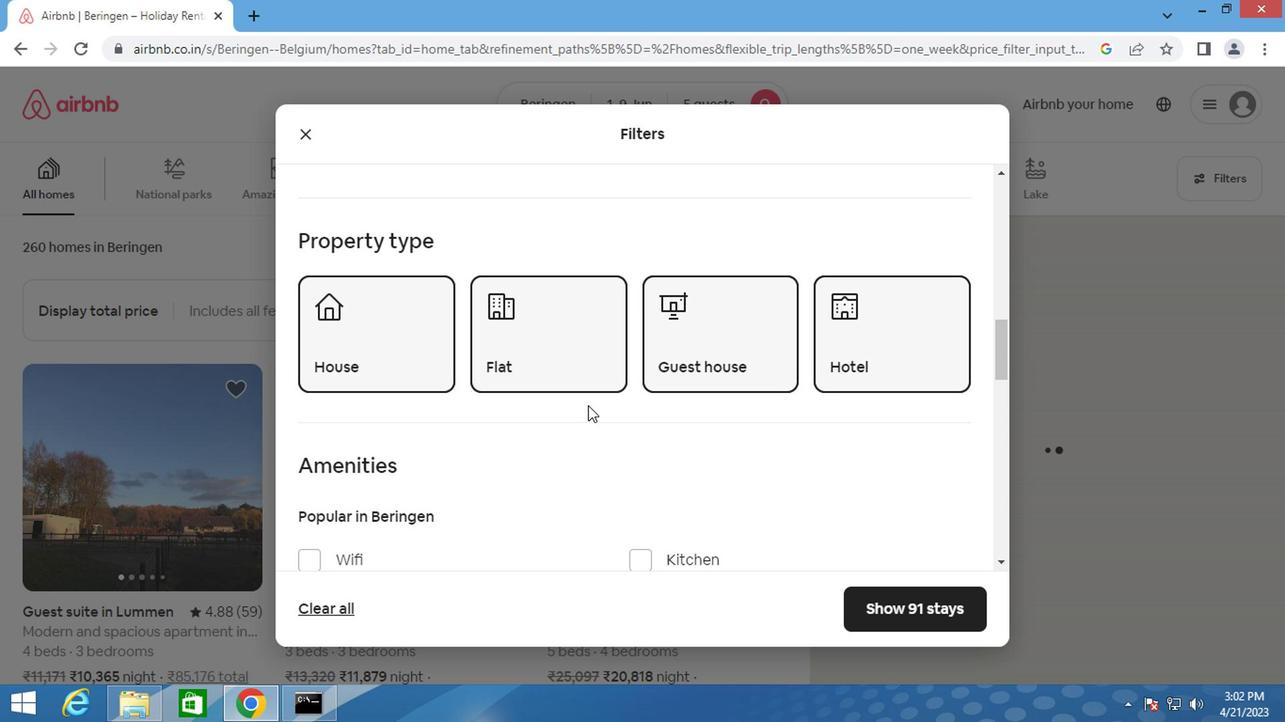 
Action: Mouse scrolled (585, 404) with delta (0, 0)
Screenshot: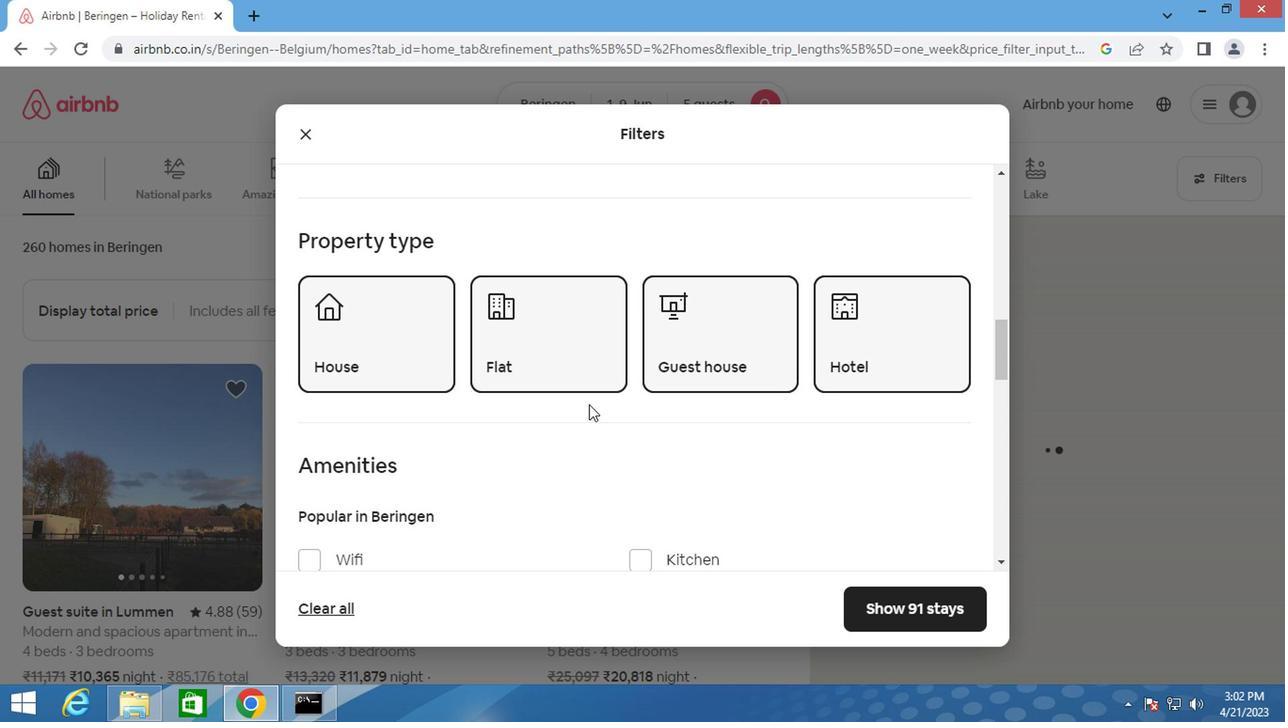 
Action: Mouse scrolled (585, 404) with delta (0, 0)
Screenshot: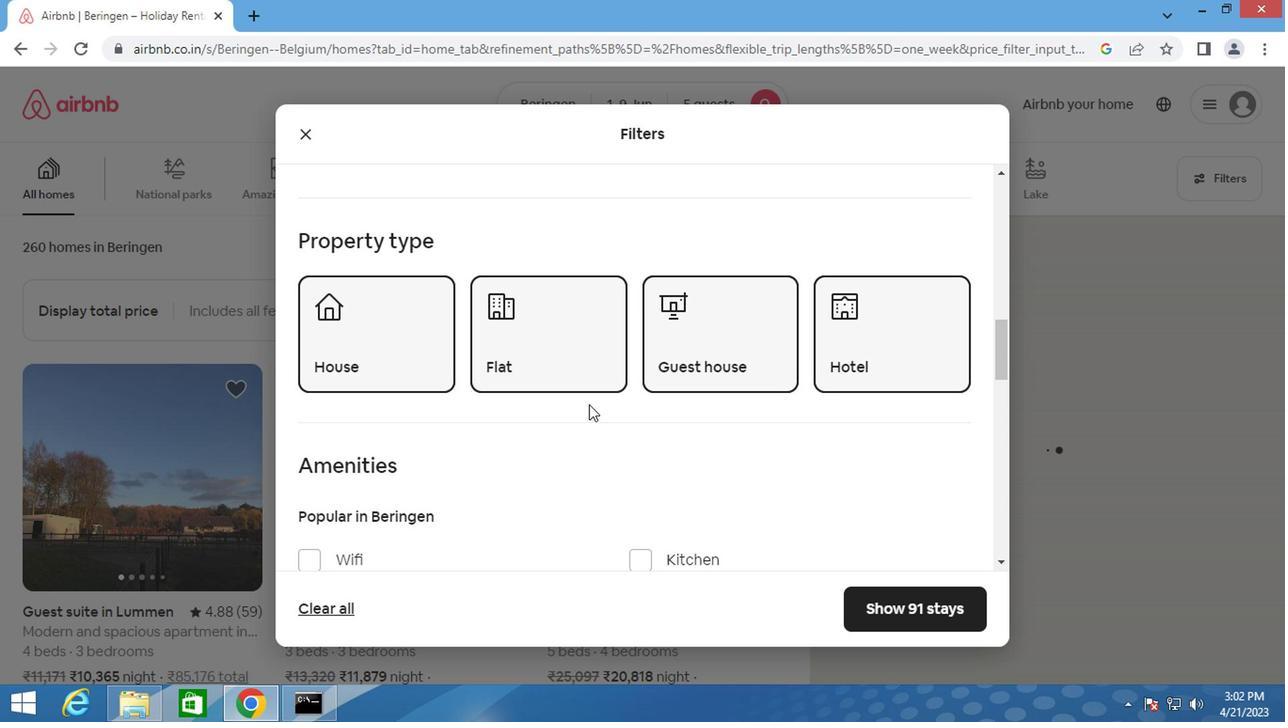 
Action: Mouse scrolled (585, 404) with delta (0, 0)
Screenshot: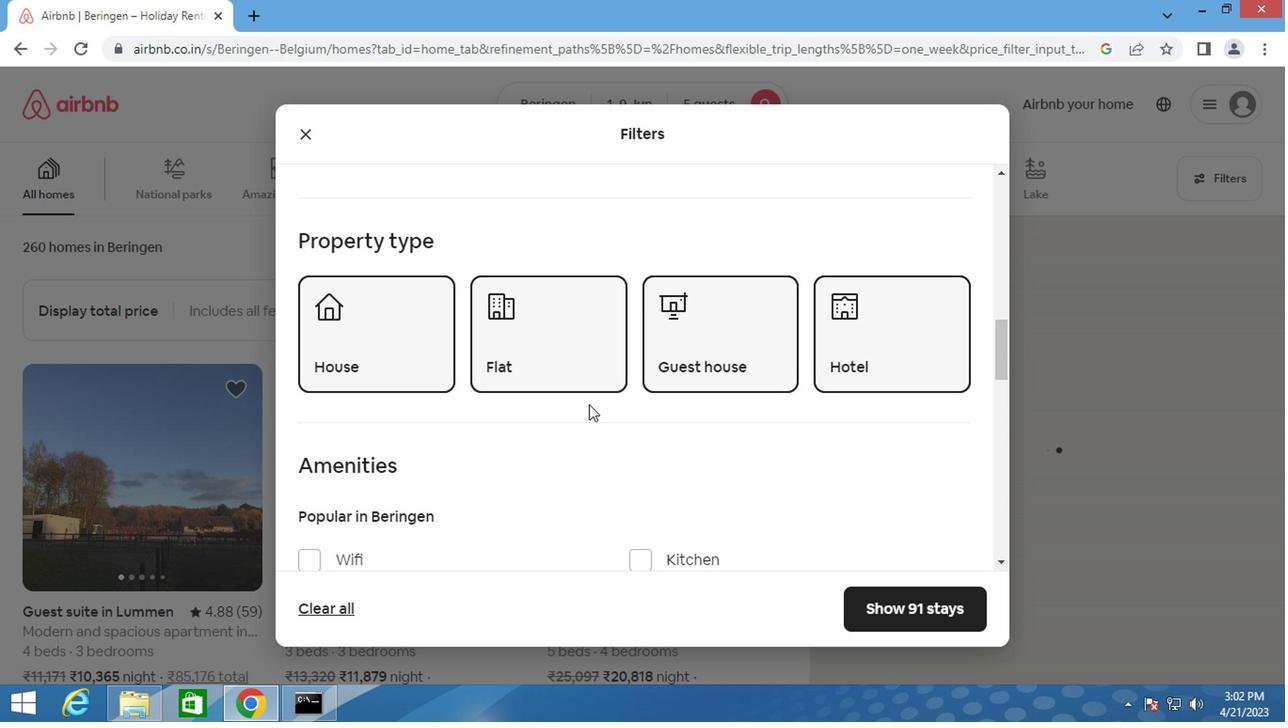 
Action: Mouse moved to (353, 315)
Screenshot: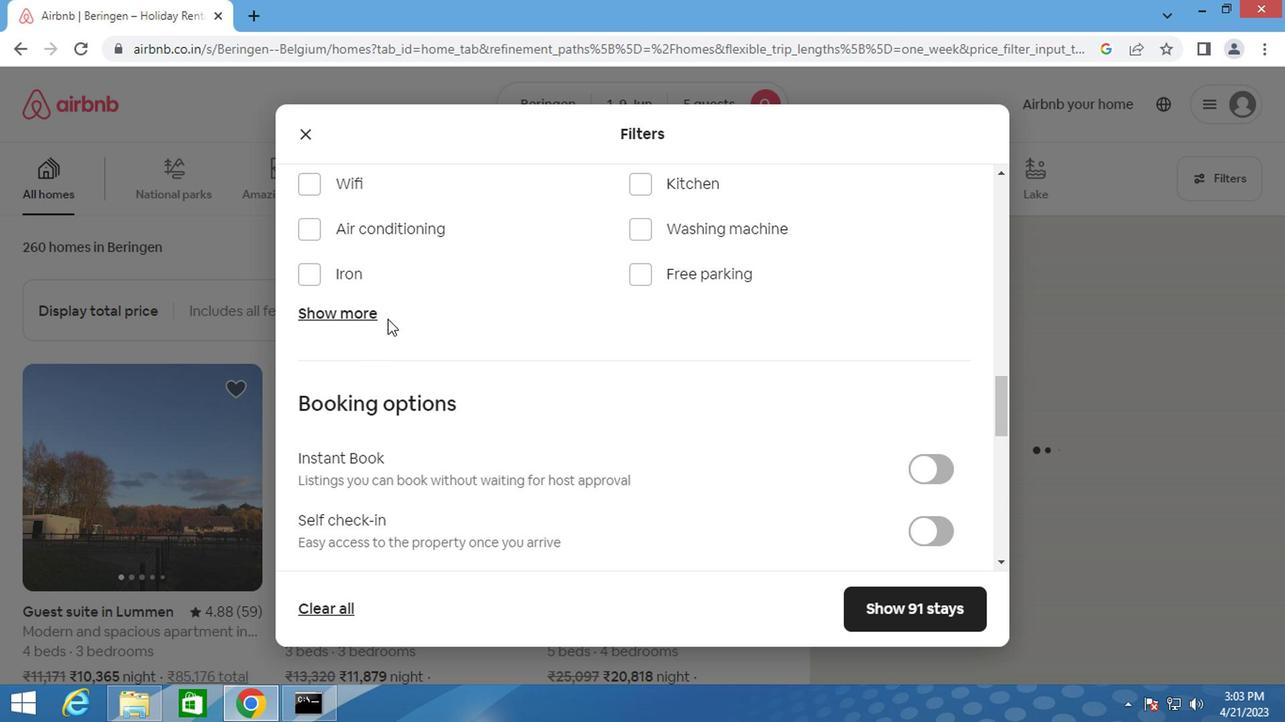 
Action: Mouse pressed left at (353, 315)
Screenshot: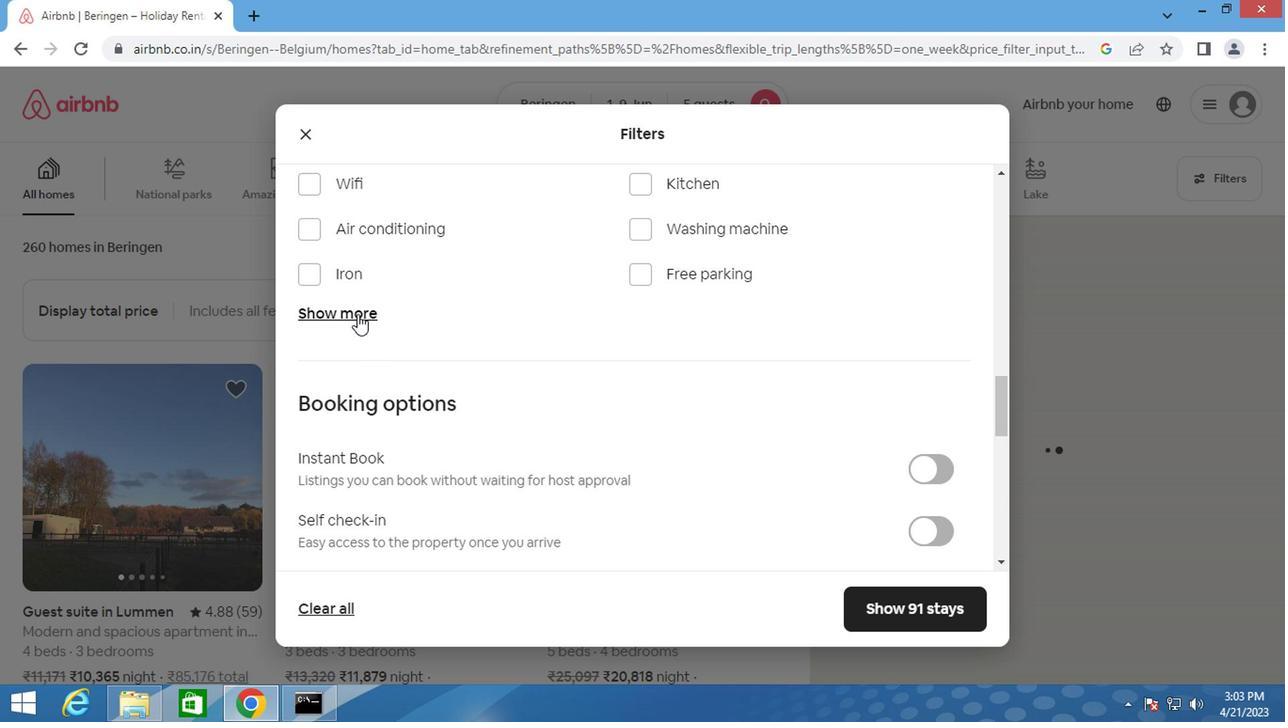 
Action: Mouse moved to (627, 377)
Screenshot: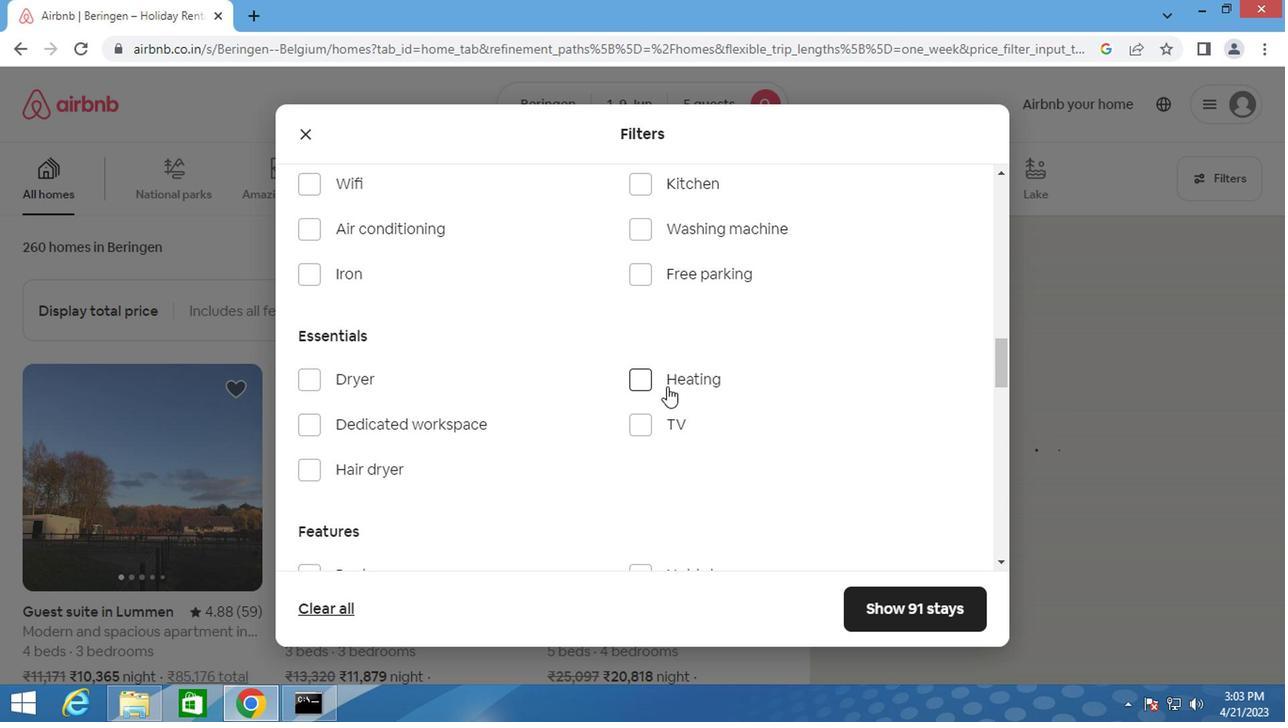 
Action: Mouse pressed left at (627, 377)
Screenshot: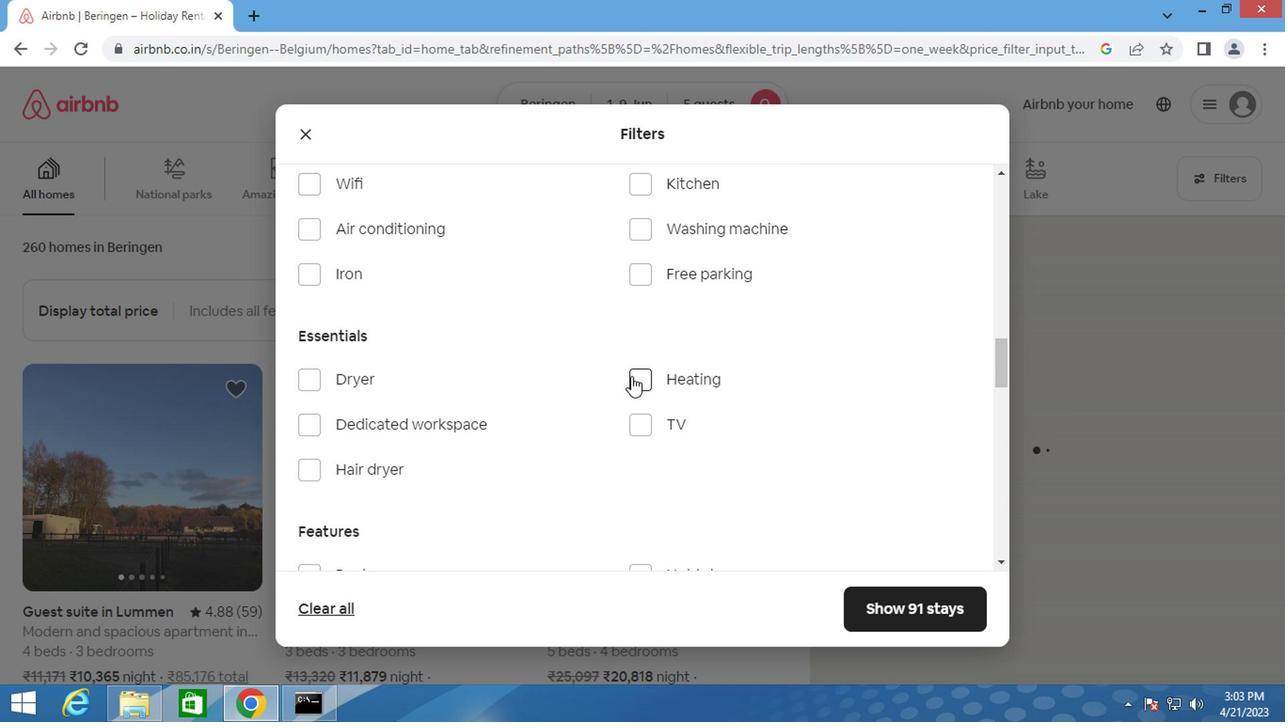 
Action: Mouse moved to (627, 377)
Screenshot: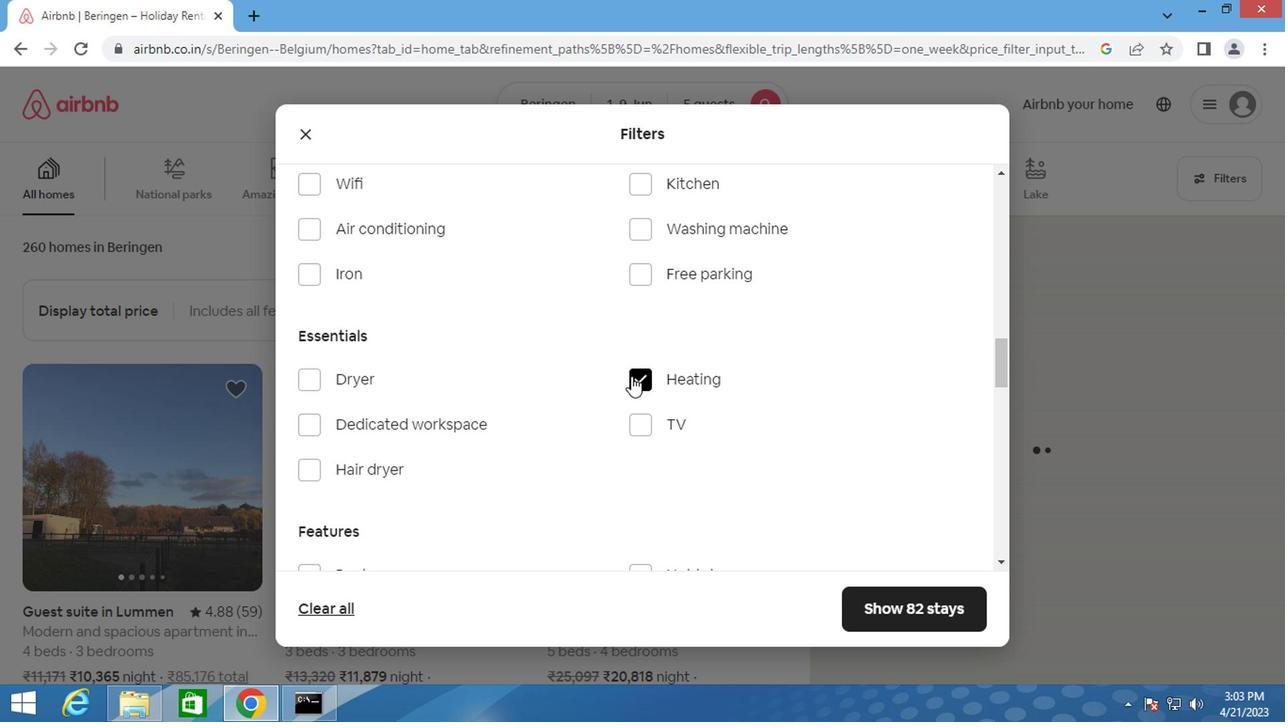 
Action: Mouse scrolled (627, 376) with delta (0, 0)
Screenshot: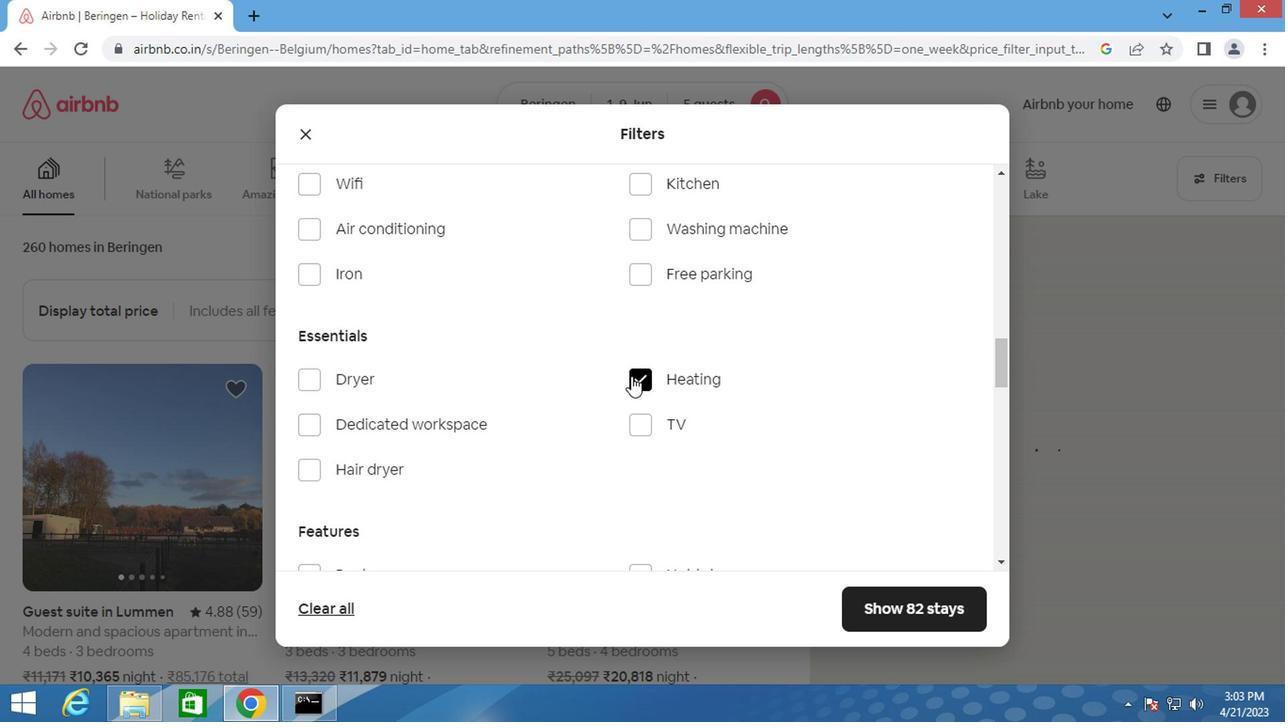 
Action: Mouse scrolled (627, 376) with delta (0, 0)
Screenshot: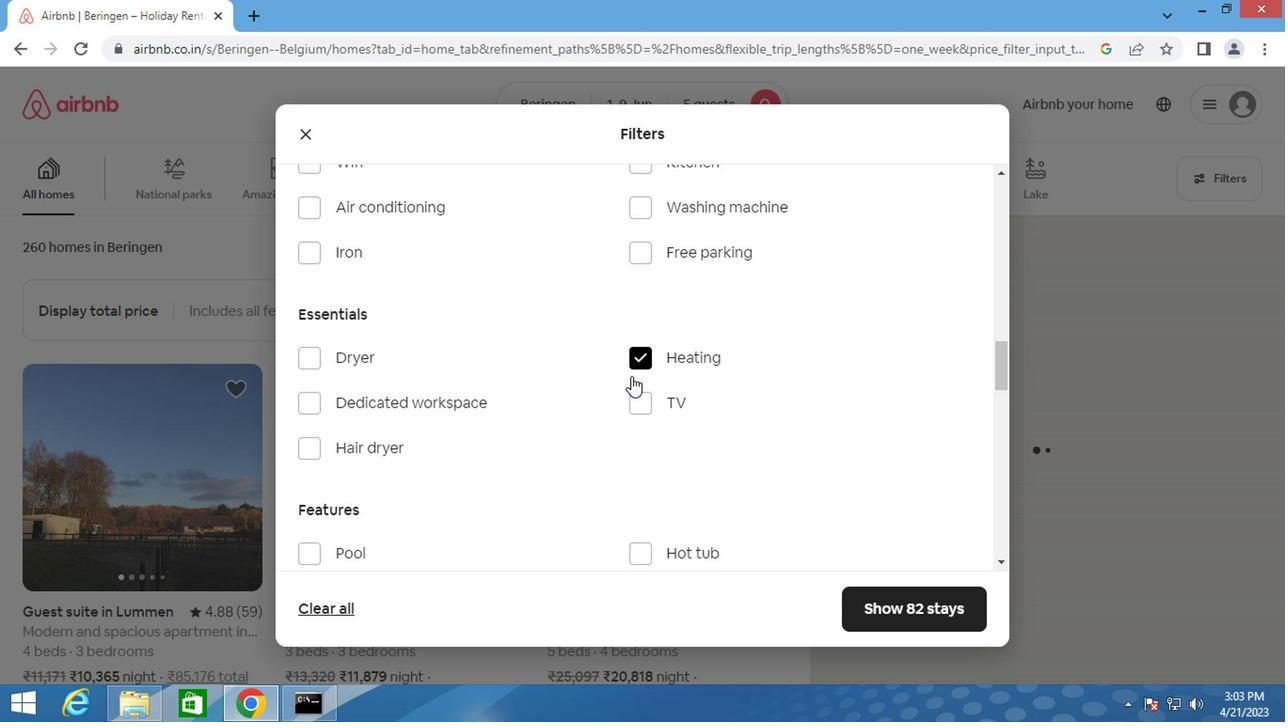 
Action: Mouse moved to (601, 382)
Screenshot: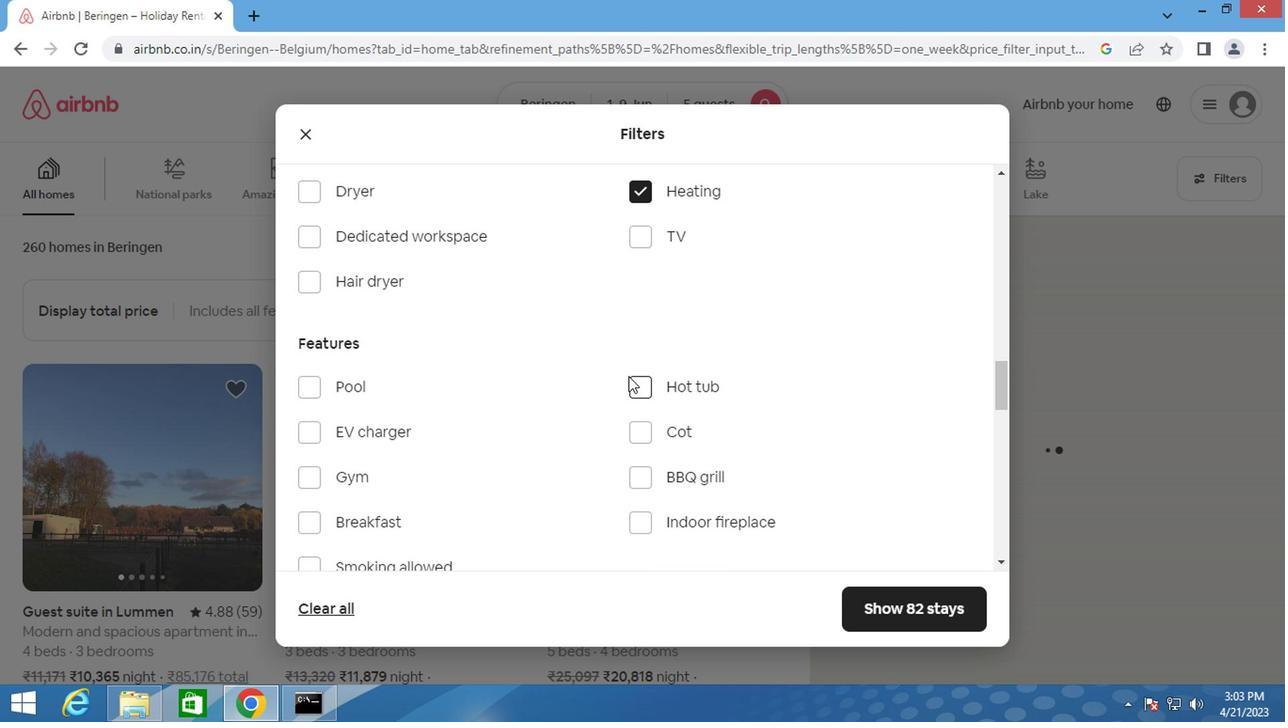
Action: Mouse scrolled (601, 381) with delta (0, 0)
Screenshot: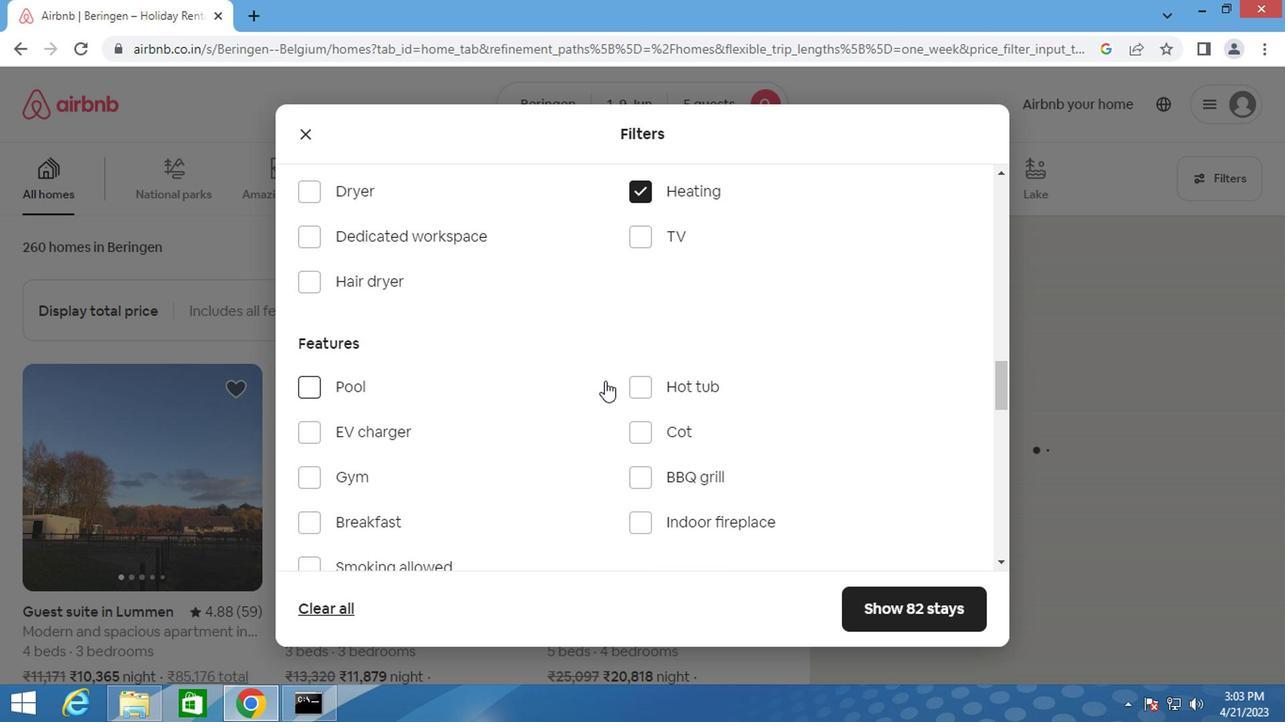 
Action: Mouse scrolled (601, 381) with delta (0, 0)
Screenshot: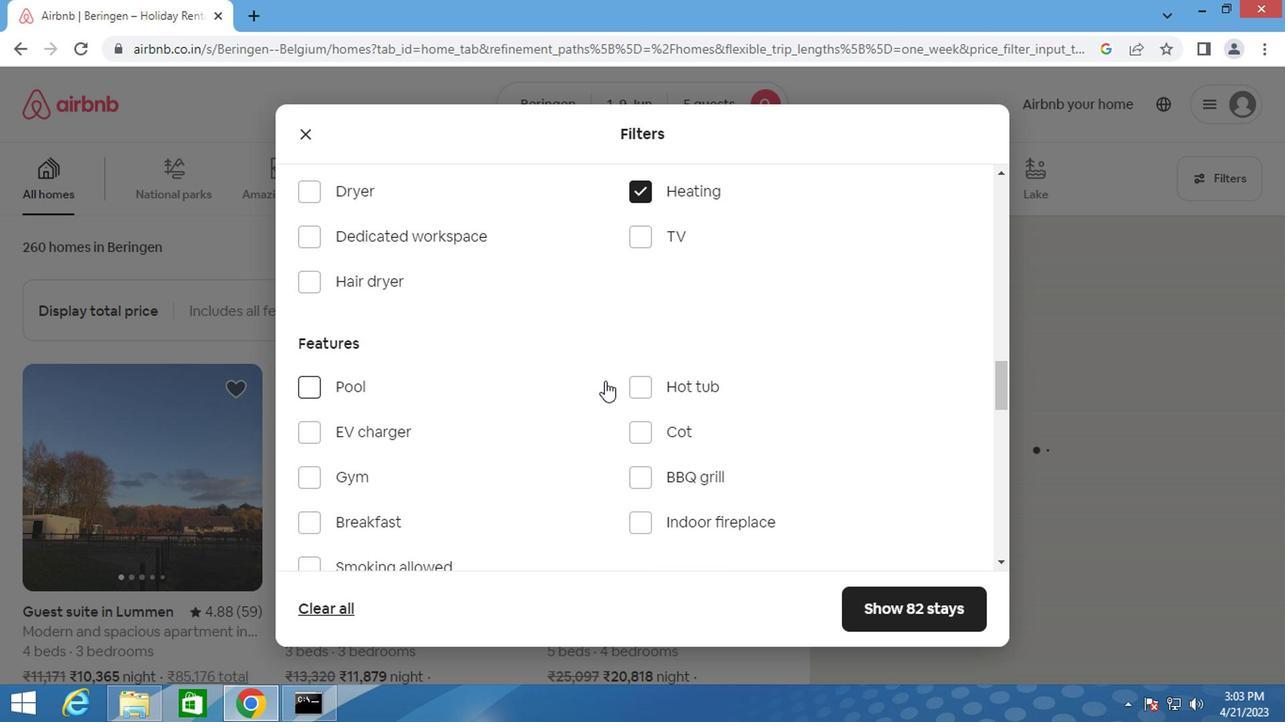 
Action: Mouse scrolled (601, 381) with delta (0, 0)
Screenshot: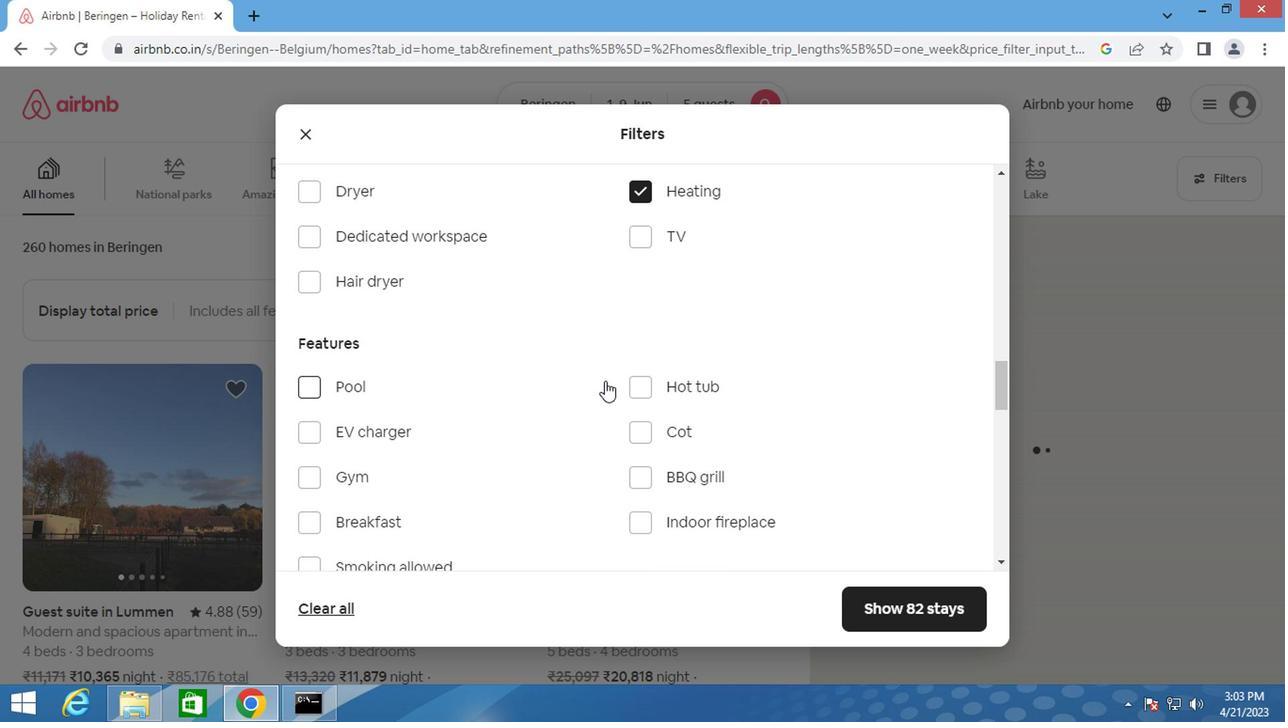 
Action: Mouse scrolled (601, 381) with delta (0, 0)
Screenshot: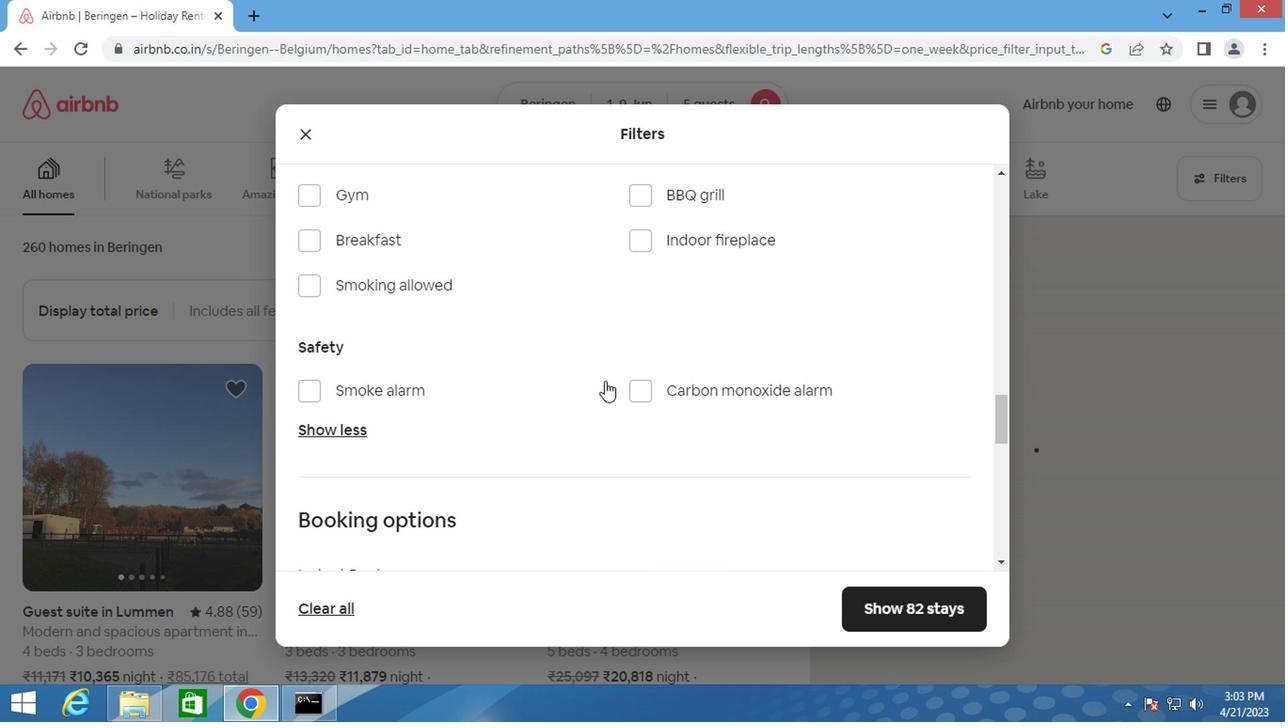
Action: Mouse scrolled (601, 381) with delta (0, 0)
Screenshot: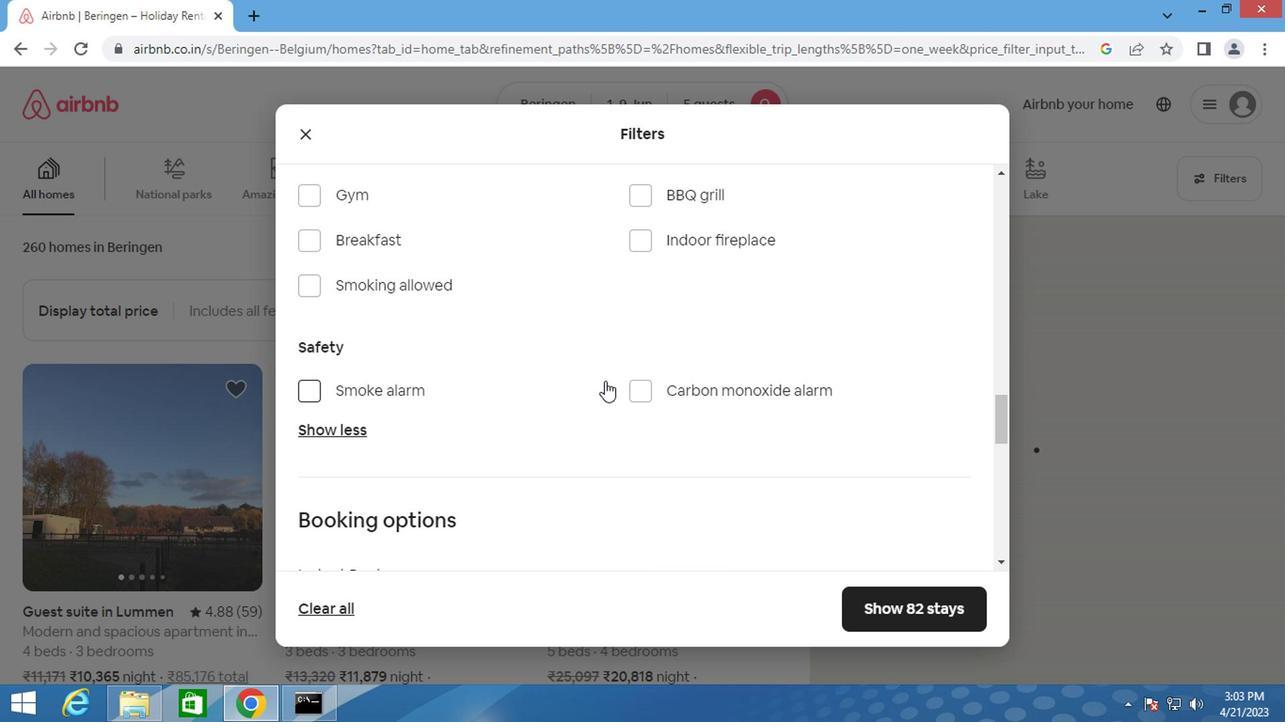 
Action: Mouse moved to (941, 464)
Screenshot: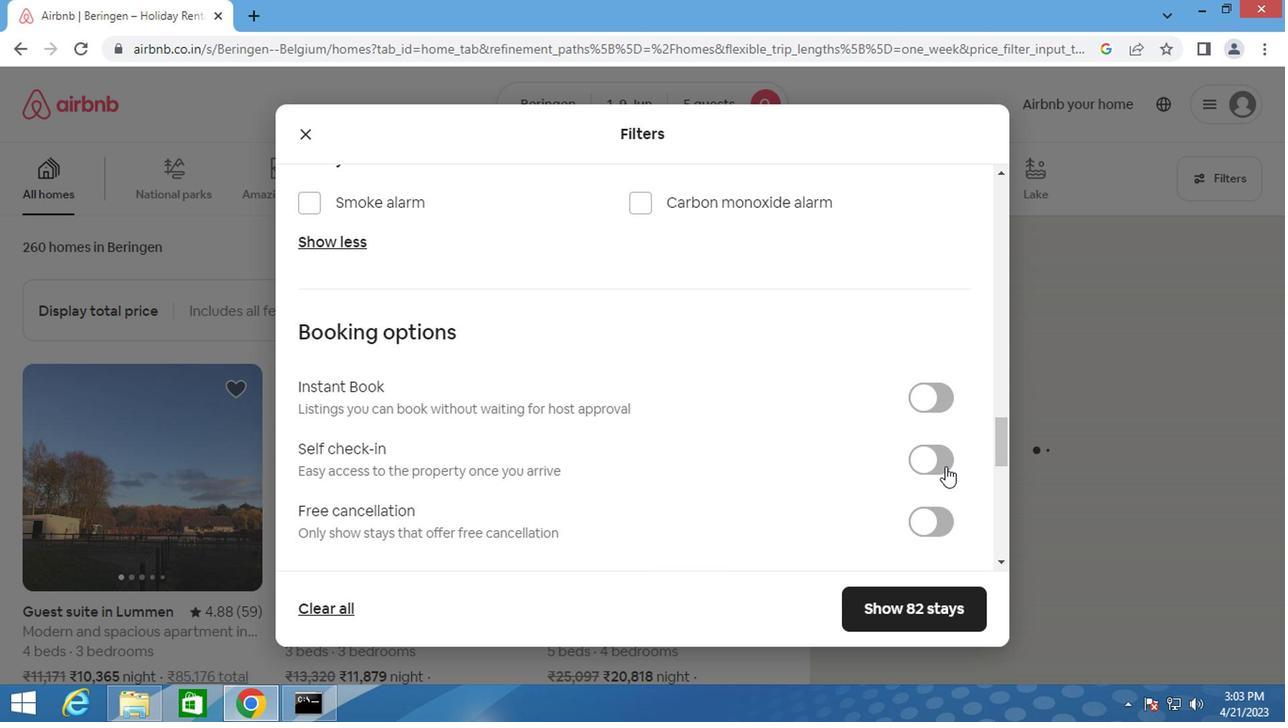 
Action: Mouse pressed left at (941, 464)
Screenshot: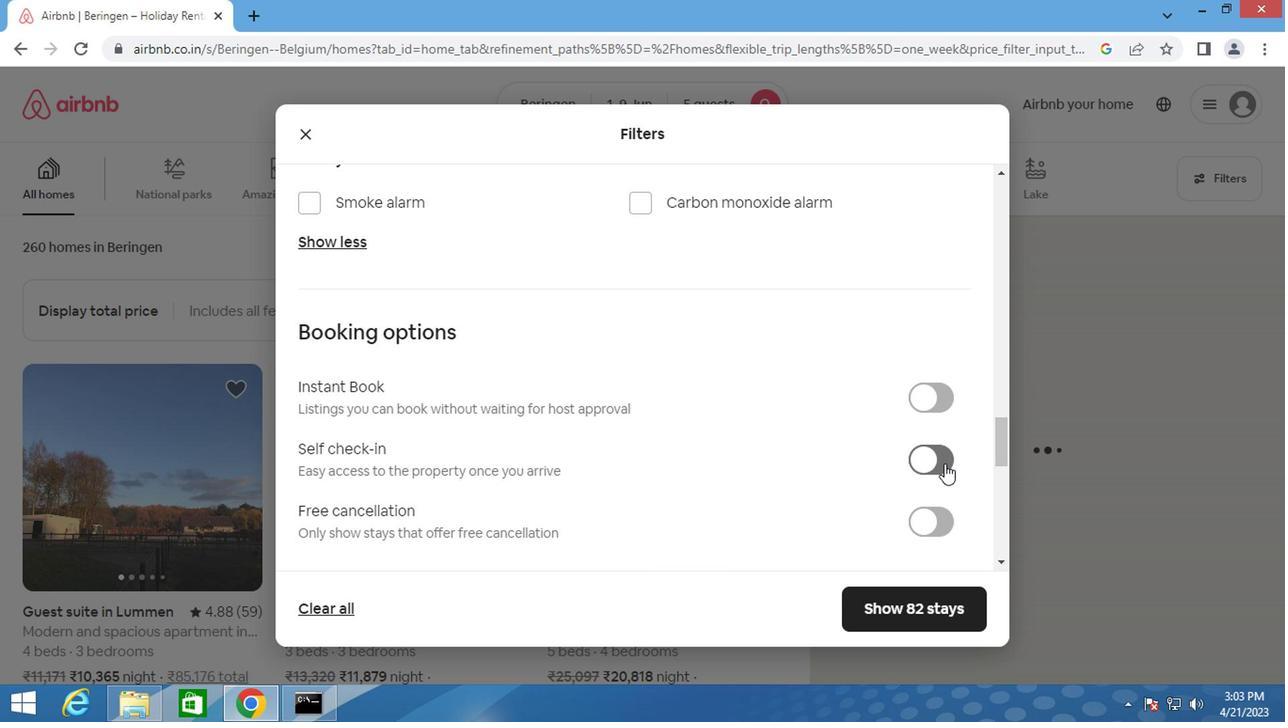 
Action: Mouse moved to (727, 440)
Screenshot: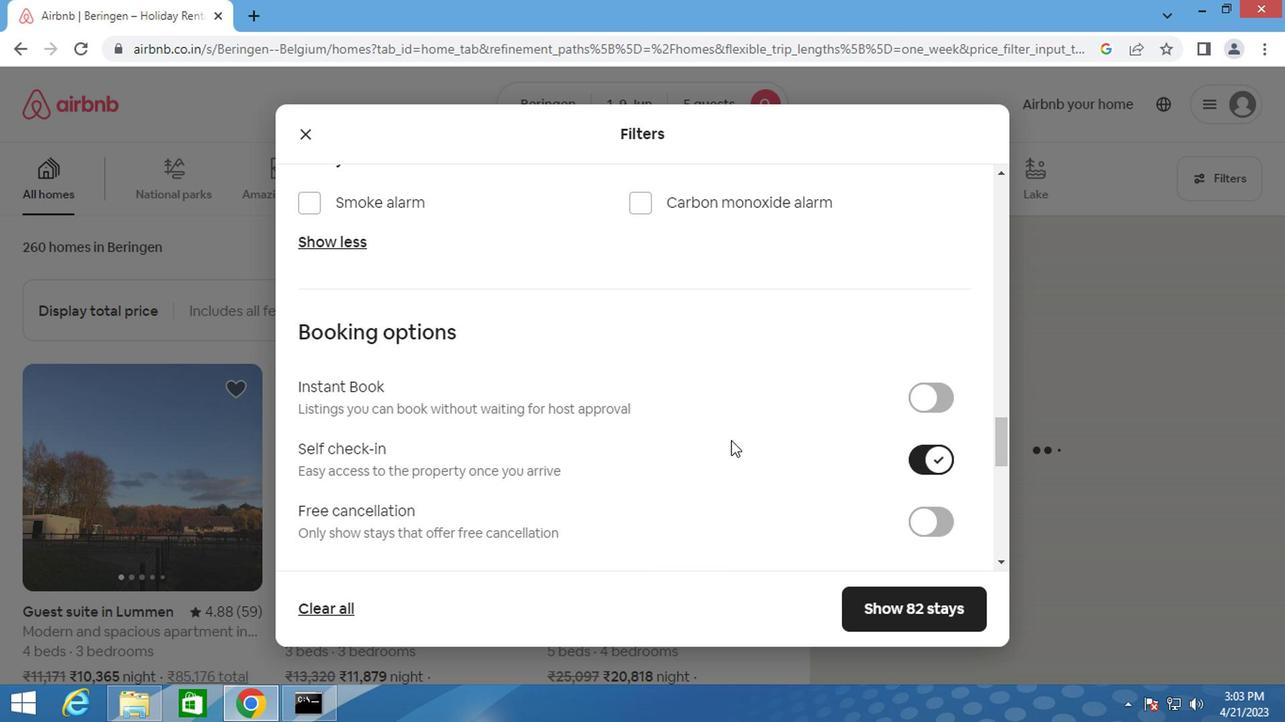 
Action: Mouse scrolled (727, 439) with delta (0, -1)
Screenshot: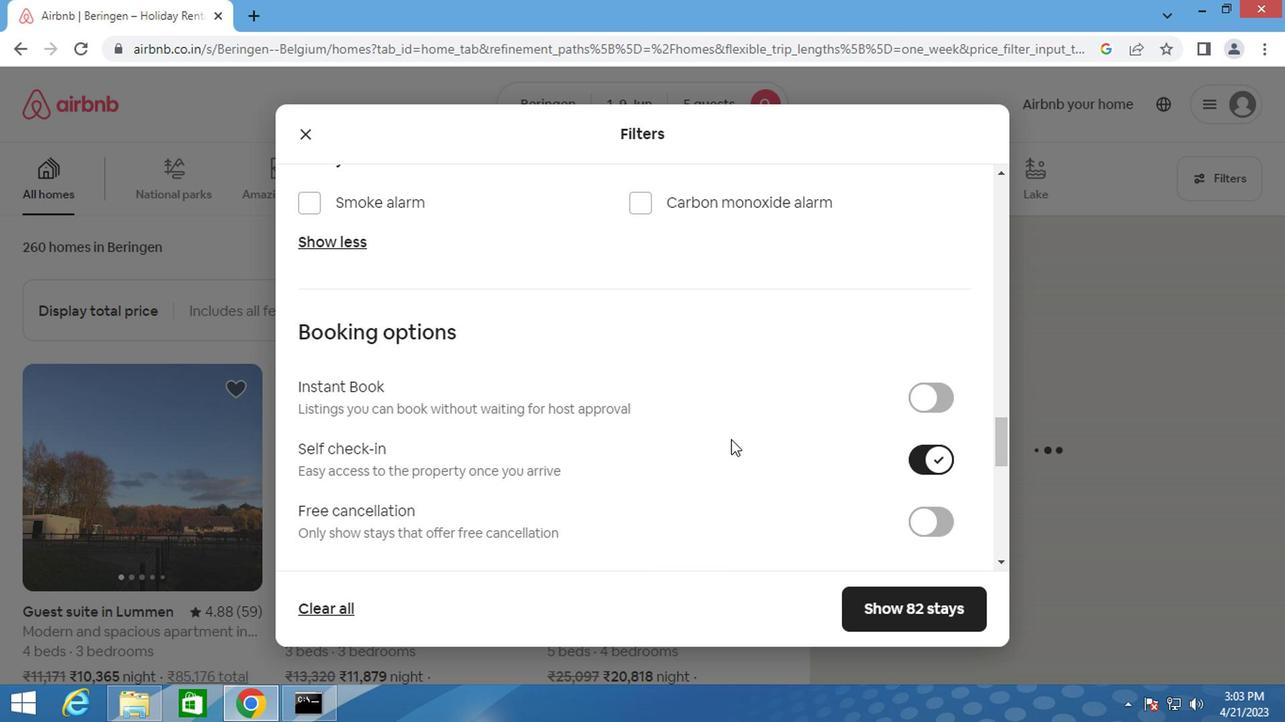 
Action: Mouse scrolled (727, 439) with delta (0, -1)
Screenshot: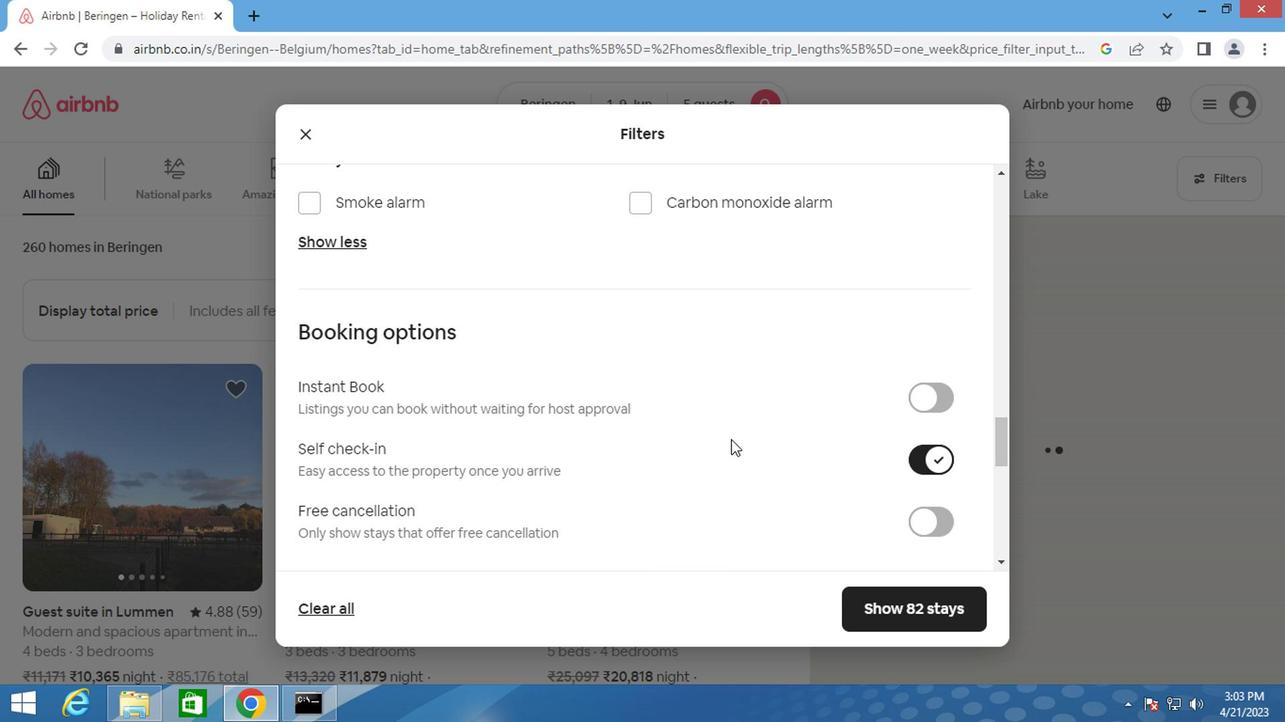 
Action: Mouse scrolled (727, 439) with delta (0, -1)
Screenshot: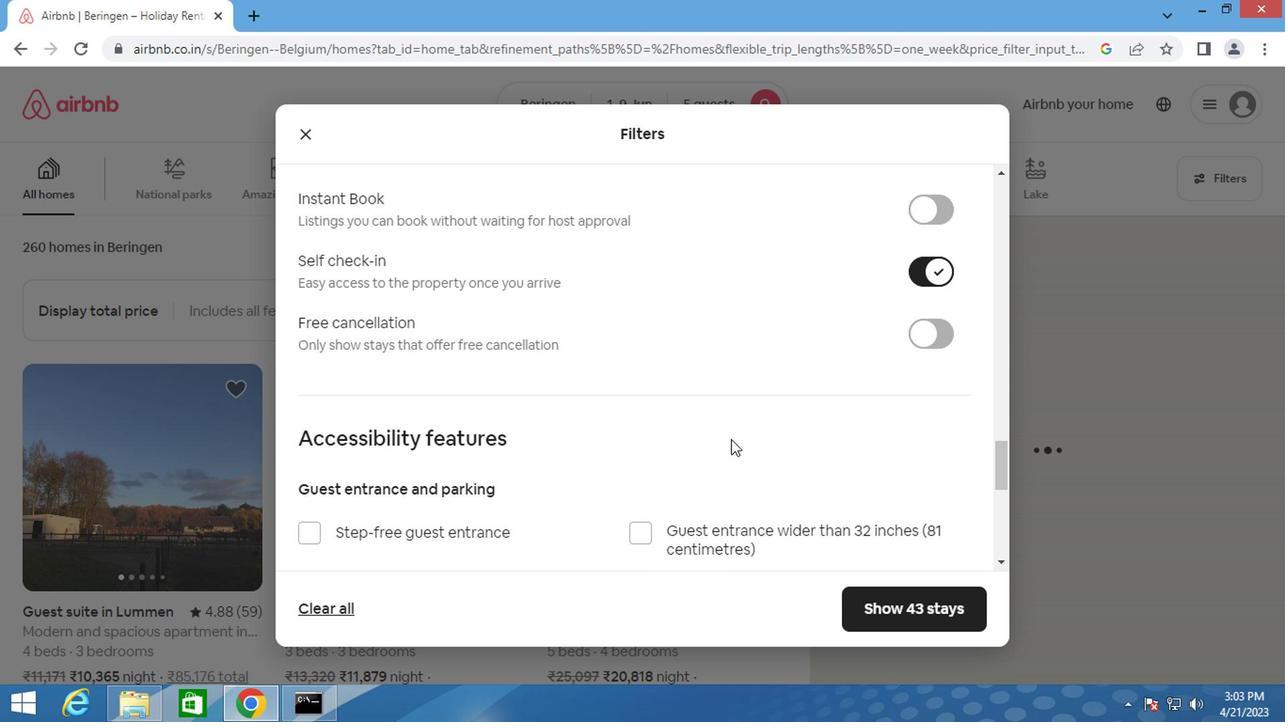 
Action: Mouse scrolled (727, 439) with delta (0, -1)
Screenshot: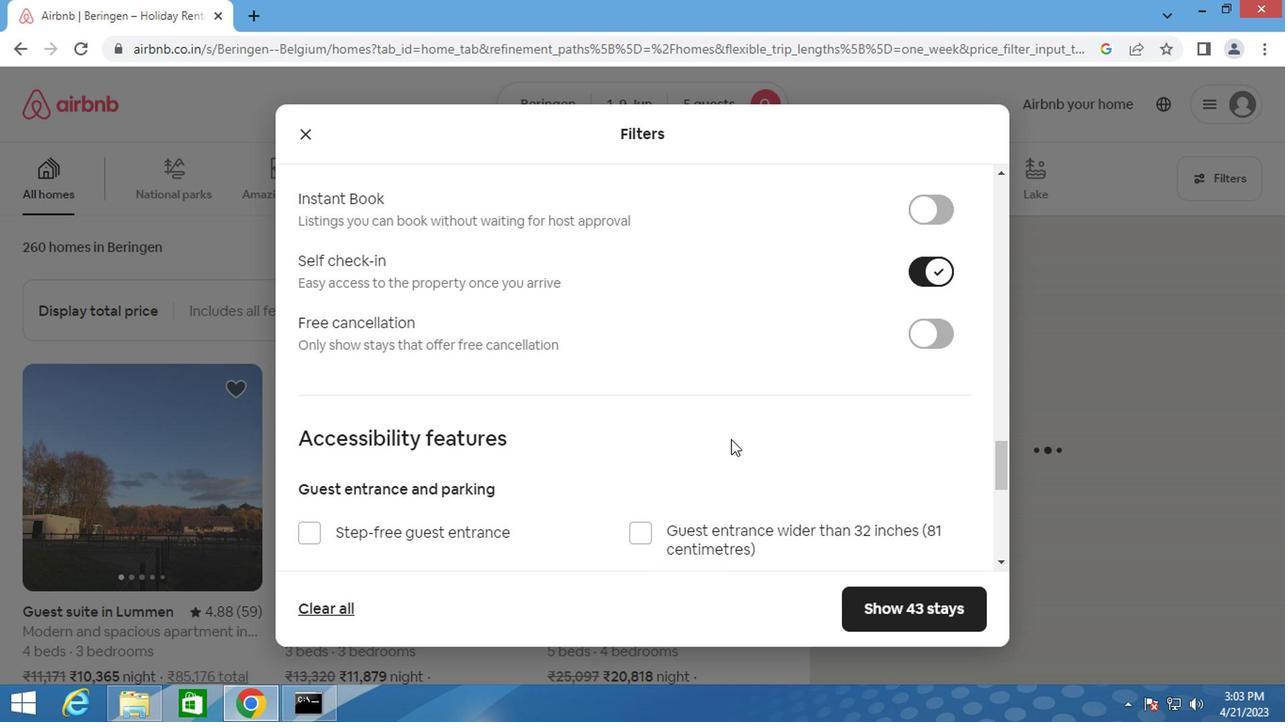 
Action: Mouse scrolled (727, 439) with delta (0, -1)
Screenshot: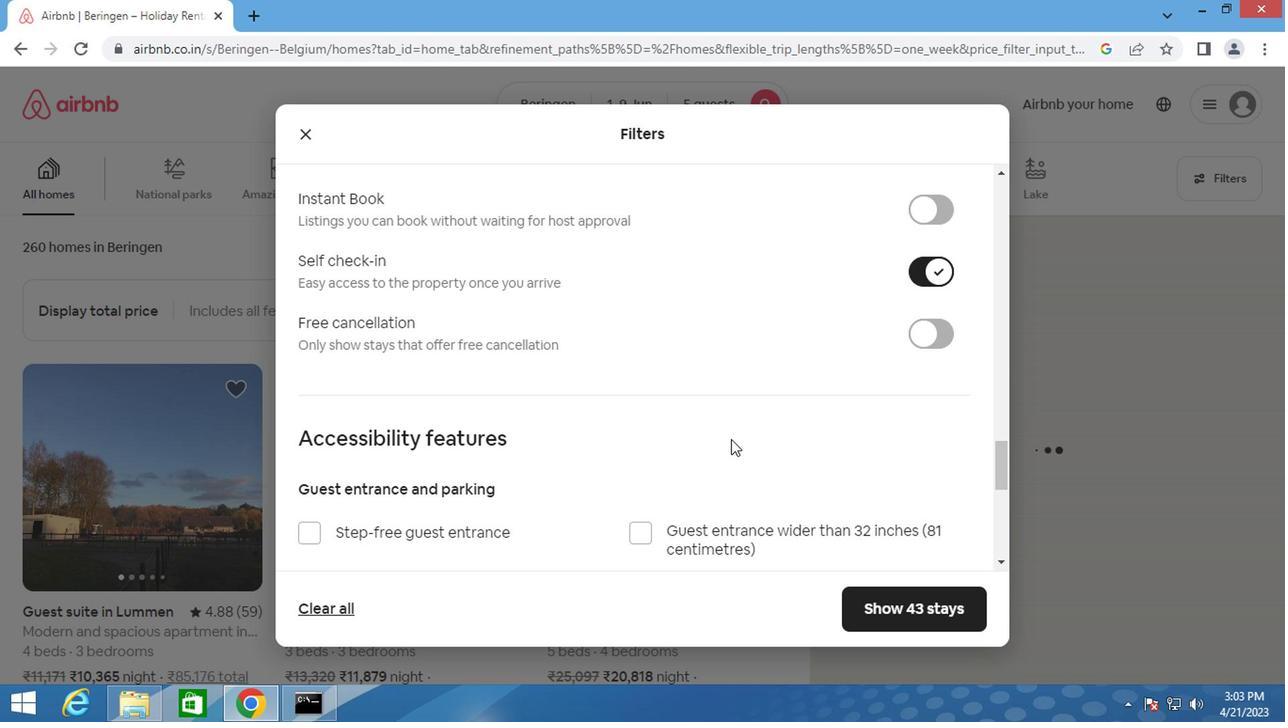 
Action: Mouse scrolled (727, 439) with delta (0, -1)
Screenshot: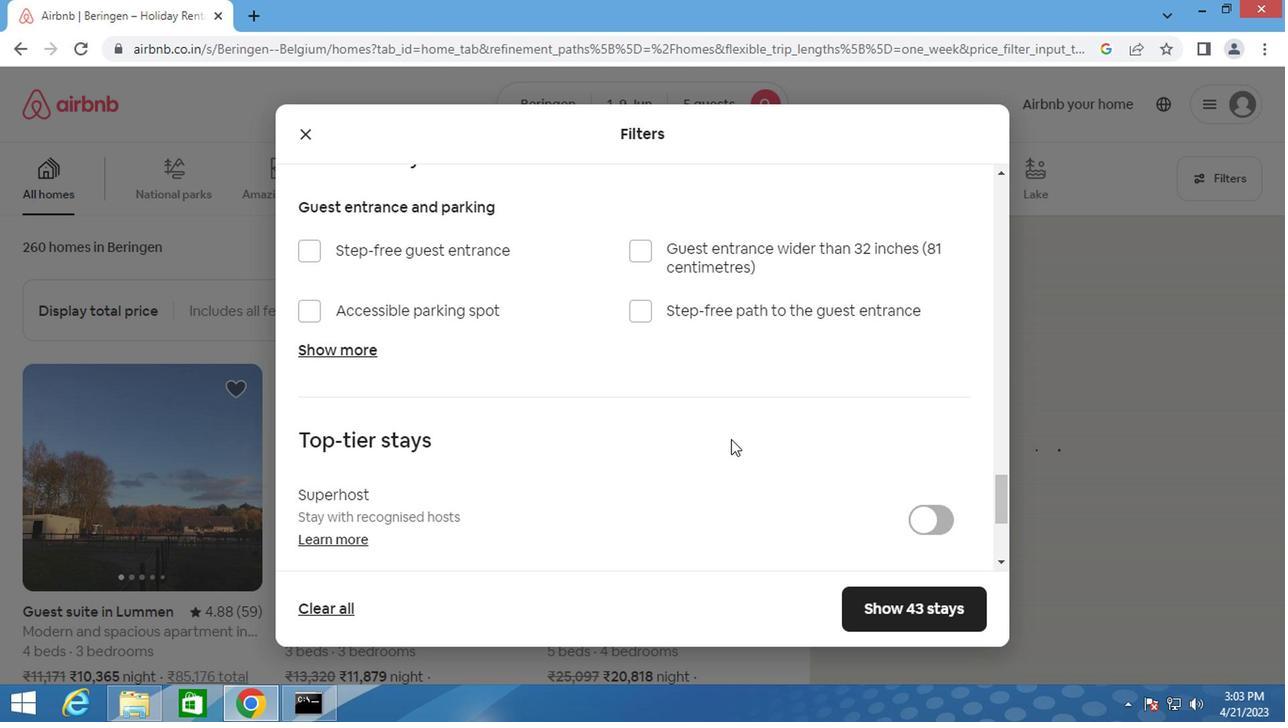 
Action: Mouse scrolled (727, 439) with delta (0, -1)
Screenshot: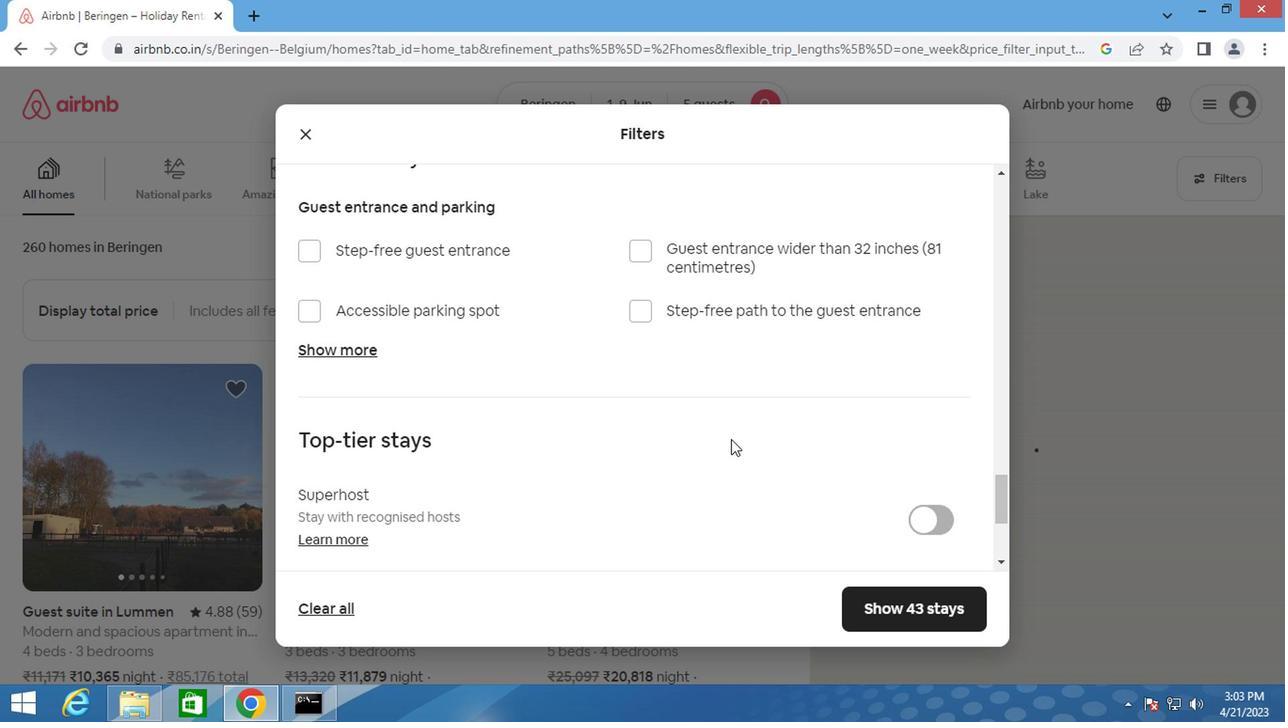 
Action: Mouse scrolled (727, 439) with delta (0, -1)
Screenshot: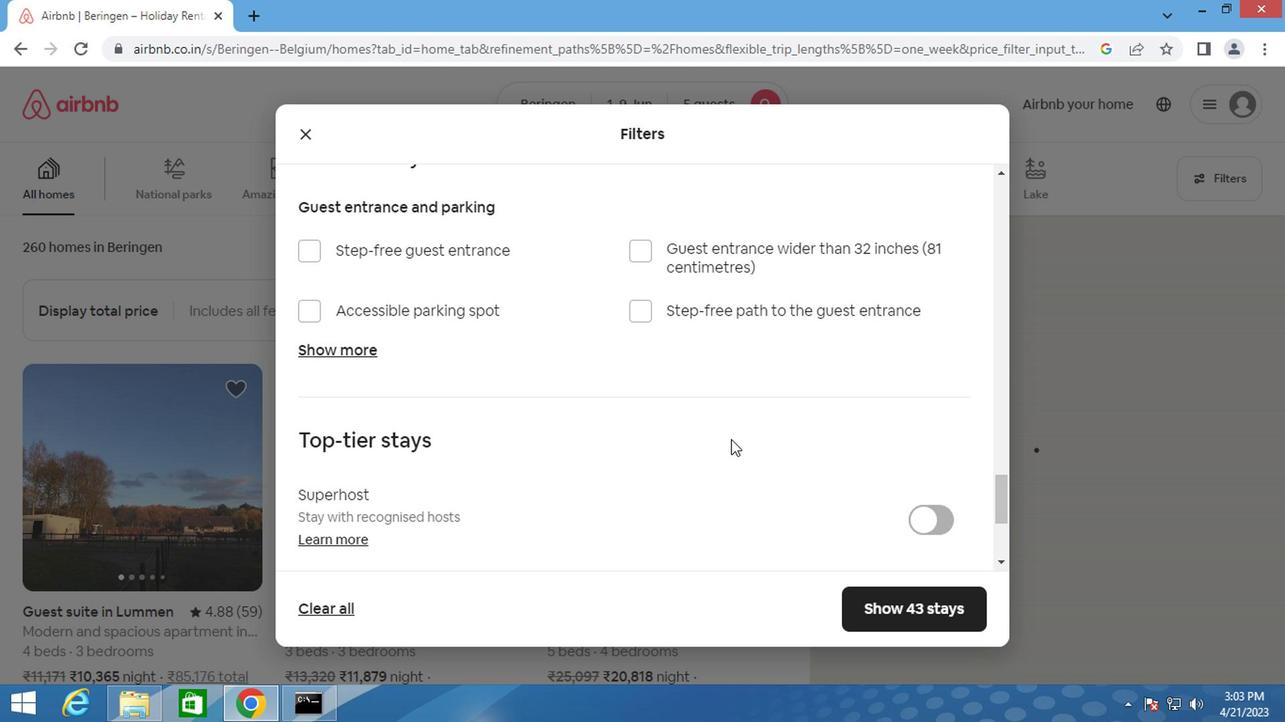 
Action: Mouse moved to (727, 438)
Screenshot: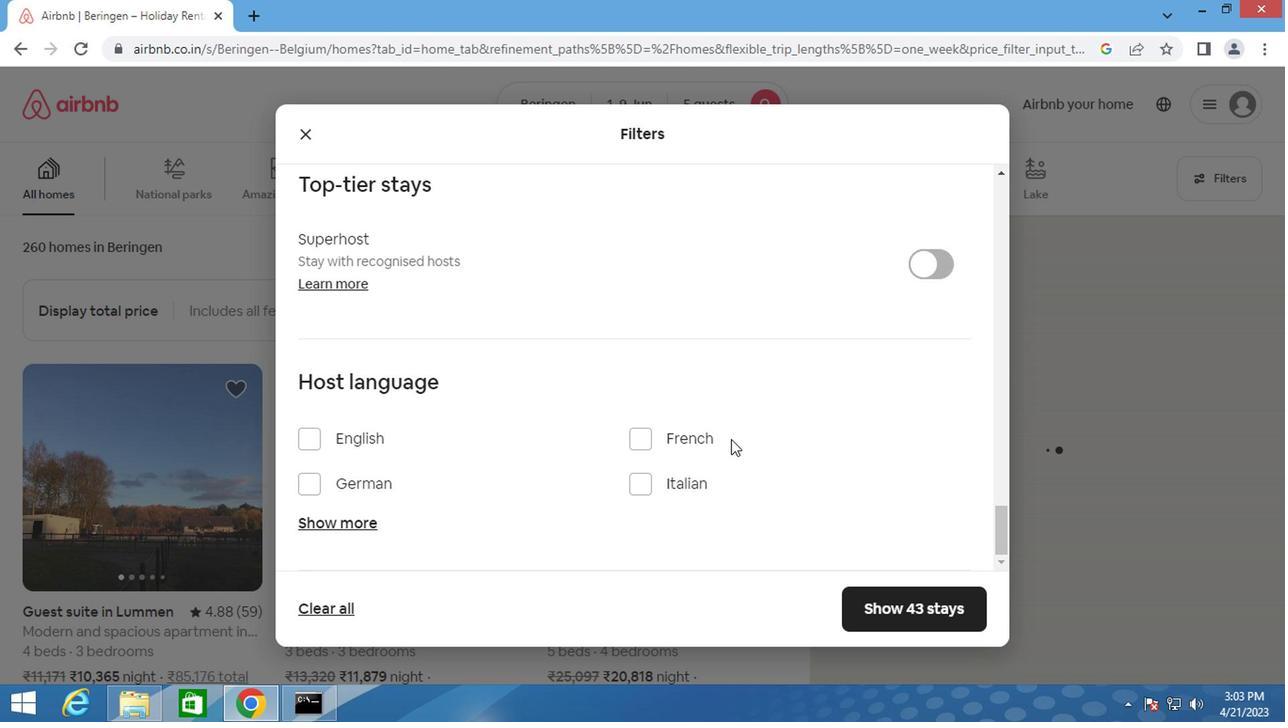 
Action: Mouse scrolled (727, 437) with delta (0, 0)
Screenshot: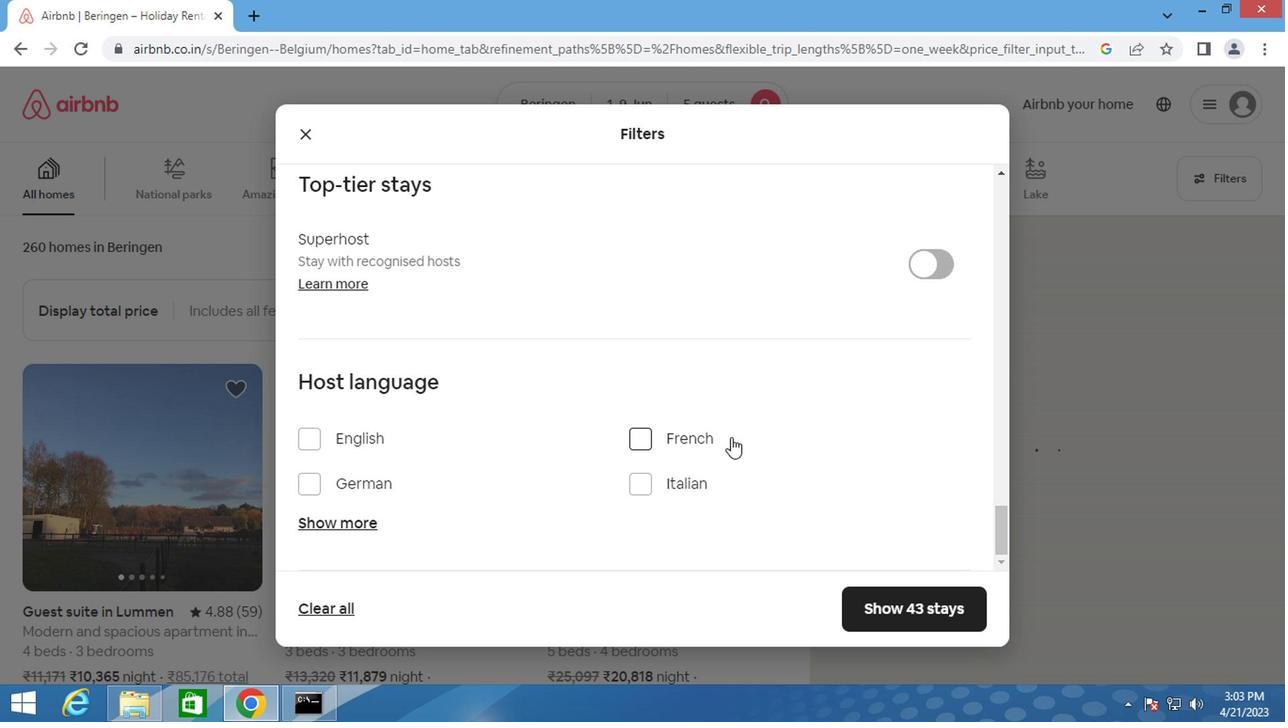 
Action: Mouse moved to (309, 433)
Screenshot: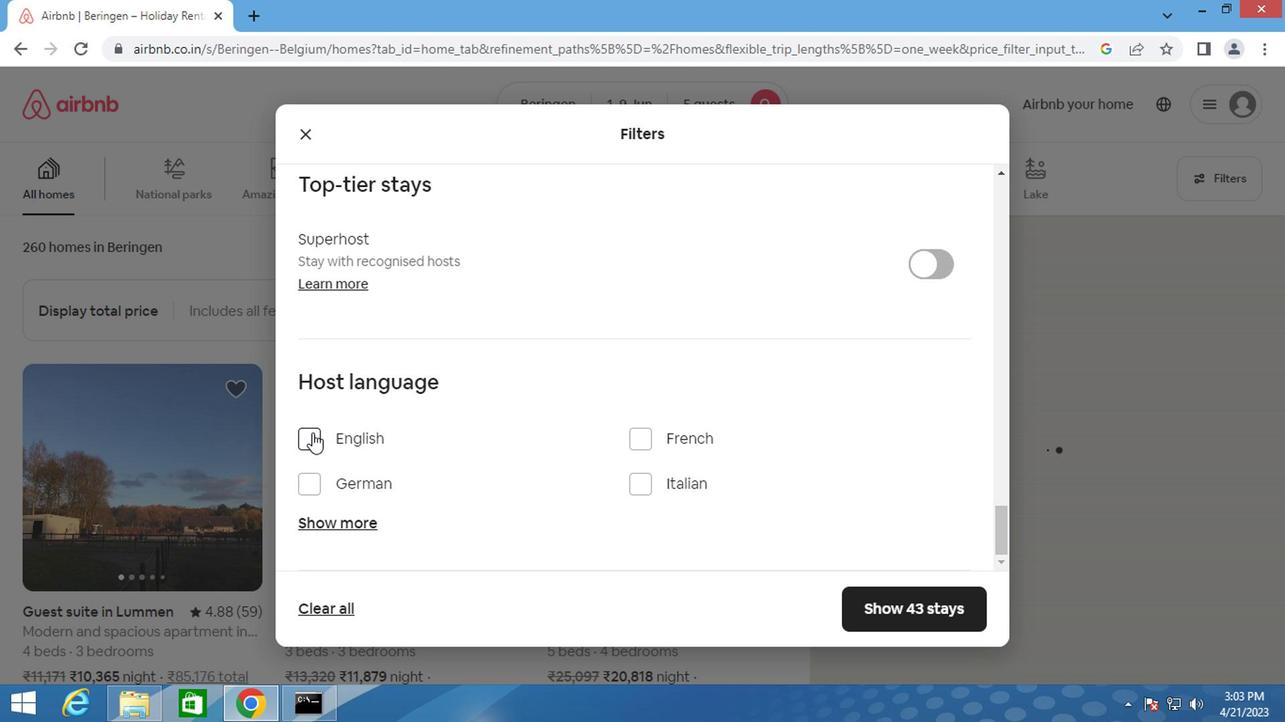 
Action: Mouse pressed left at (309, 433)
Screenshot: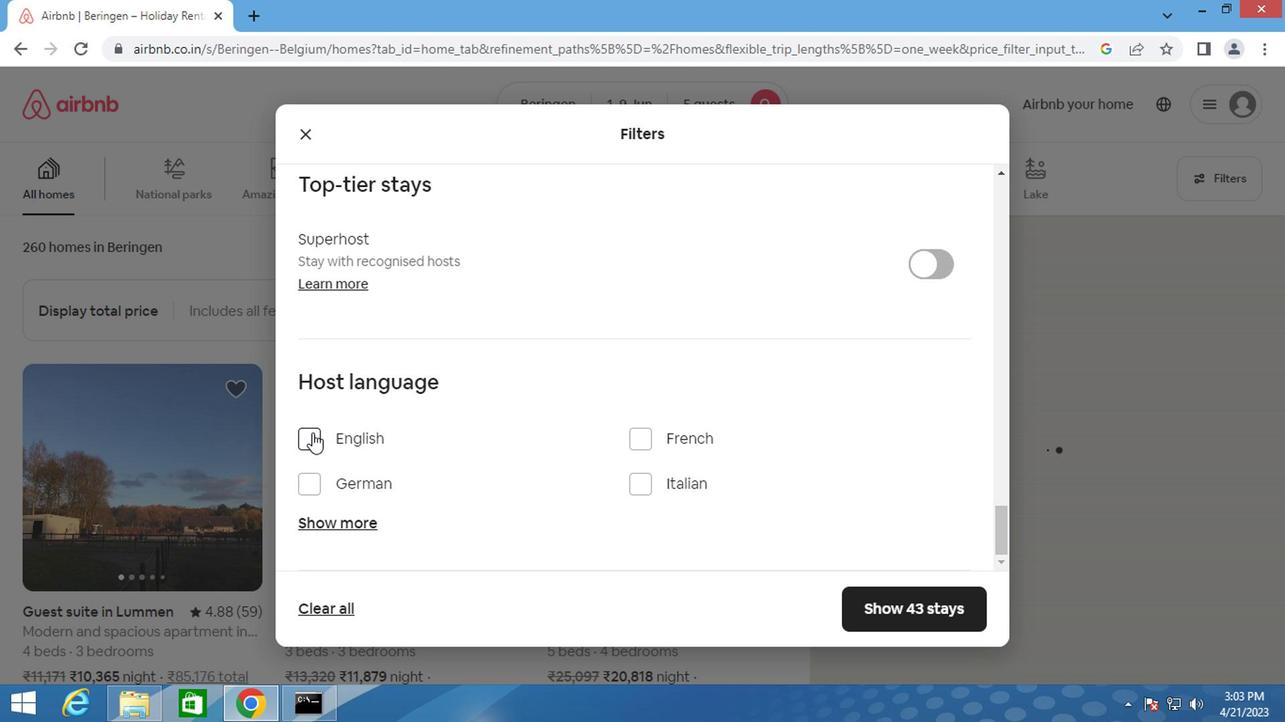 
Action: Mouse moved to (880, 607)
Screenshot: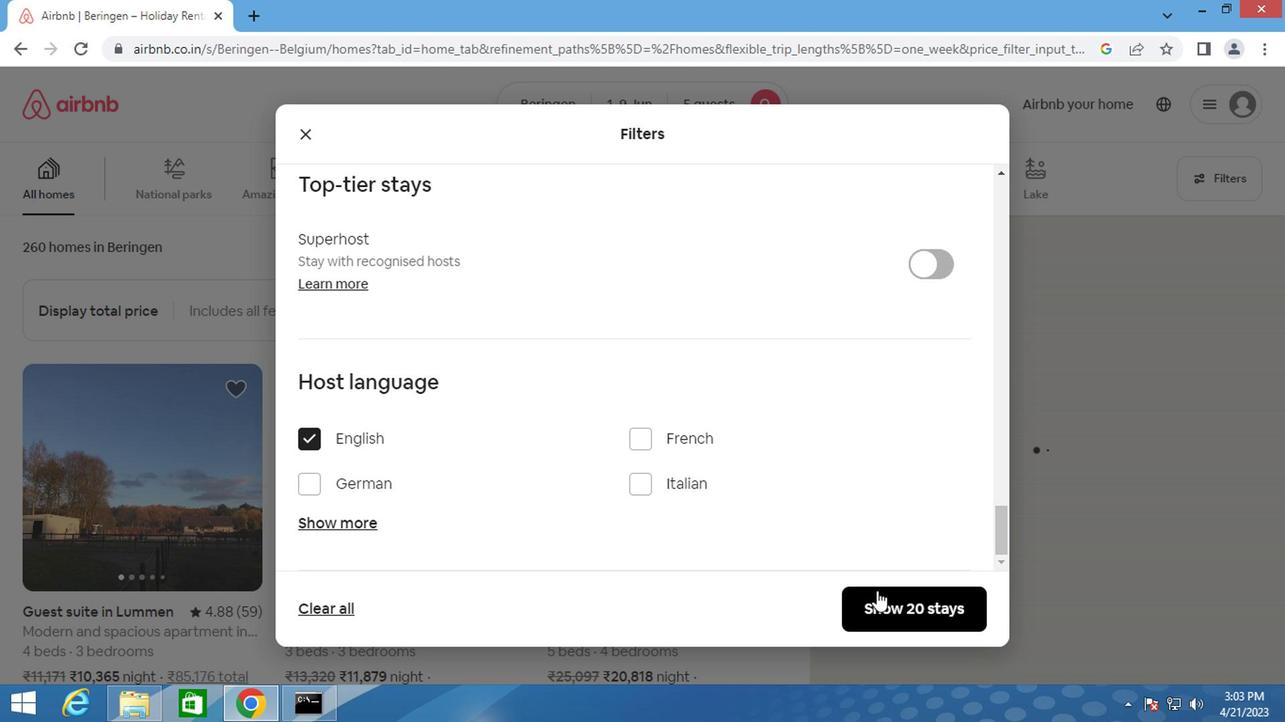 
Action: Mouse pressed left at (880, 607)
Screenshot: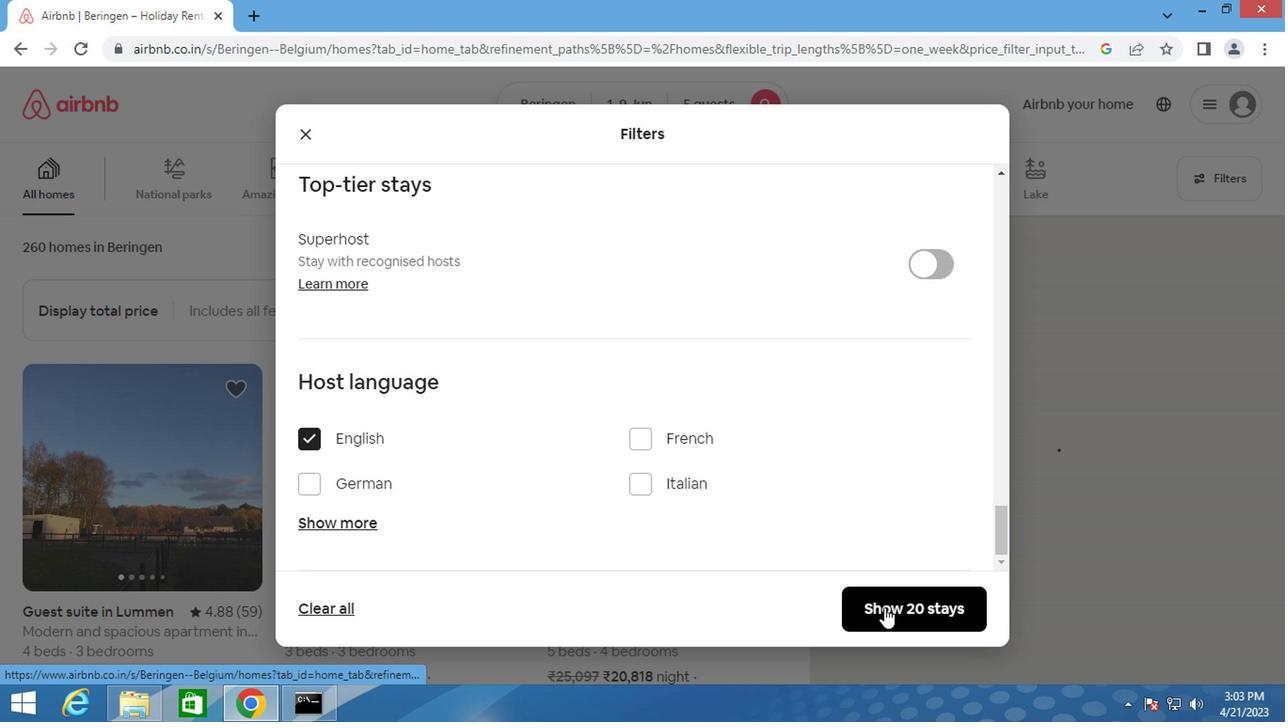 
Action: Mouse moved to (881, 608)
Screenshot: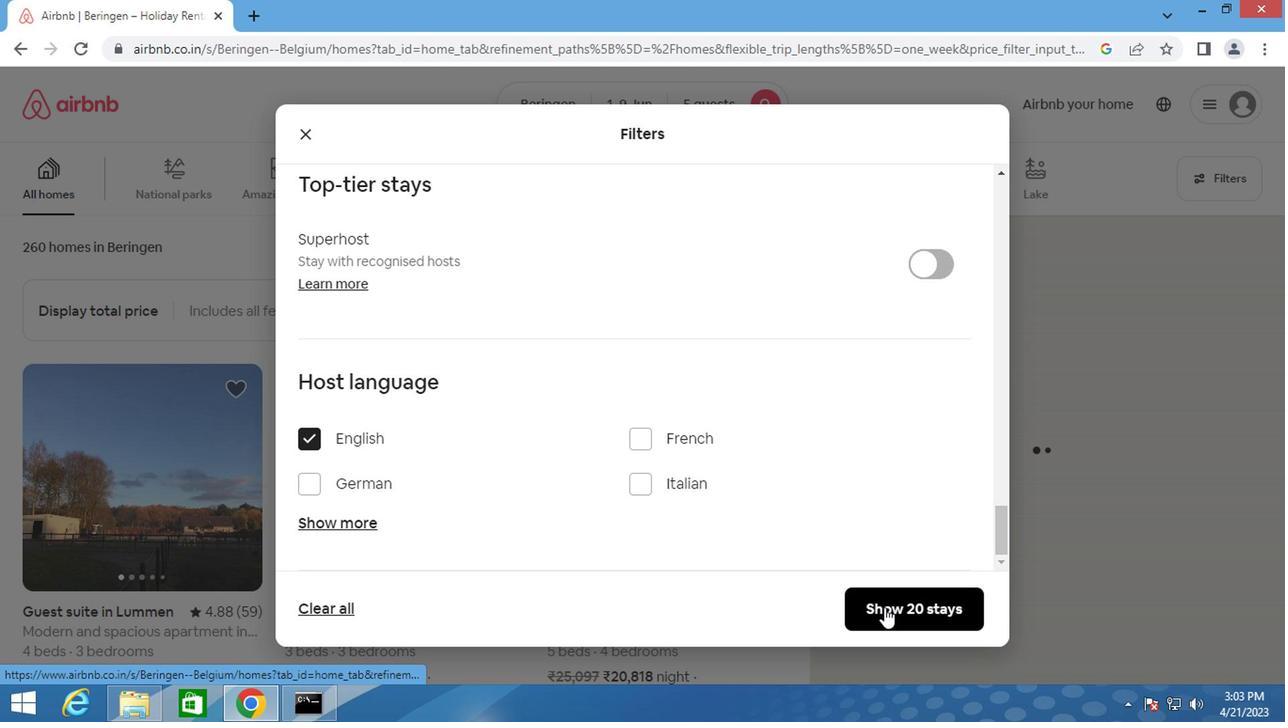 
Action: Key pressed <Key.f8>
Screenshot: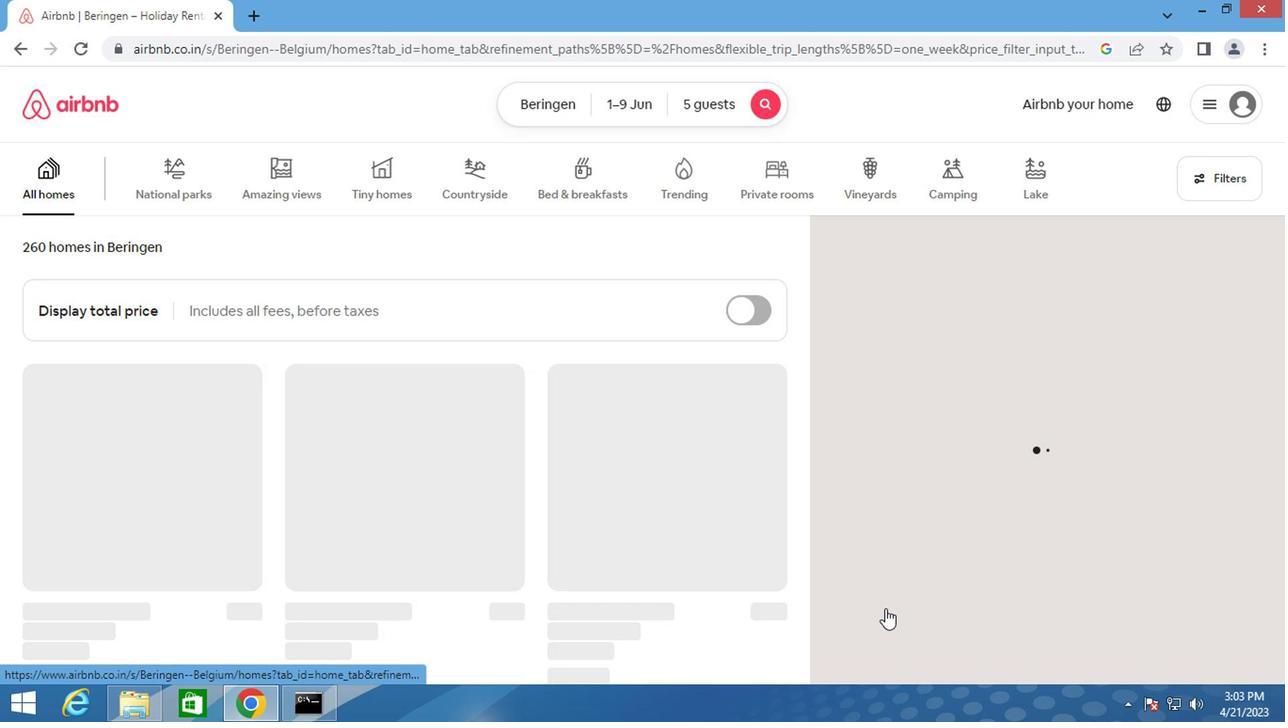 
